 Task: Buy 4 Turbidity Meters from Measuring & Testing section under best seller category for shipping address: Erin Martin, 1136 Star Trek Drive, Pensacola, Florida 32501, Cell Number 8503109646. Pay from credit card ending with 6759, CVV 506
Action: Mouse moved to (318, 342)
Screenshot: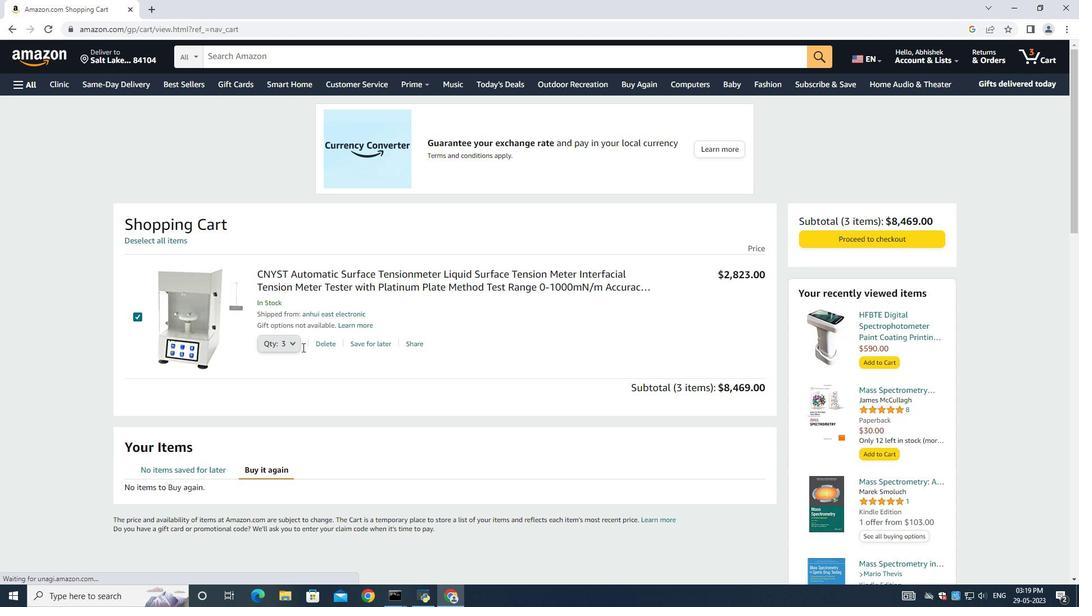 
Action: Mouse pressed left at (318, 342)
Screenshot: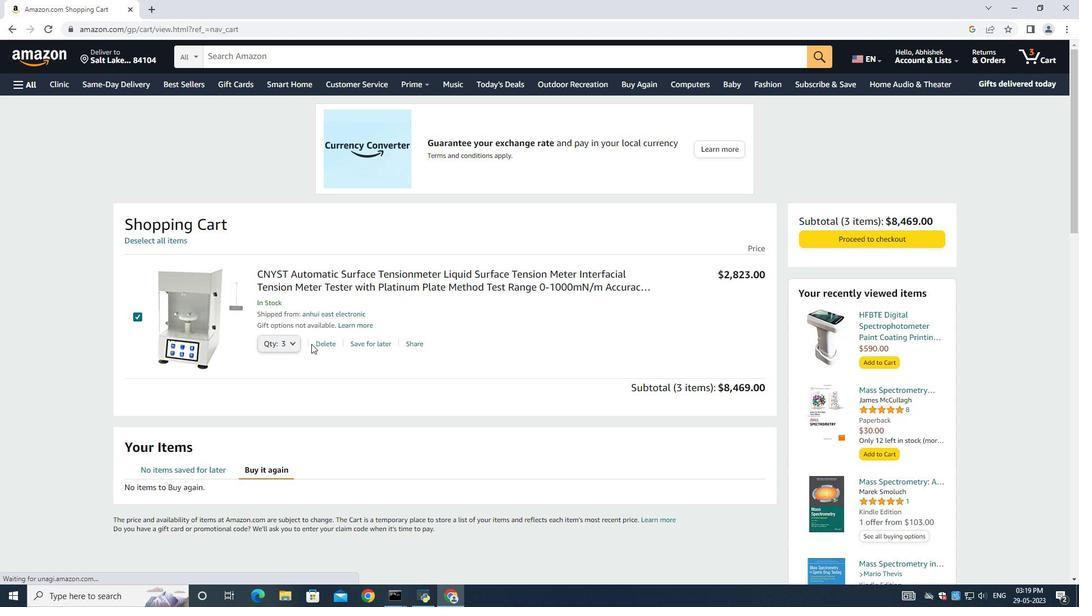 
Action: Mouse moved to (17, 81)
Screenshot: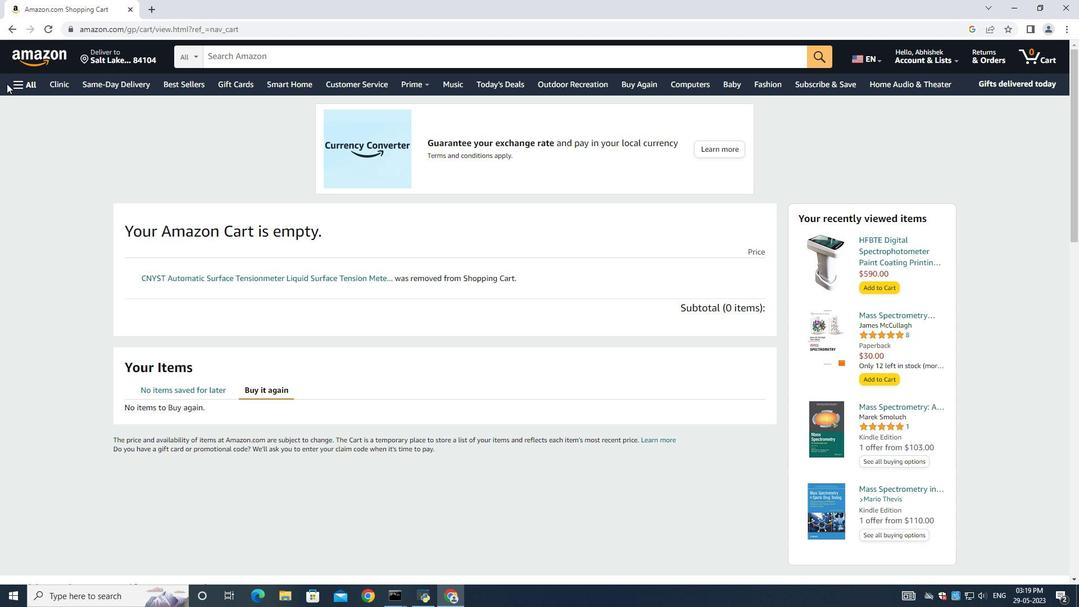 
Action: Mouse pressed left at (17, 81)
Screenshot: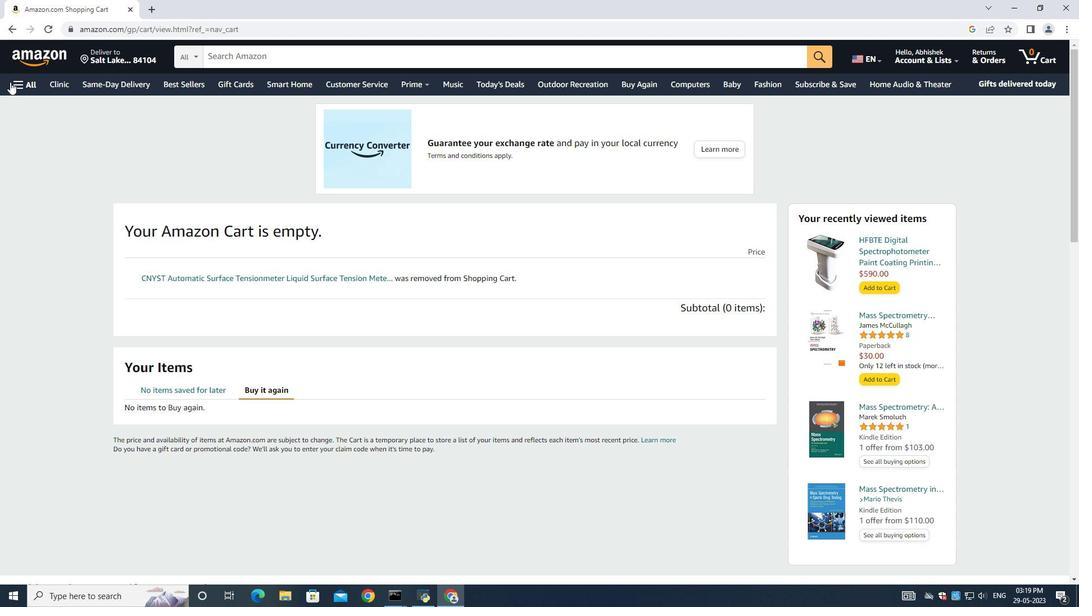 
Action: Mouse moved to (27, 104)
Screenshot: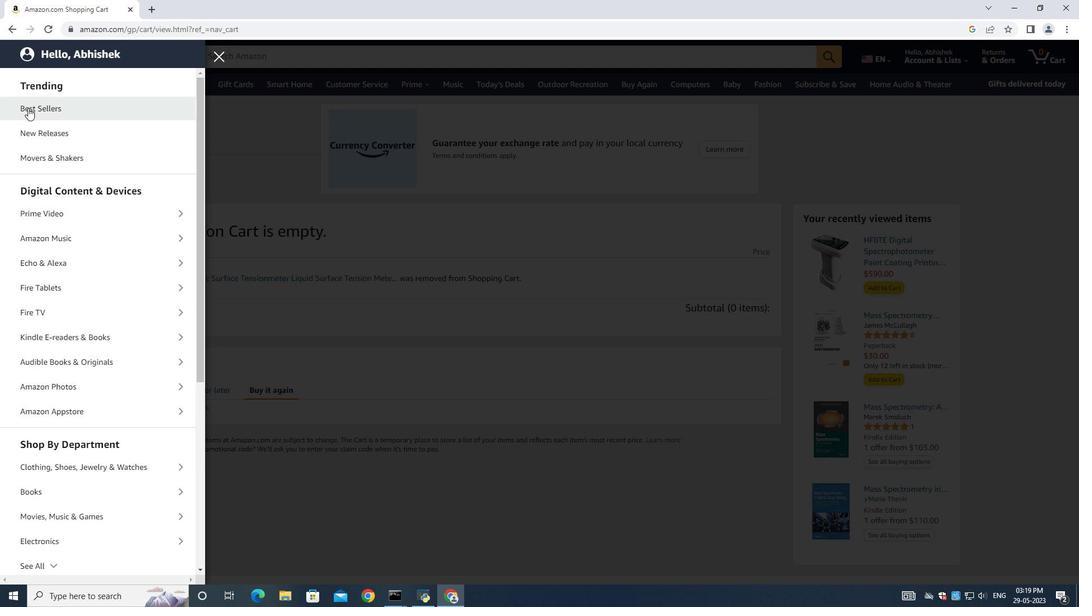
Action: Mouse pressed left at (27, 104)
Screenshot: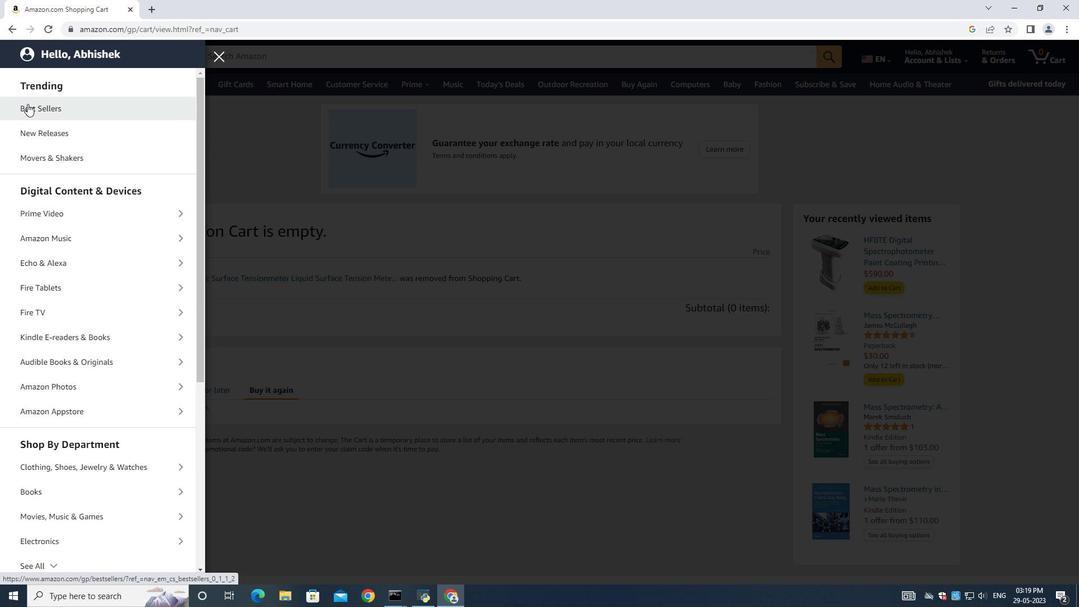 
Action: Mouse moved to (215, 59)
Screenshot: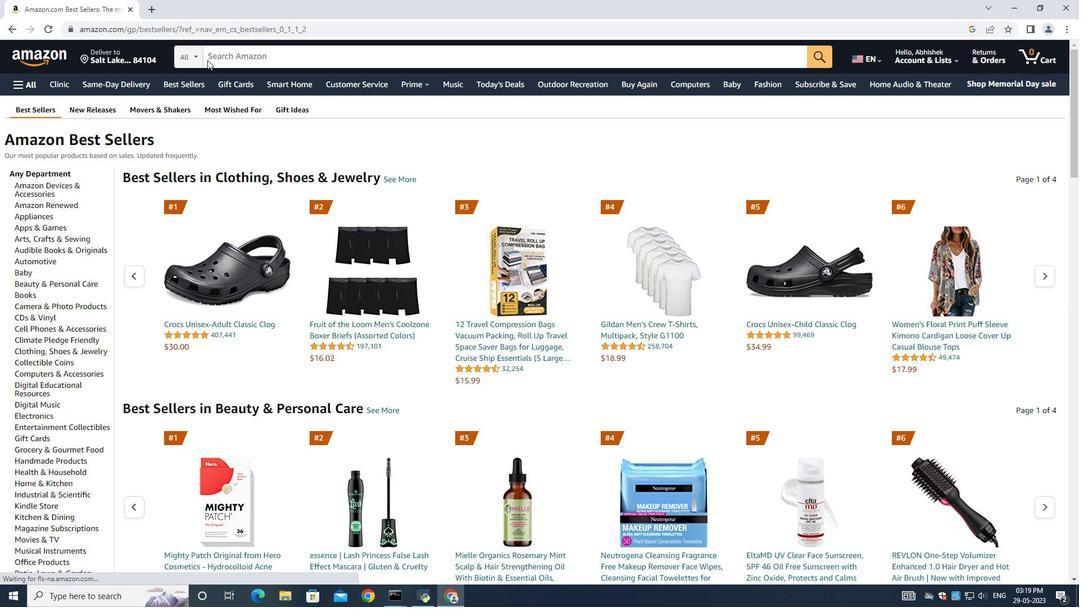 
Action: Mouse pressed left at (215, 59)
Screenshot: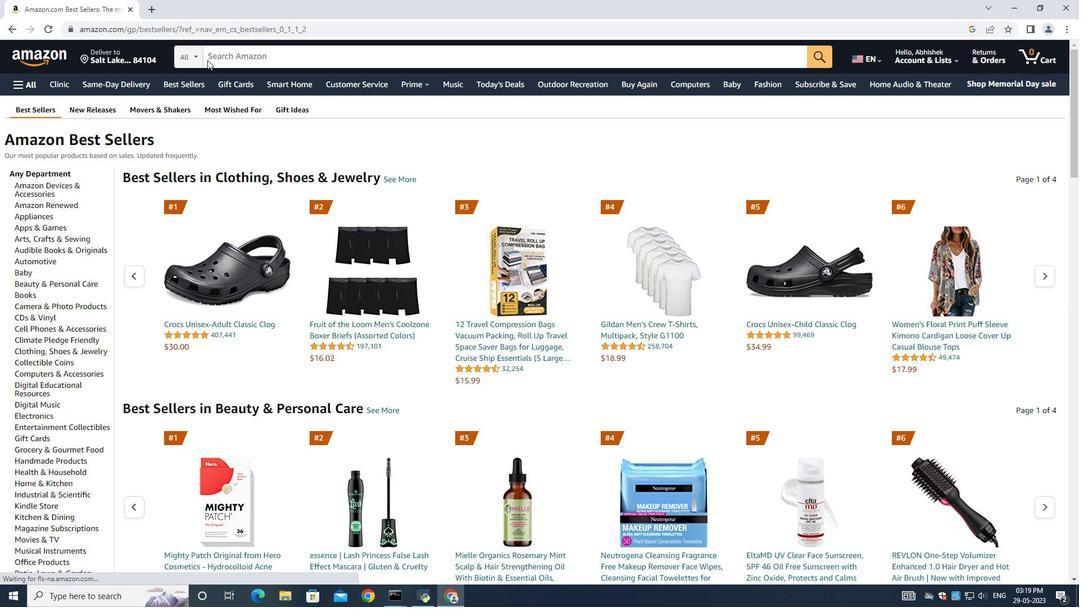 
Action: Key pressed <Key.shift>Turbidity<Key.space>metter<Key.backspace><Key.backspace><Key.backspace>ers<Key.enter>
Screenshot: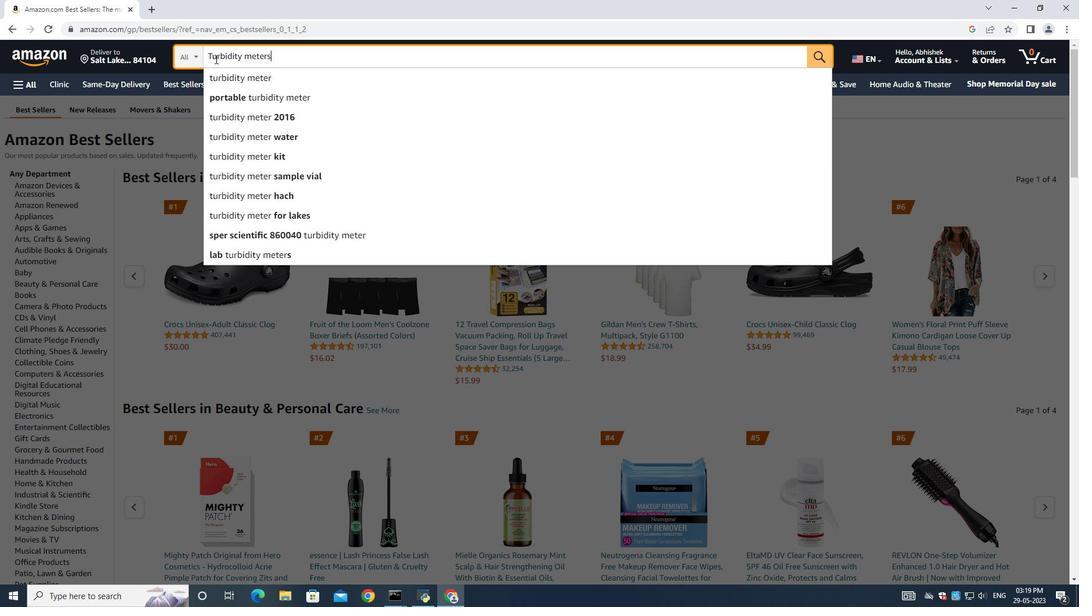 
Action: Mouse moved to (420, 277)
Screenshot: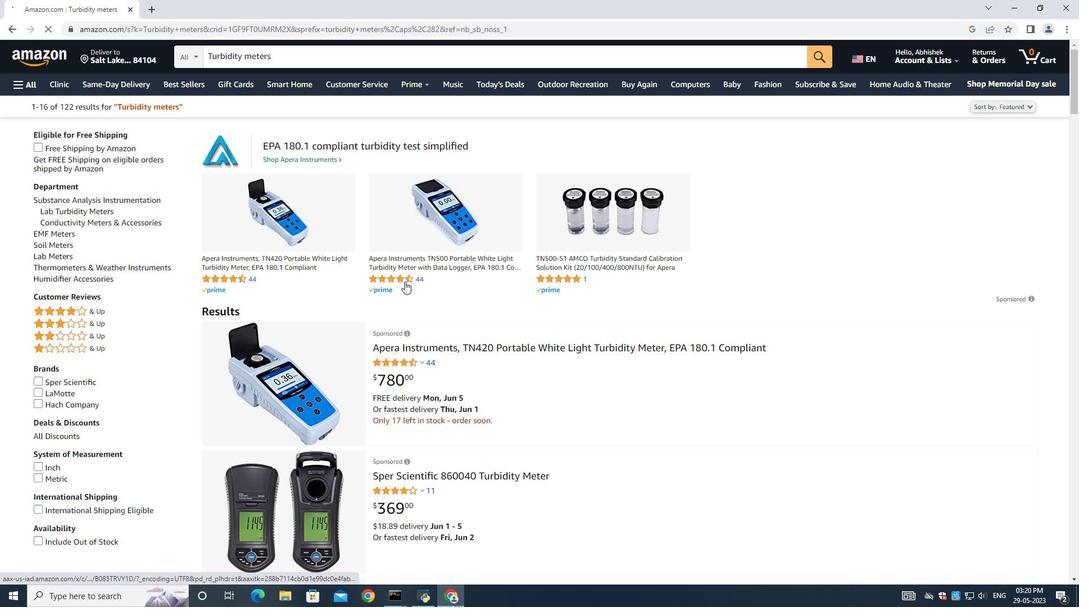 
Action: Mouse scrolled (420, 276) with delta (0, 0)
Screenshot: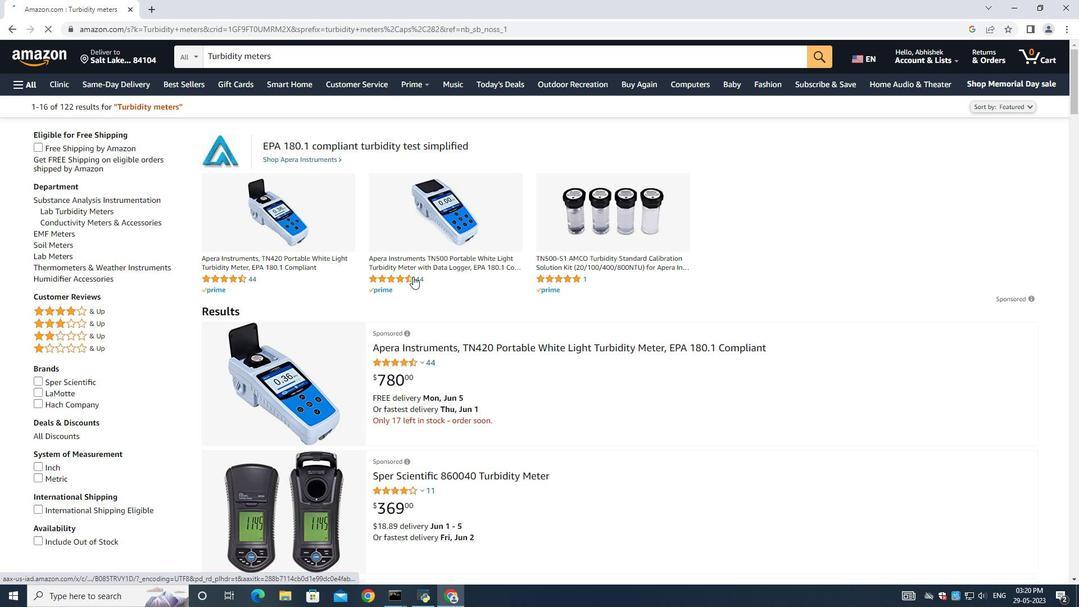 
Action: Mouse moved to (419, 277)
Screenshot: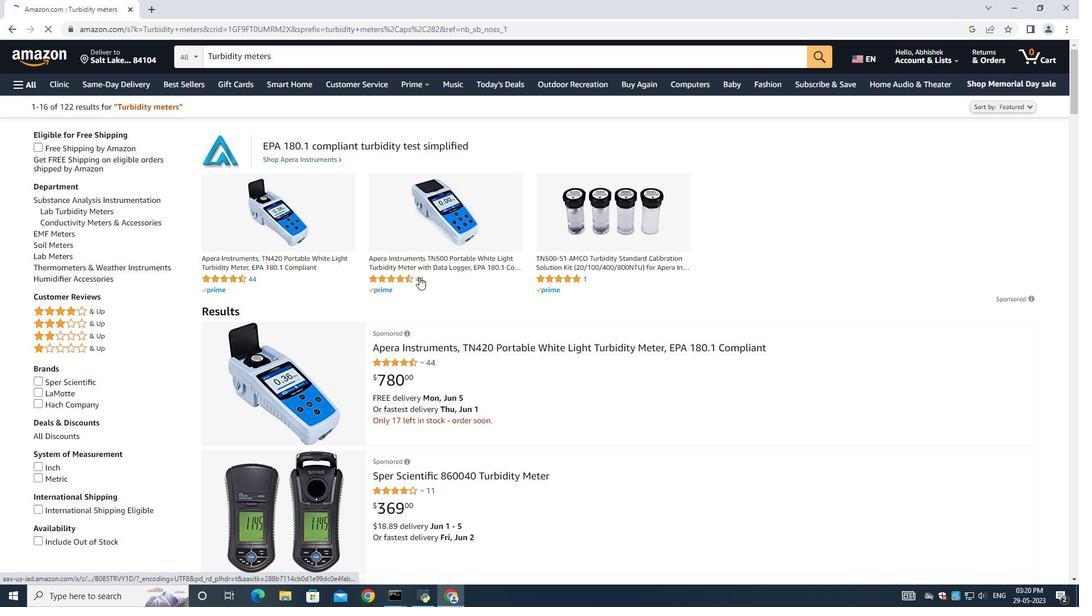 
Action: Mouse scrolled (419, 276) with delta (0, 0)
Screenshot: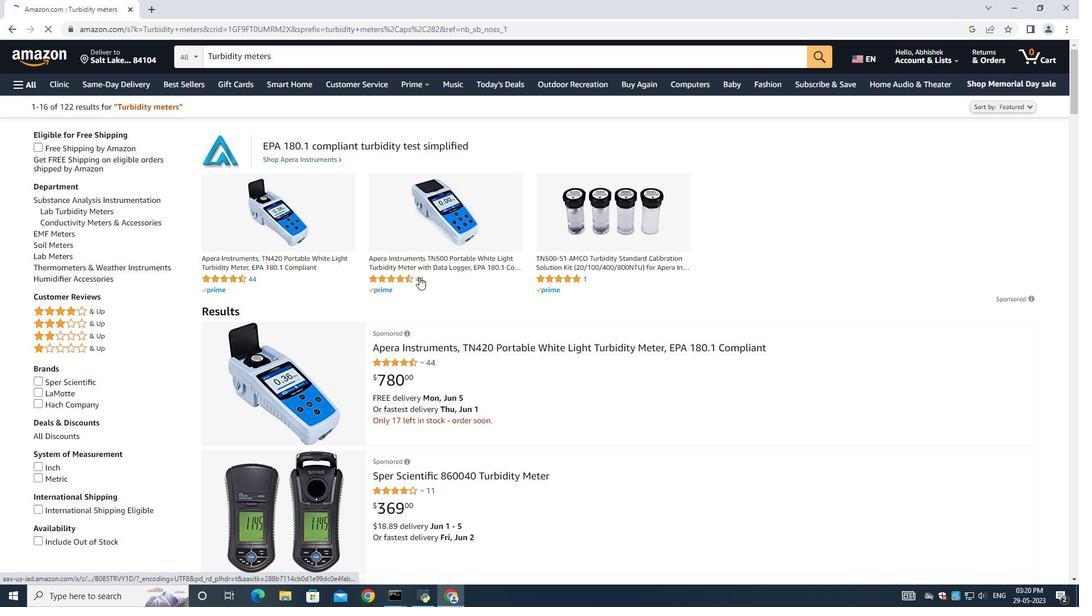 
Action: Mouse moved to (394, 318)
Screenshot: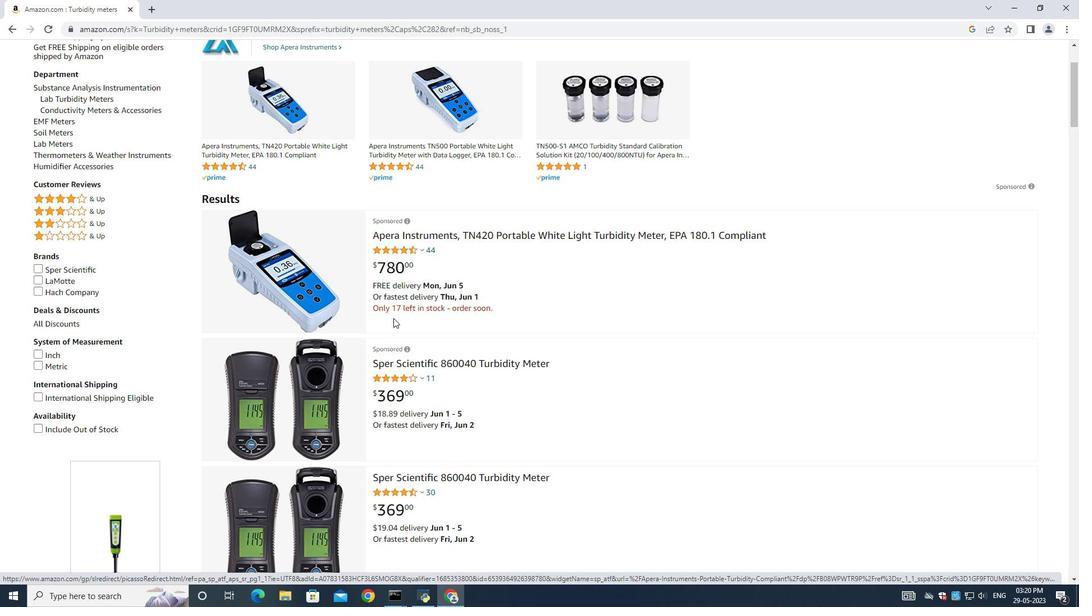 
Action: Mouse scrolled (394, 318) with delta (0, 0)
Screenshot: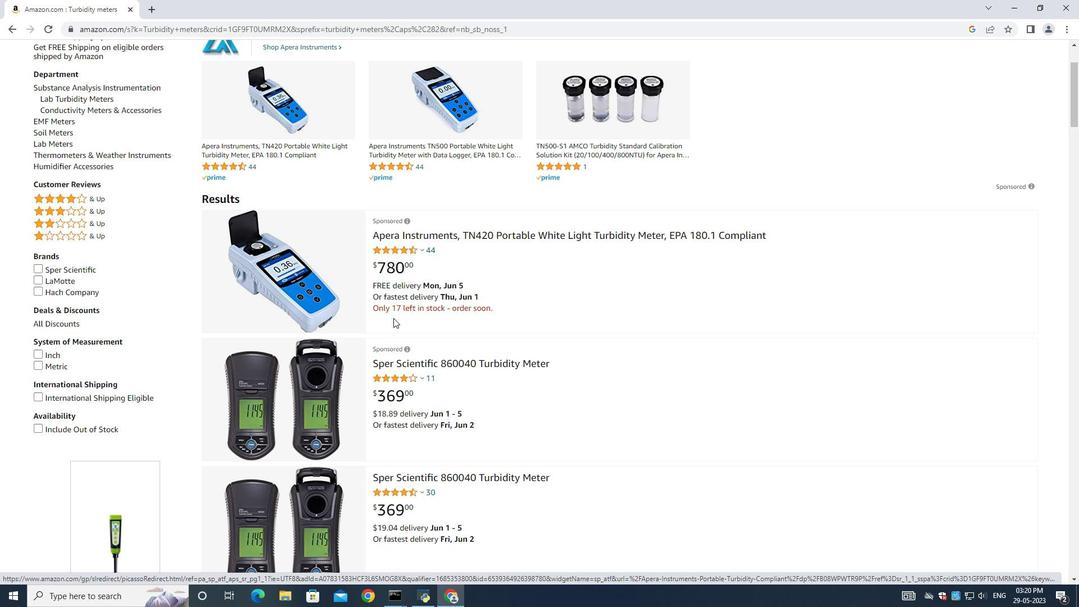 
Action: Mouse scrolled (394, 318) with delta (0, 0)
Screenshot: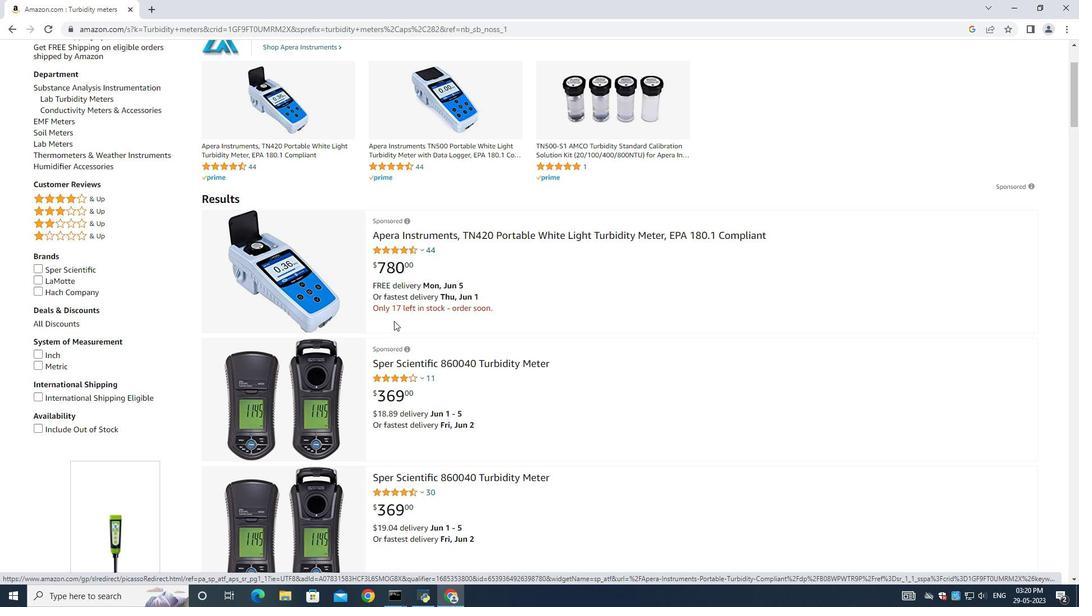 
Action: Mouse moved to (538, 430)
Screenshot: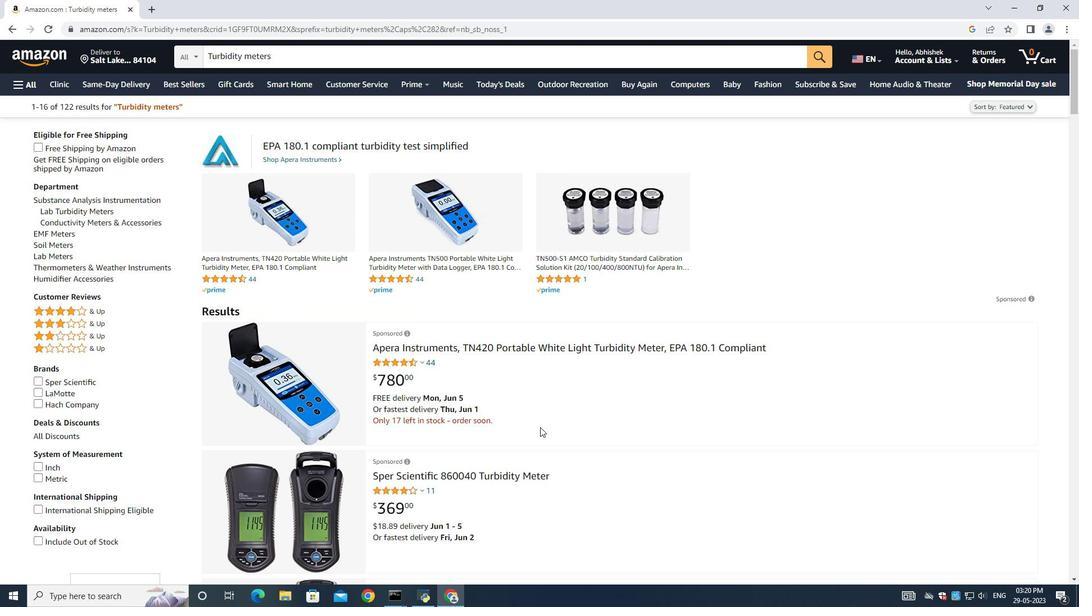
Action: Mouse scrolled (538, 430) with delta (0, 0)
Screenshot: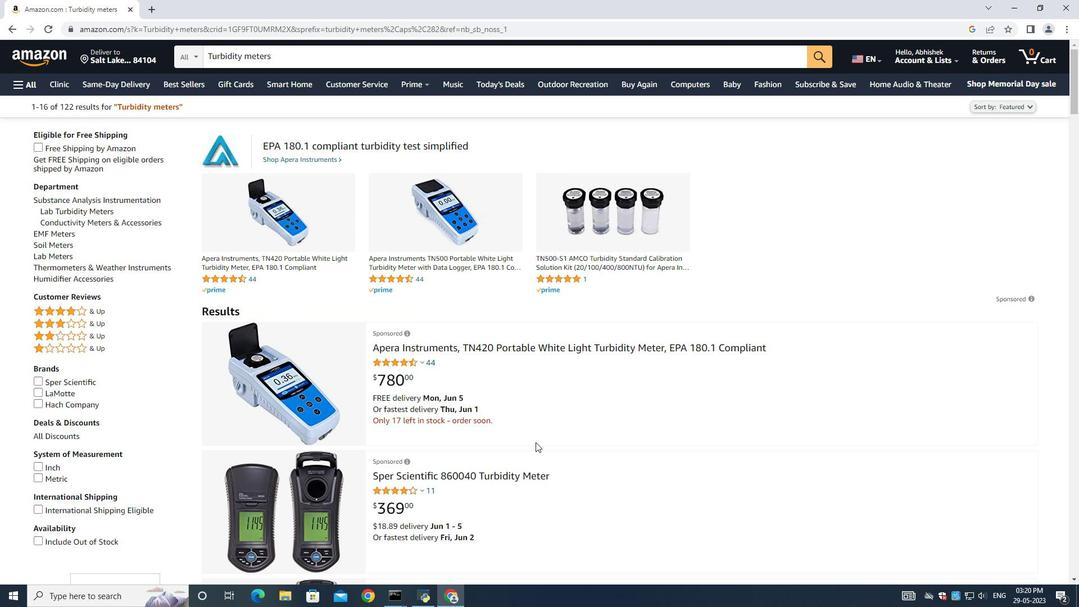 
Action: Mouse scrolled (538, 430) with delta (0, 0)
Screenshot: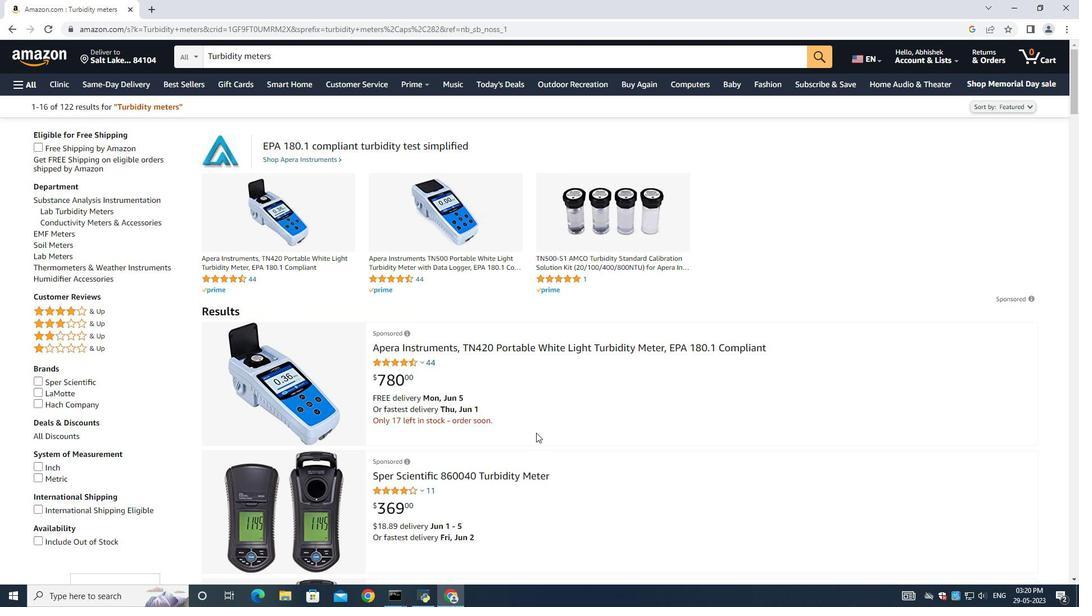 
Action: Mouse moved to (515, 364)
Screenshot: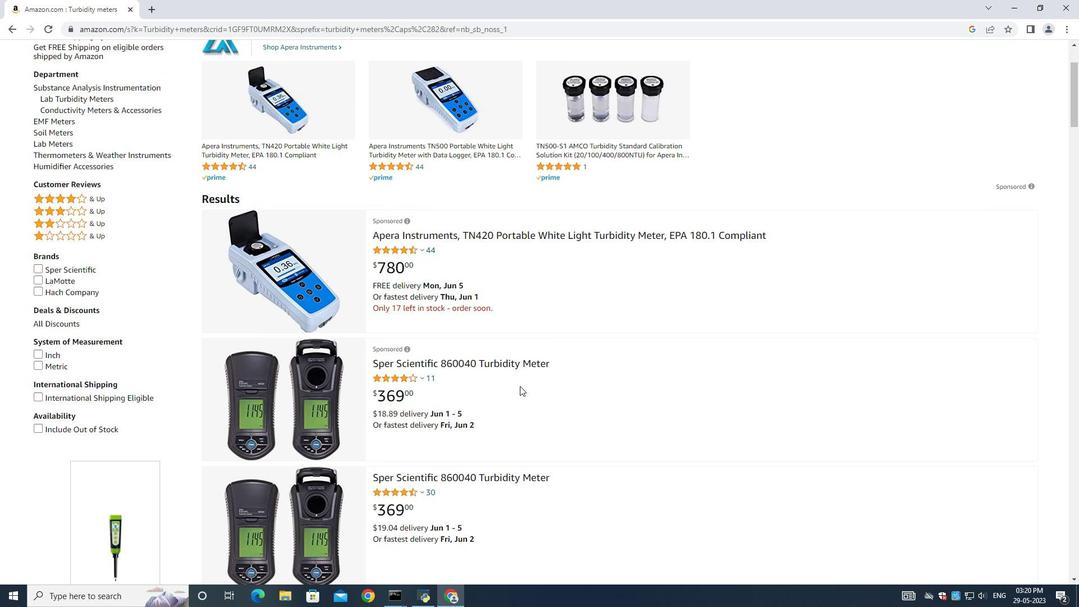
Action: Mouse pressed left at (515, 364)
Screenshot: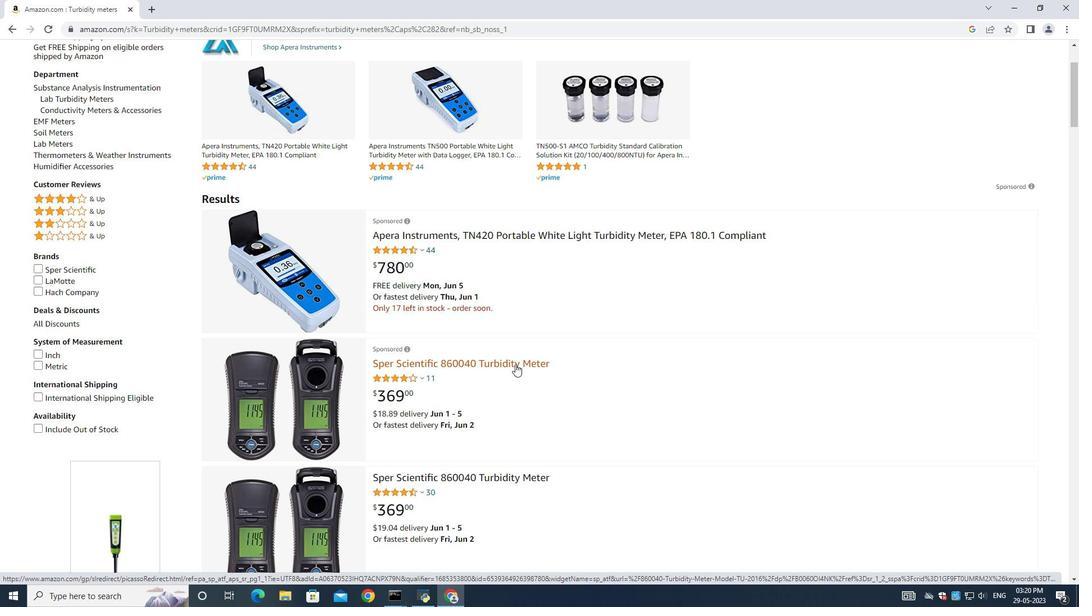 
Action: Mouse moved to (128, 280)
Screenshot: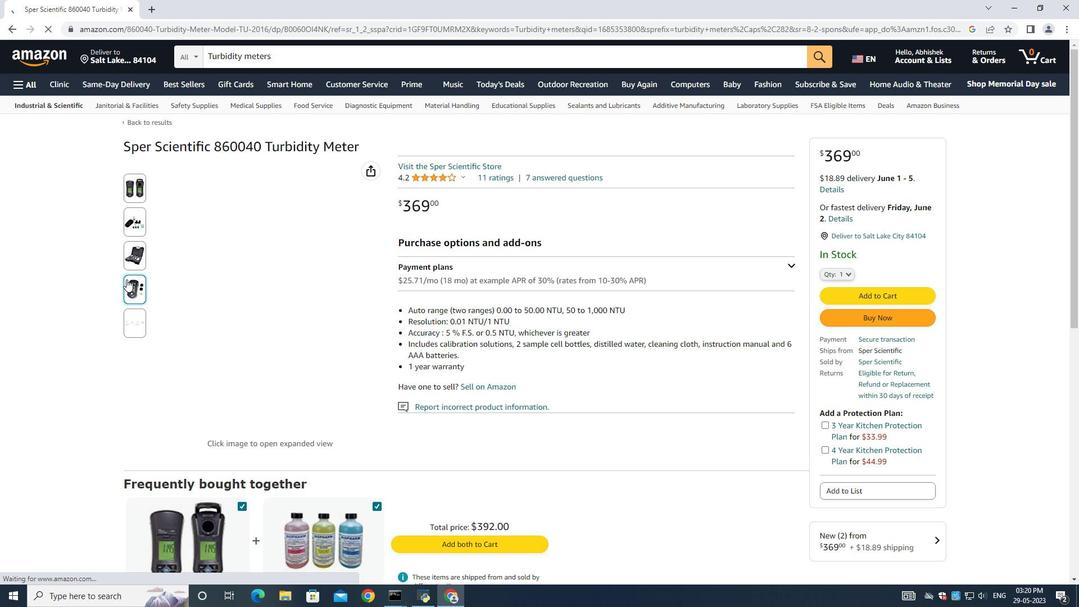 
Action: Mouse pressed left at (128, 280)
Screenshot: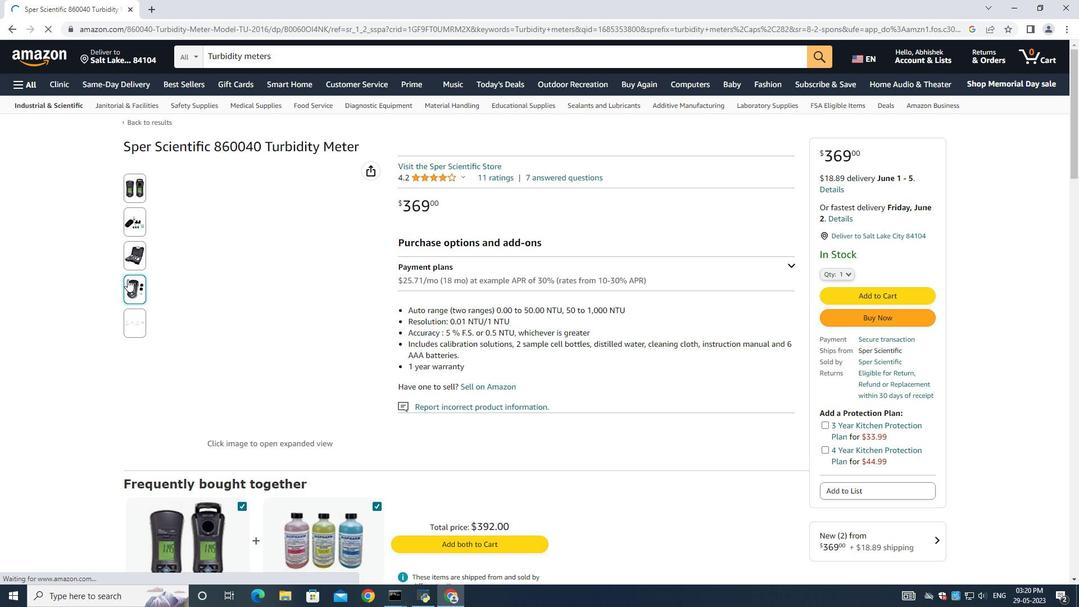 
Action: Mouse moved to (128, 260)
Screenshot: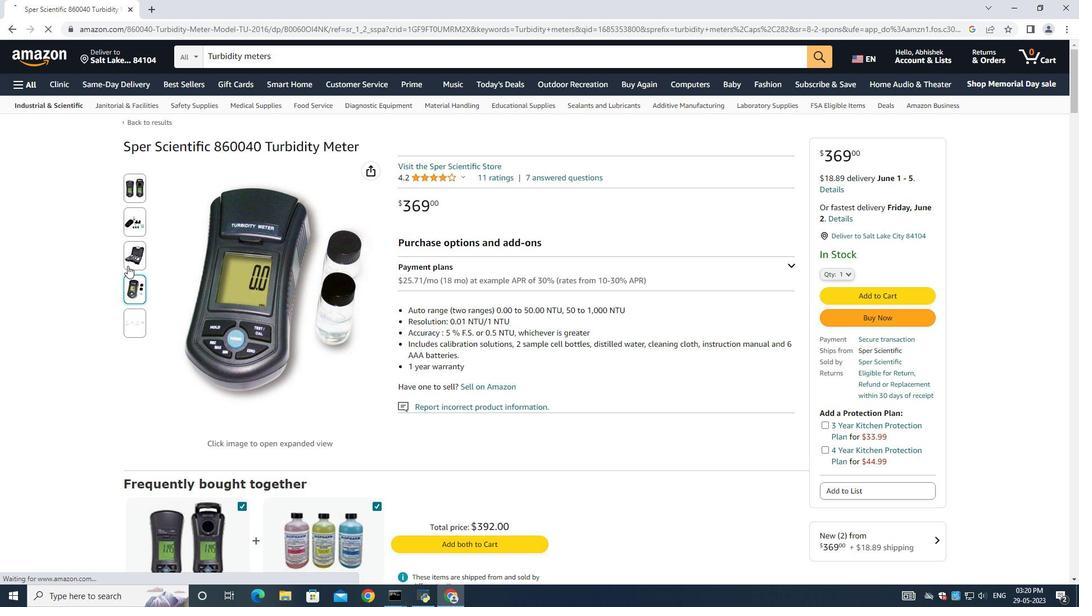 
Action: Mouse pressed left at (128, 260)
Screenshot: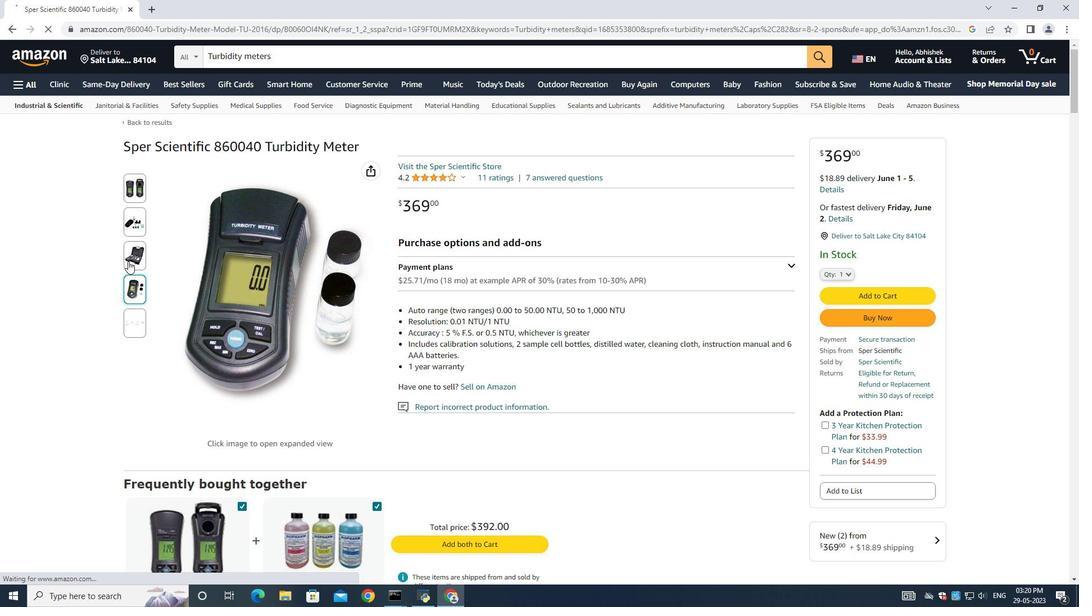 
Action: Mouse moved to (135, 220)
Screenshot: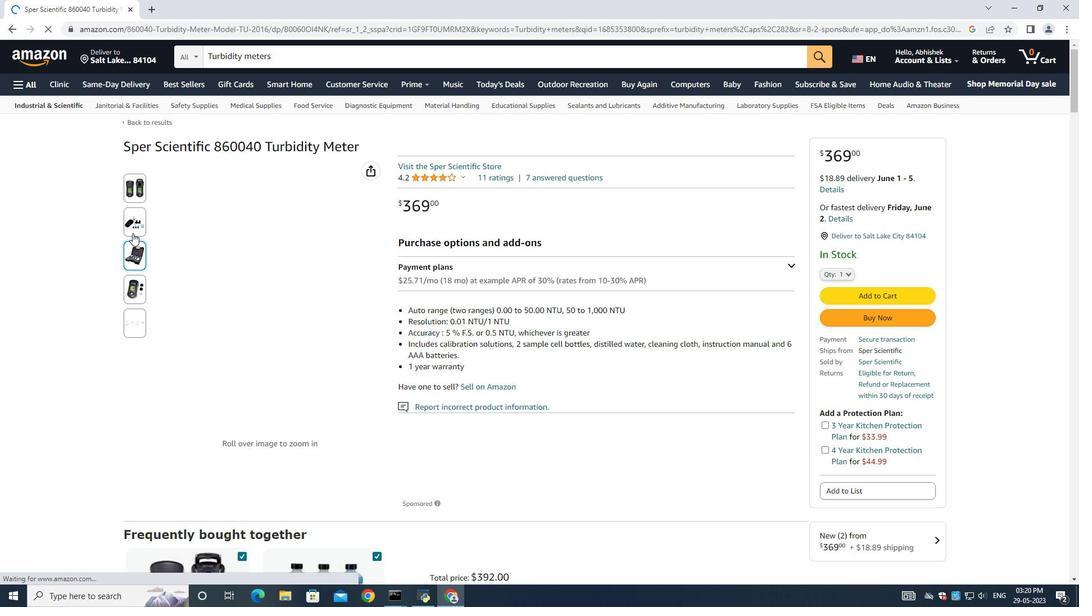 
Action: Mouse pressed left at (135, 220)
Screenshot: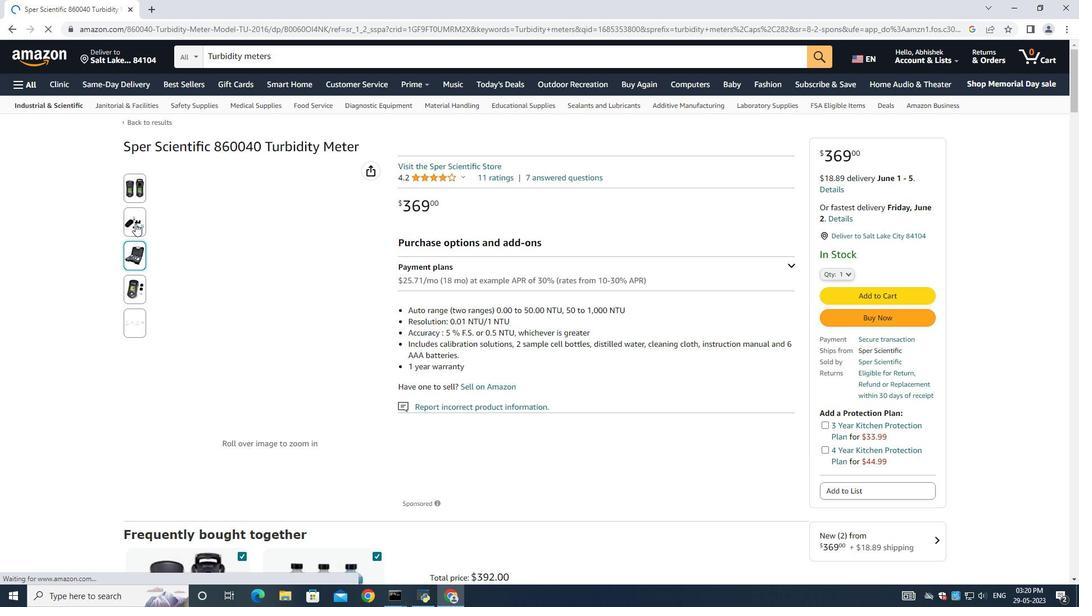 
Action: Mouse moved to (135, 187)
Screenshot: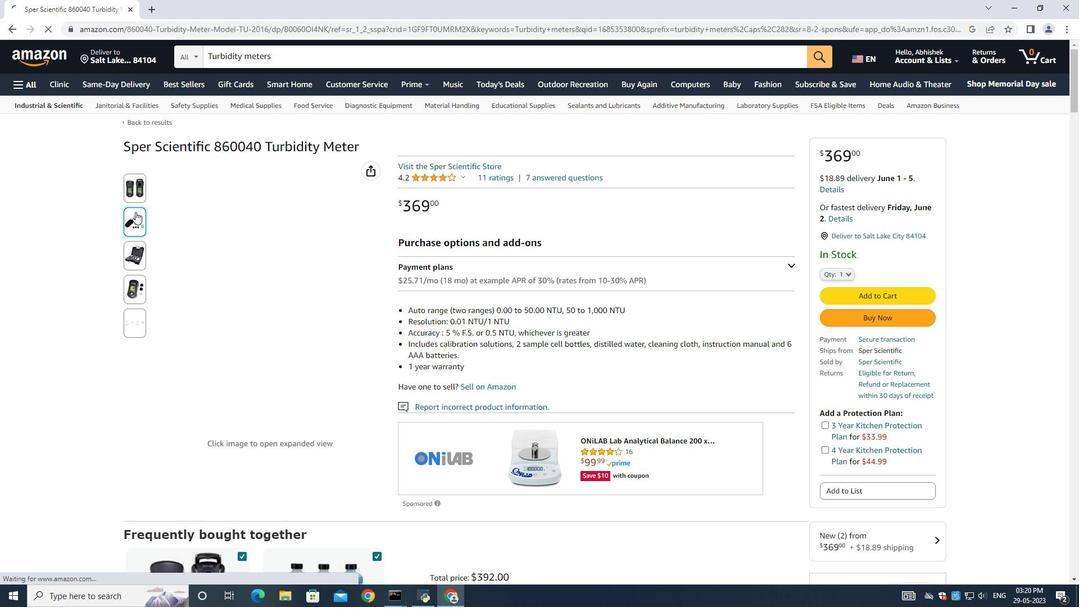 
Action: Mouse pressed left at (135, 187)
Screenshot: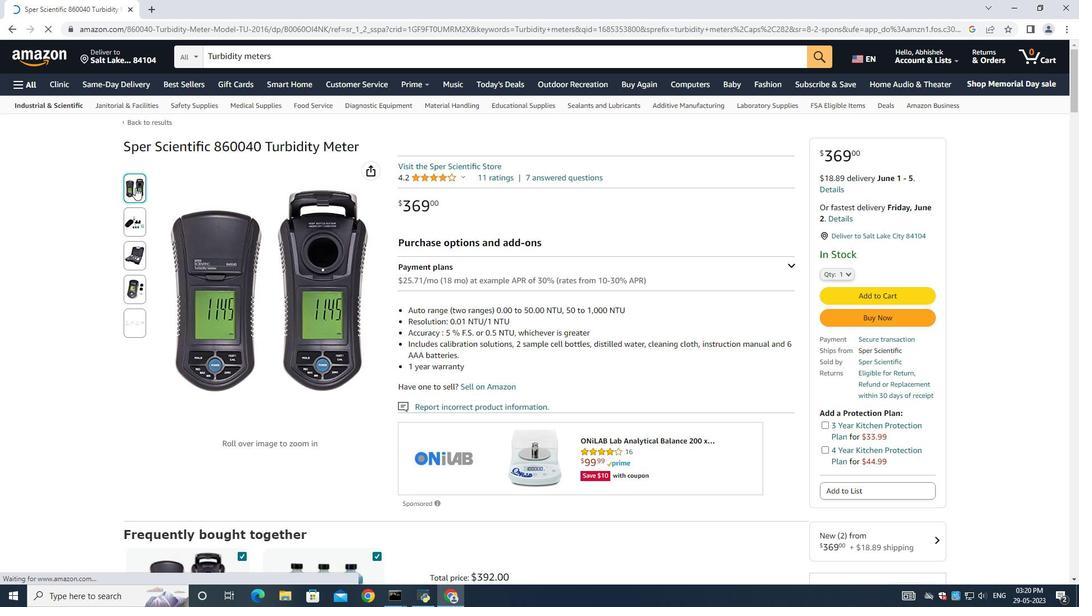 
Action: Mouse moved to (9, 28)
Screenshot: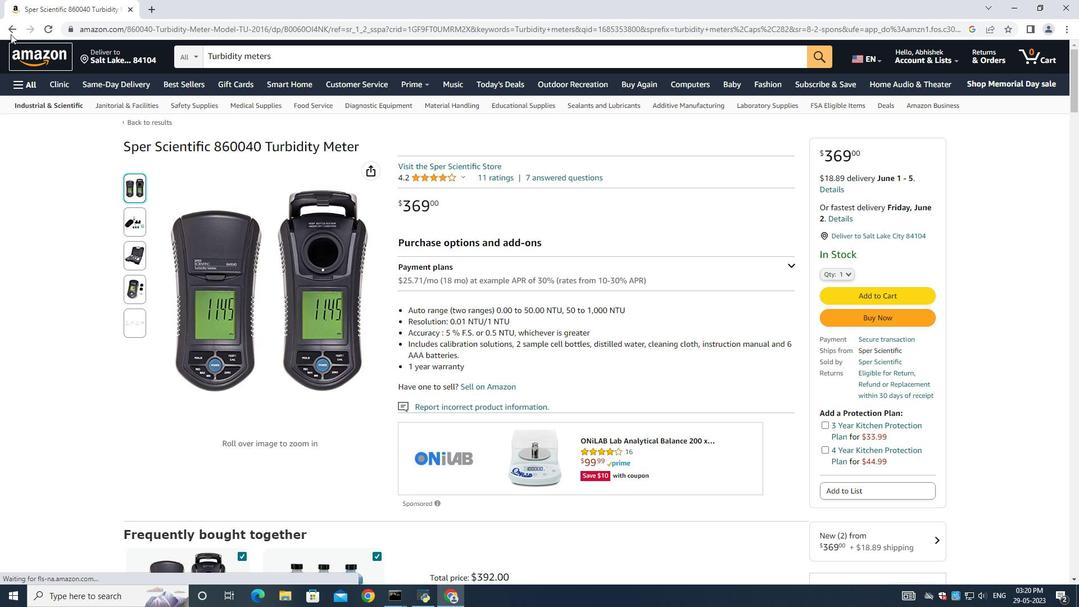 
Action: Mouse pressed left at (9, 28)
Screenshot: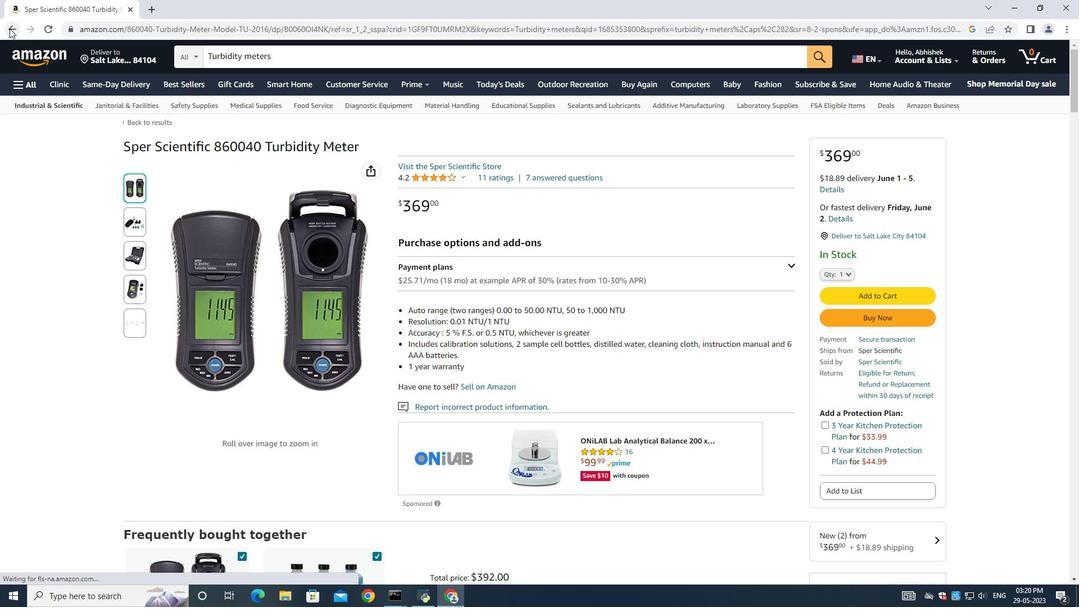 
Action: Mouse moved to (536, 301)
Screenshot: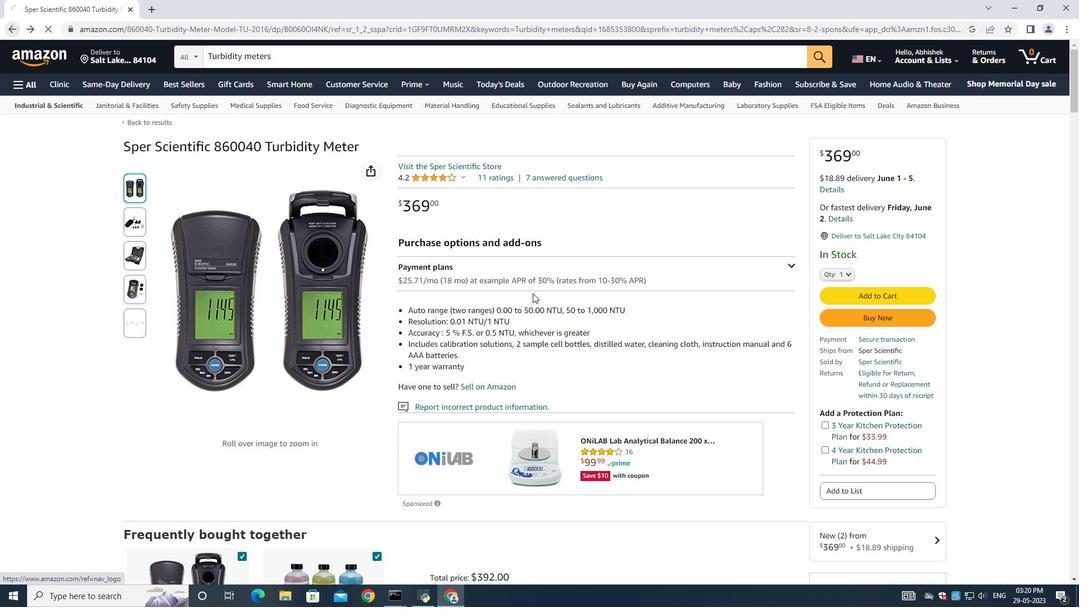 
Action: Mouse scrolled (536, 300) with delta (0, 0)
Screenshot: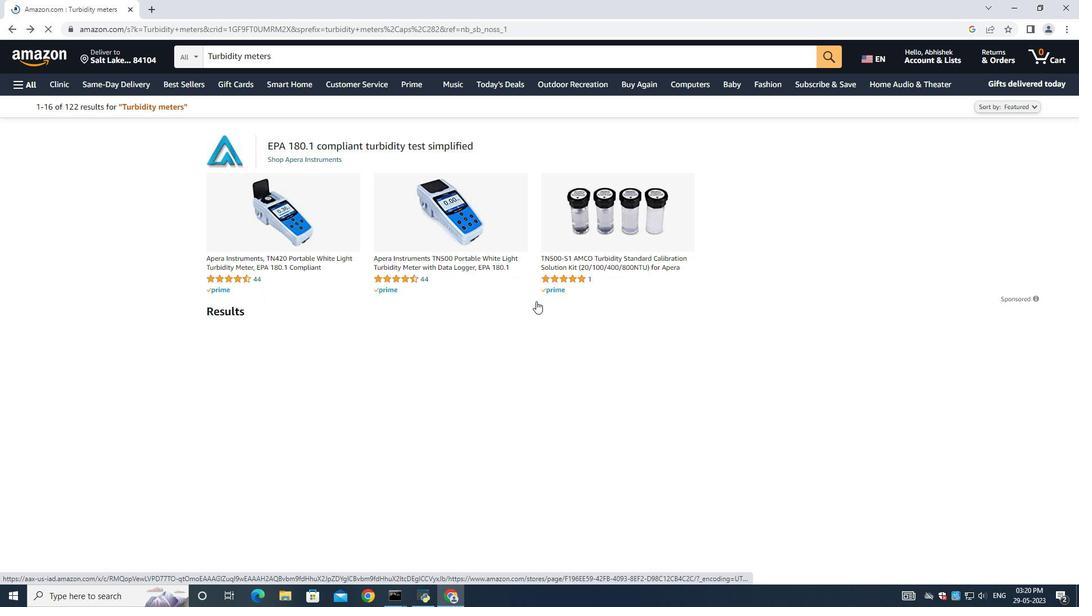 
Action: Mouse scrolled (536, 300) with delta (0, 0)
Screenshot: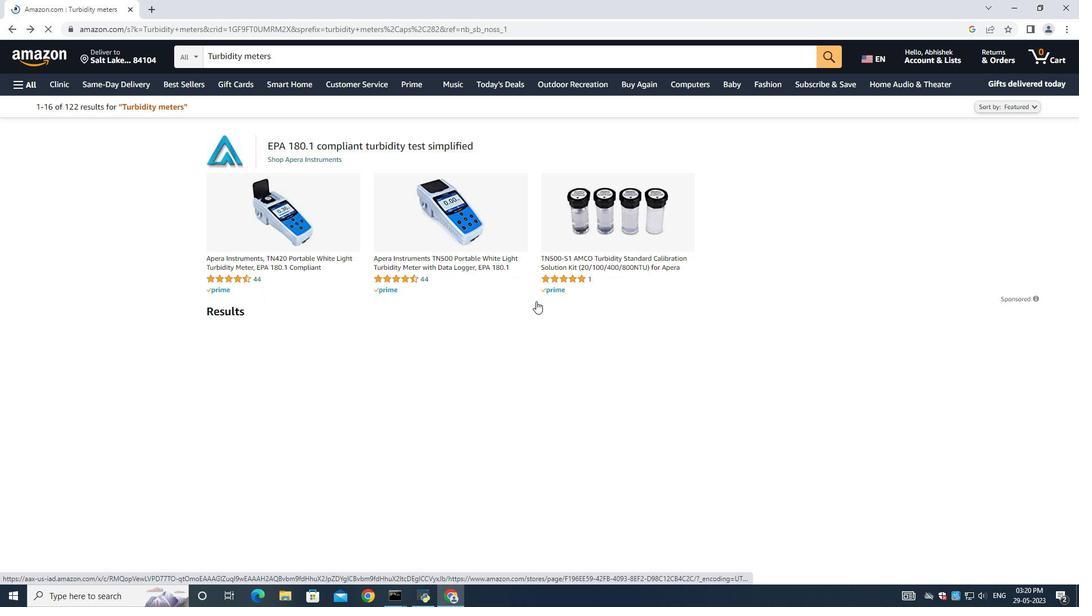 
Action: Mouse scrolled (536, 300) with delta (0, 0)
Screenshot: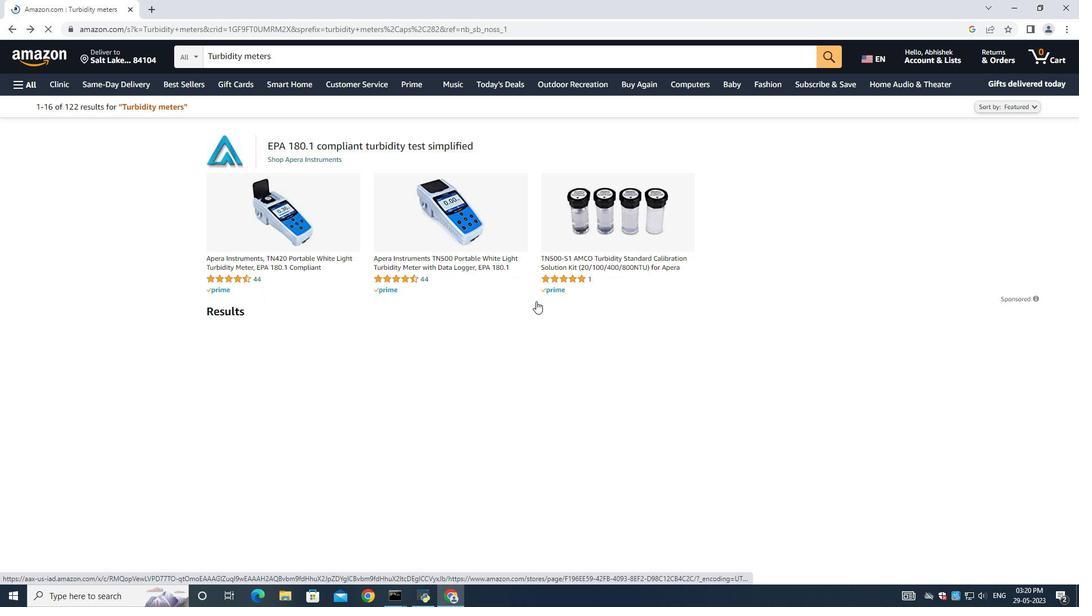 
Action: Mouse scrolled (536, 300) with delta (0, 0)
Screenshot: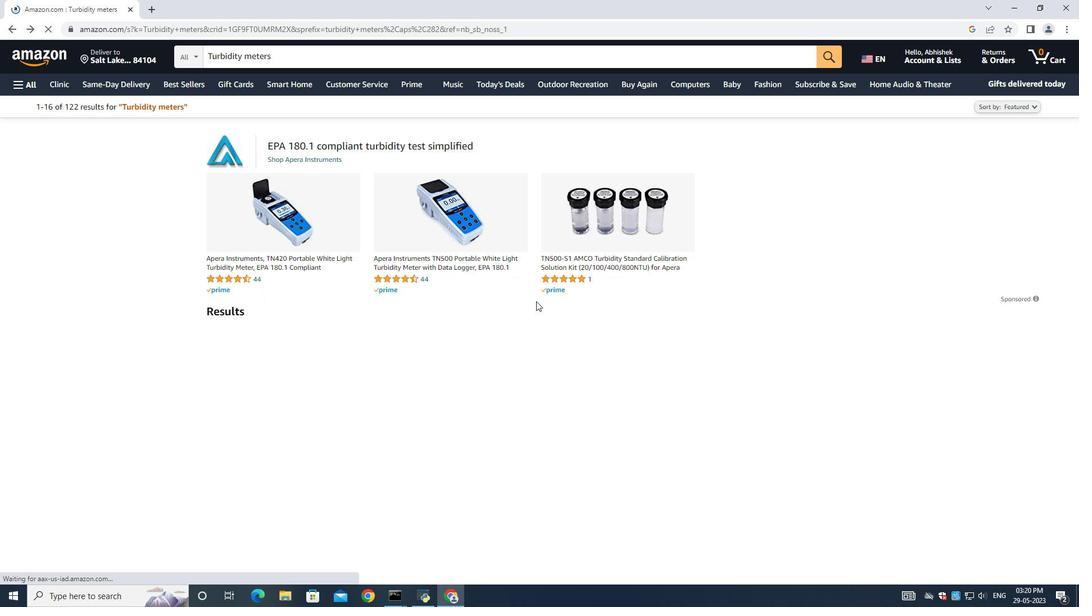 
Action: Mouse moved to (438, 382)
Screenshot: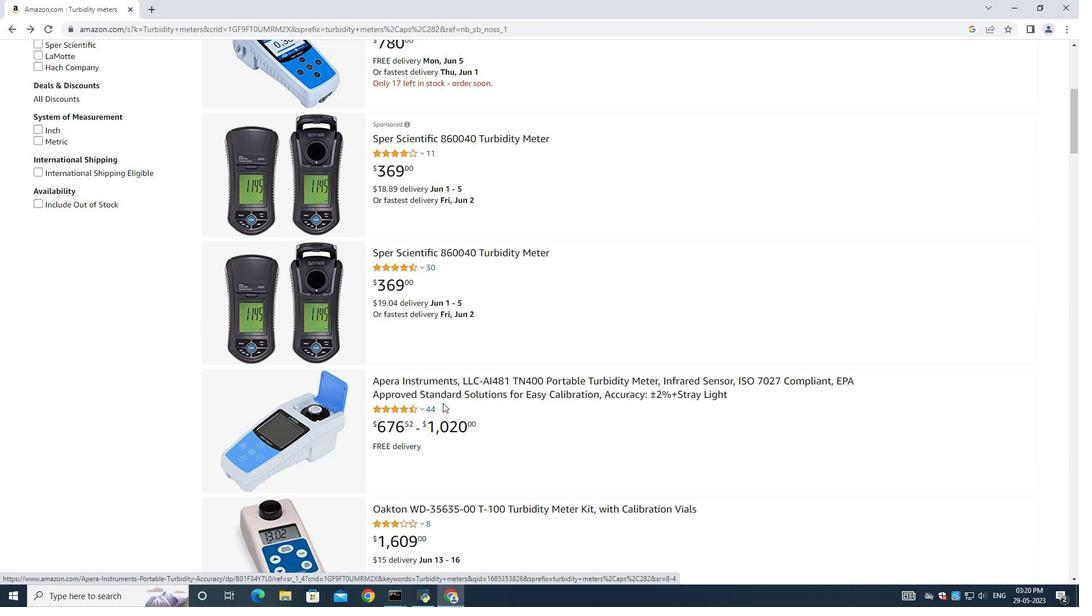 
Action: Mouse pressed left at (438, 382)
Screenshot: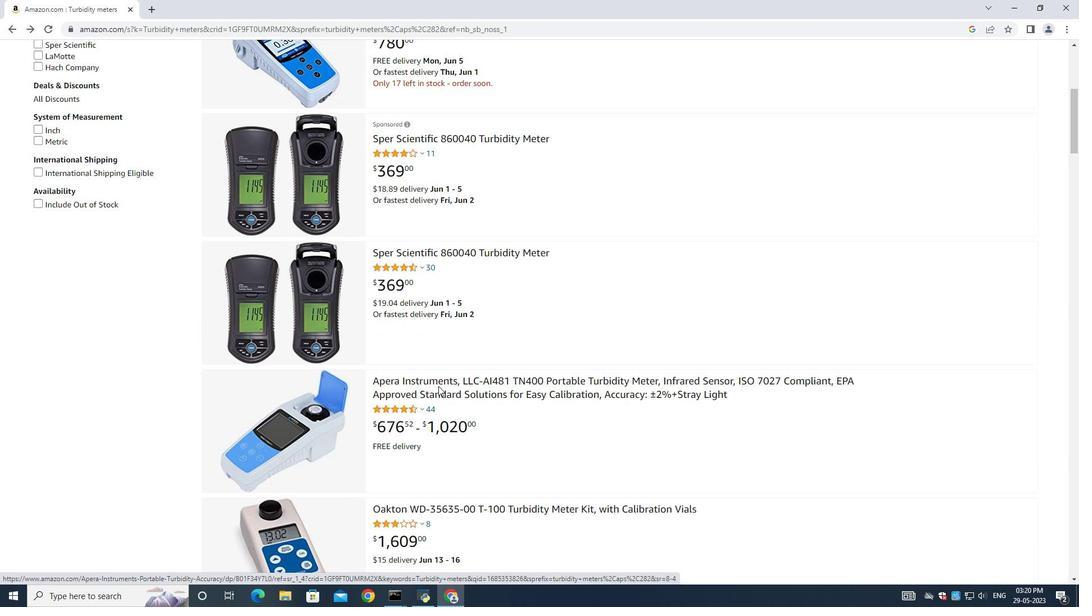 
Action: Mouse moved to (438, 358)
Screenshot: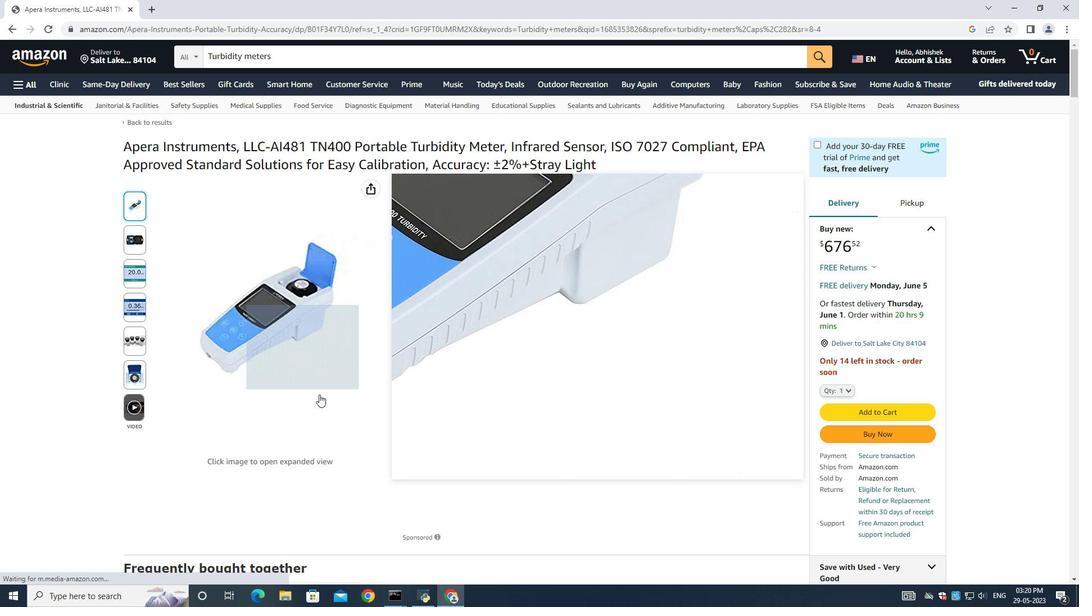 
Action: Mouse scrolled (438, 357) with delta (0, 0)
Screenshot: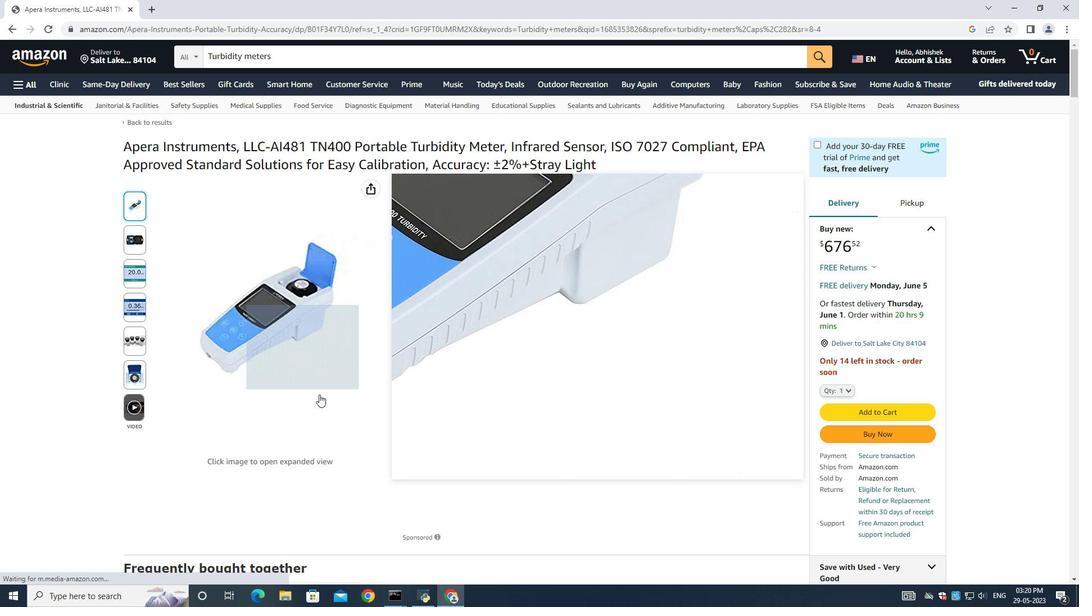 
Action: Mouse moved to (439, 358)
Screenshot: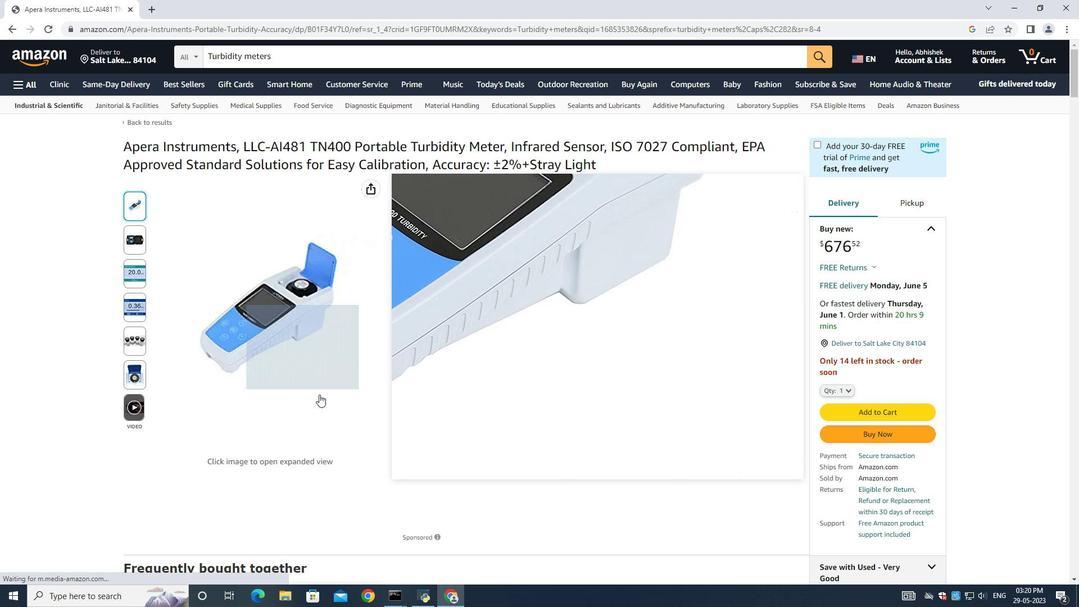 
Action: Mouse scrolled (439, 357) with delta (0, 0)
Screenshot: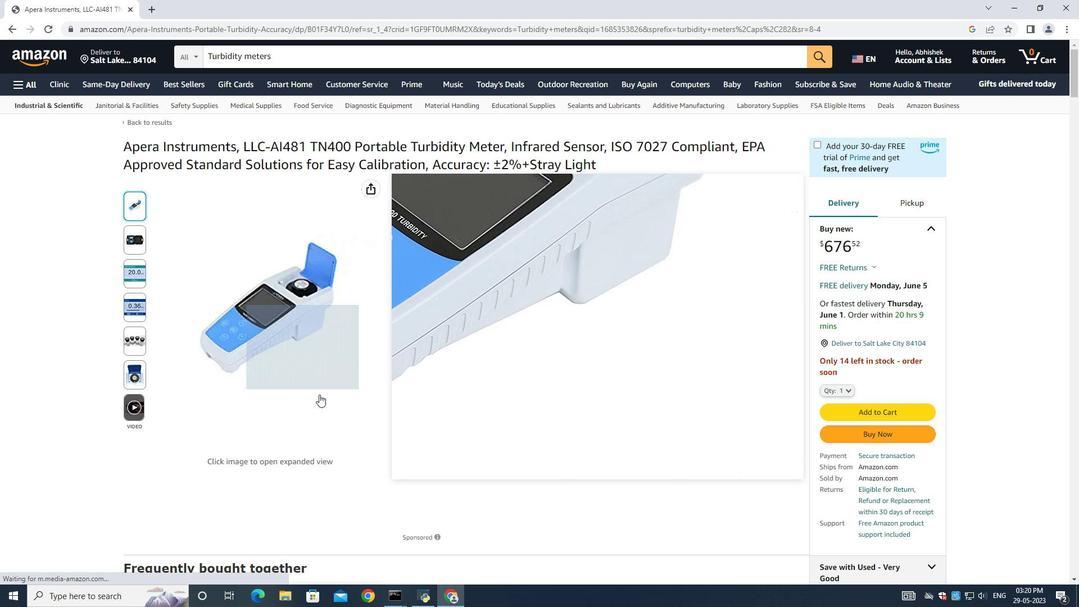 
Action: Mouse moved to (443, 356)
Screenshot: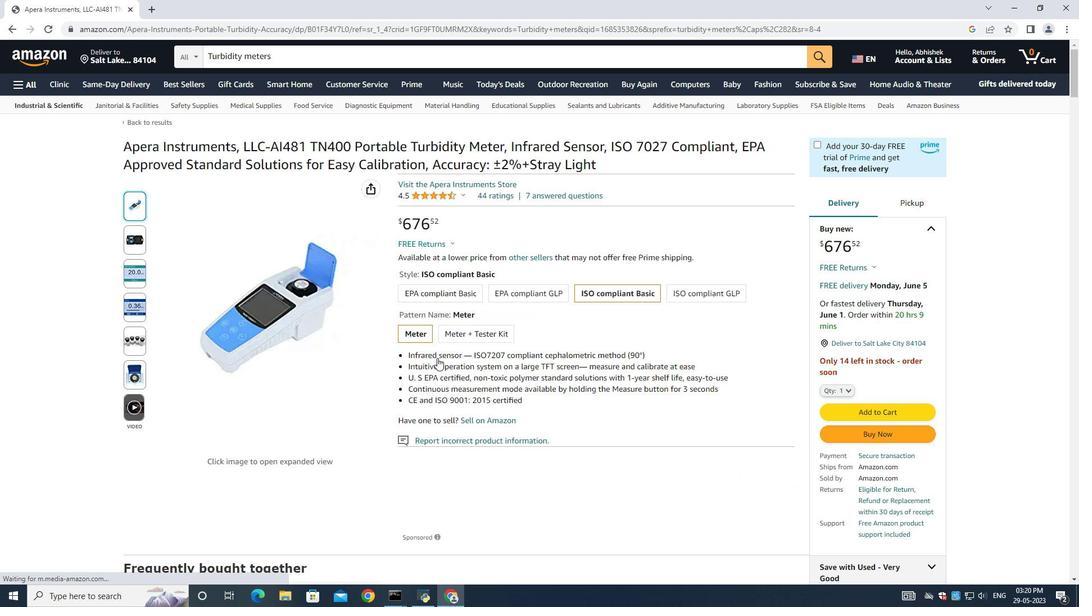 
Action: Mouse scrolled (442, 356) with delta (0, 0)
Screenshot: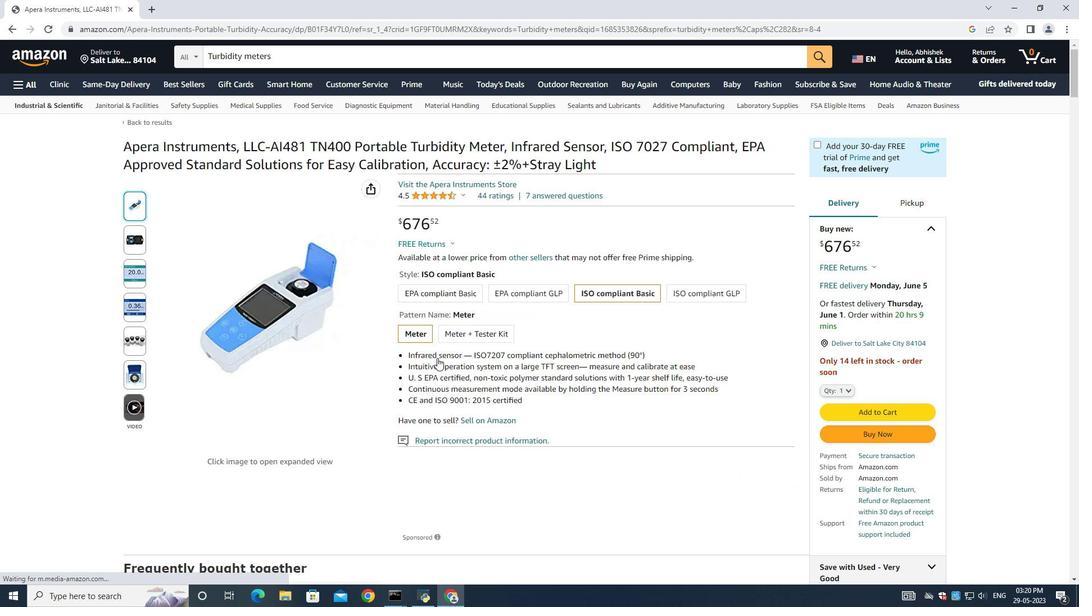 
Action: Mouse moved to (443, 355)
Screenshot: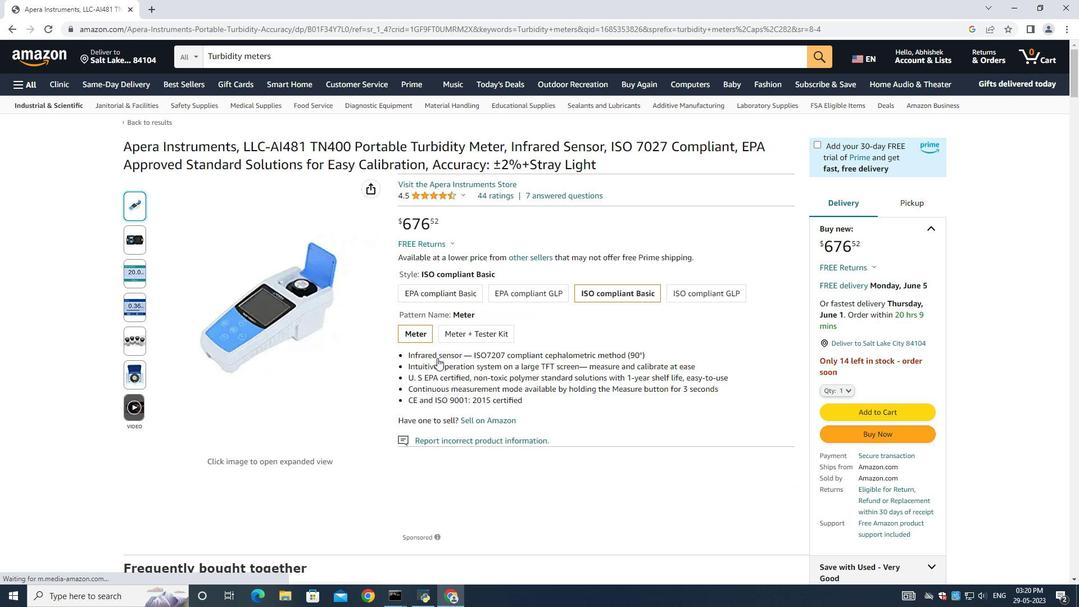 
Action: Mouse scrolled (443, 354) with delta (0, 0)
Screenshot: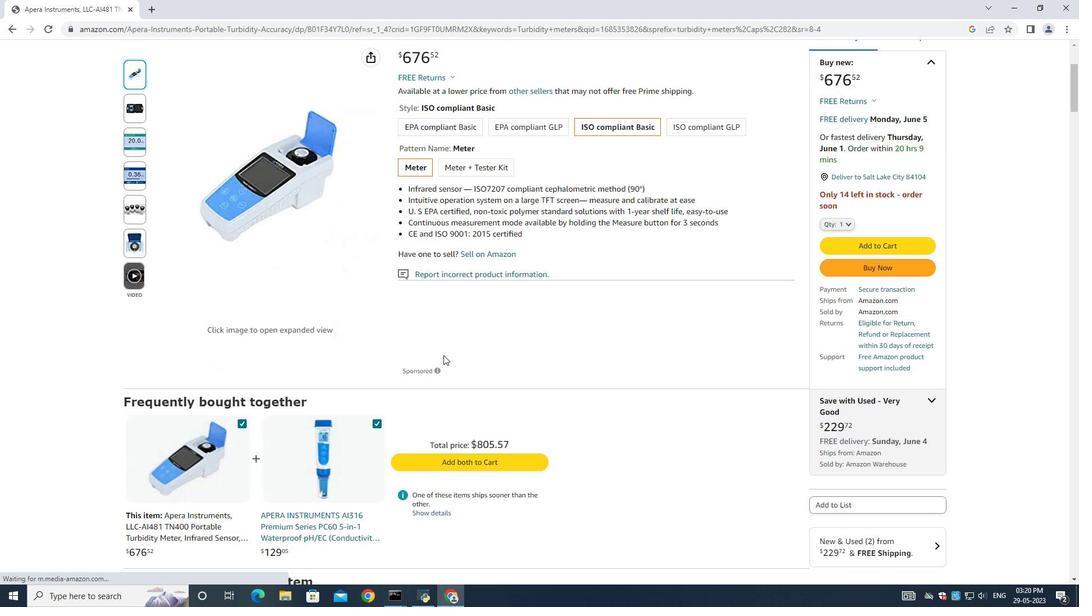 
Action: Mouse scrolled (443, 354) with delta (0, 0)
Screenshot: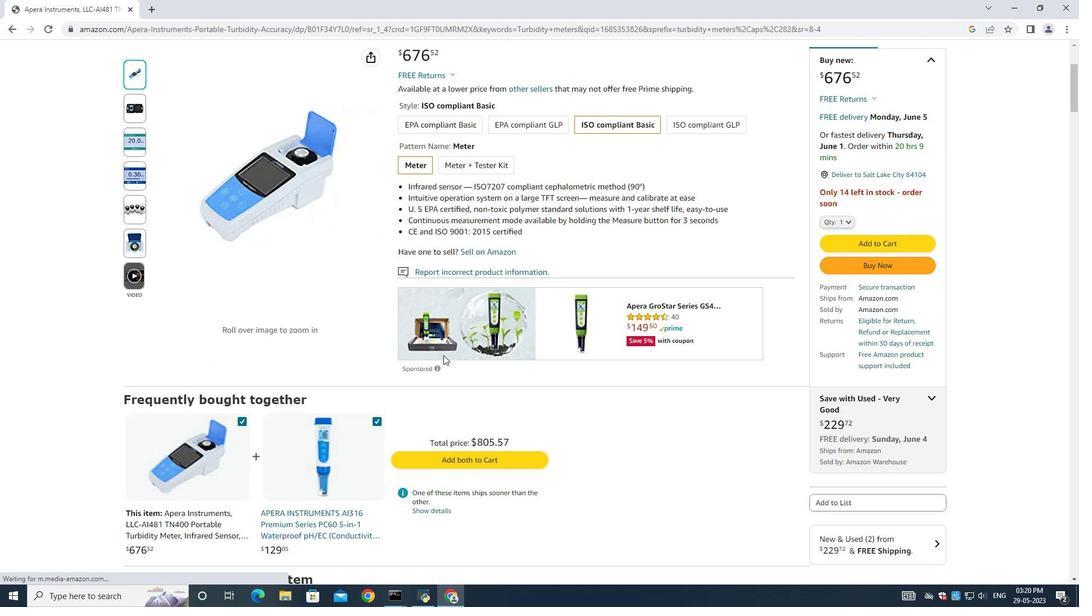 
Action: Mouse scrolled (443, 356) with delta (0, 0)
Screenshot: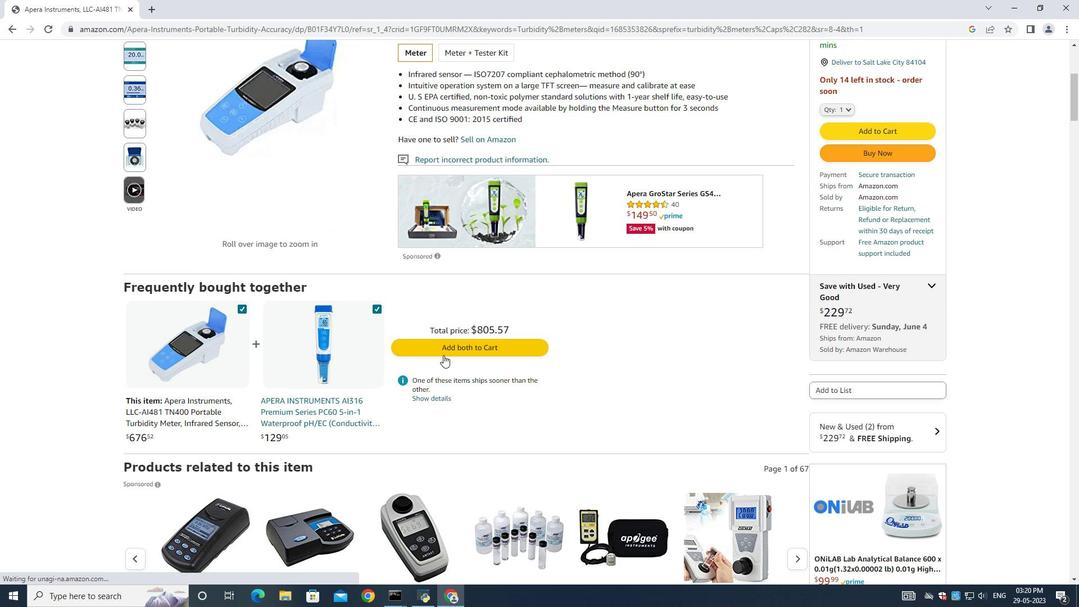 
Action: Mouse scrolled (443, 356) with delta (0, 0)
Screenshot: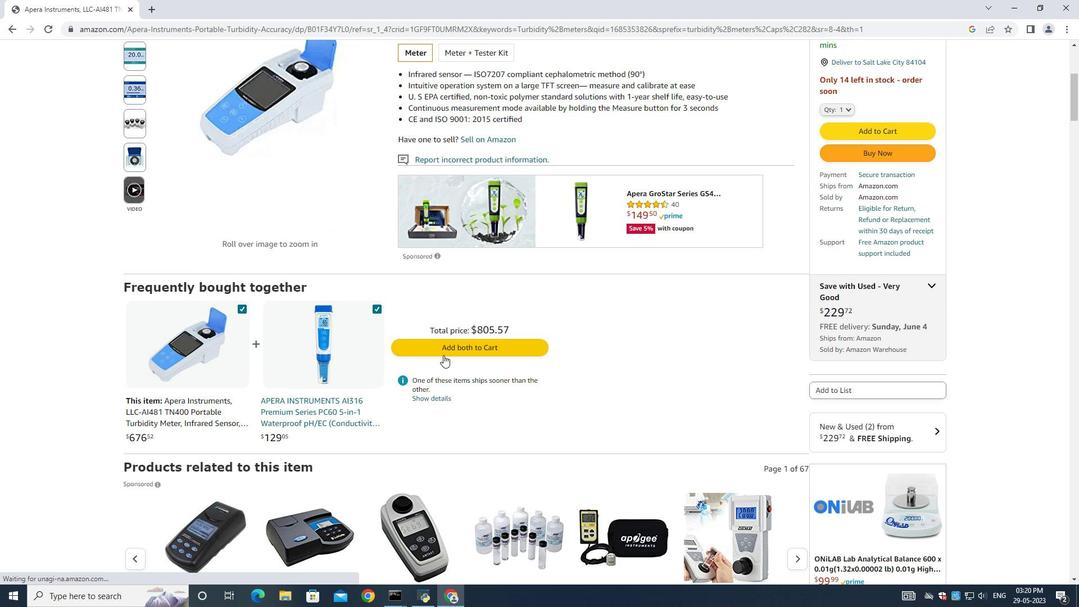 
Action: Mouse scrolled (443, 356) with delta (0, 0)
Screenshot: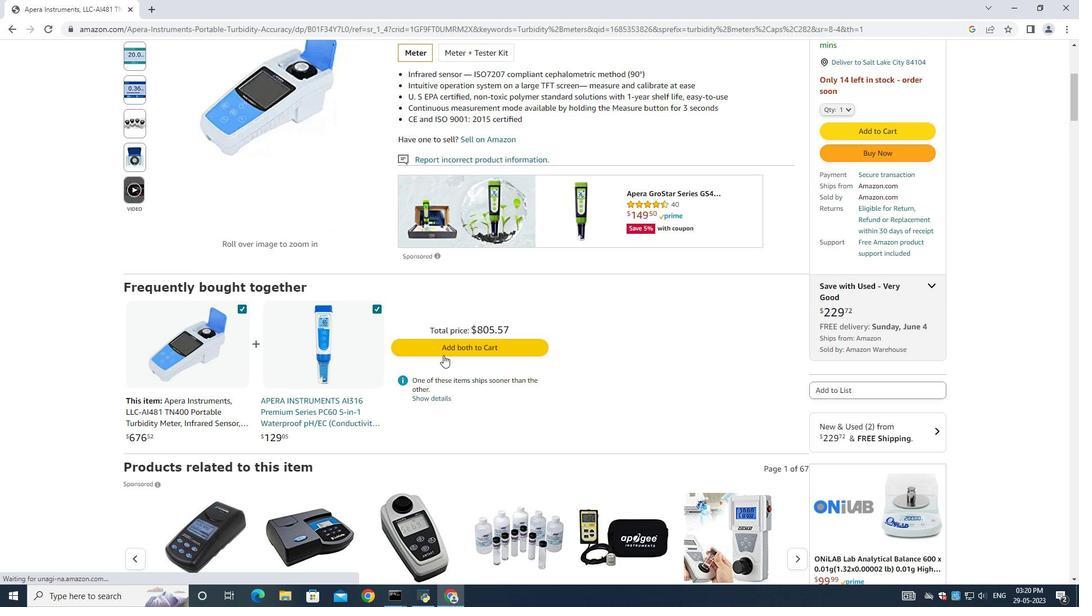 
Action: Mouse scrolled (443, 356) with delta (0, 0)
Screenshot: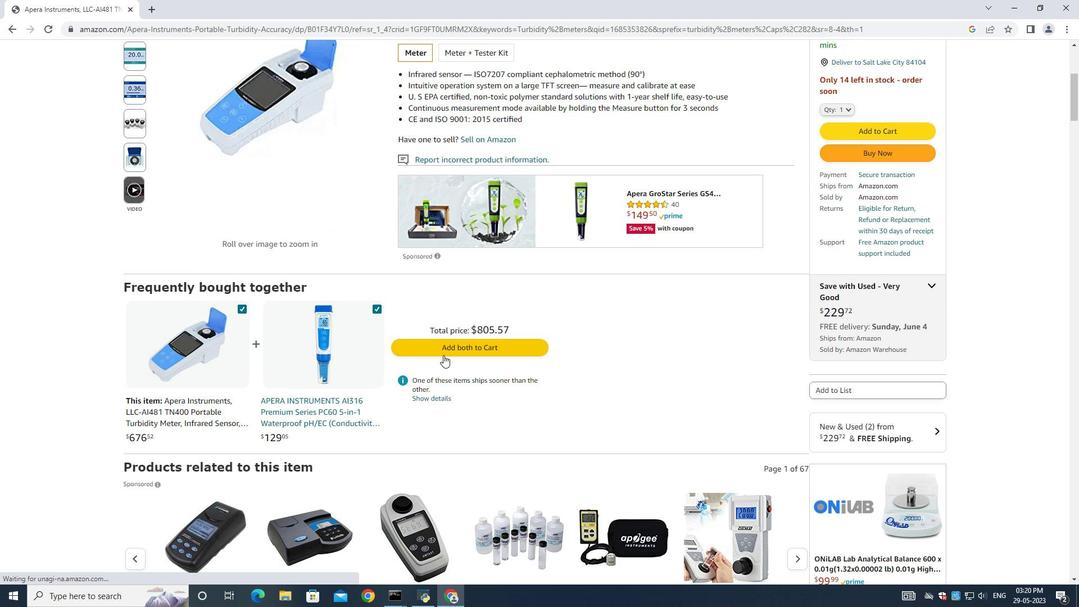 
Action: Mouse moved to (127, 352)
Screenshot: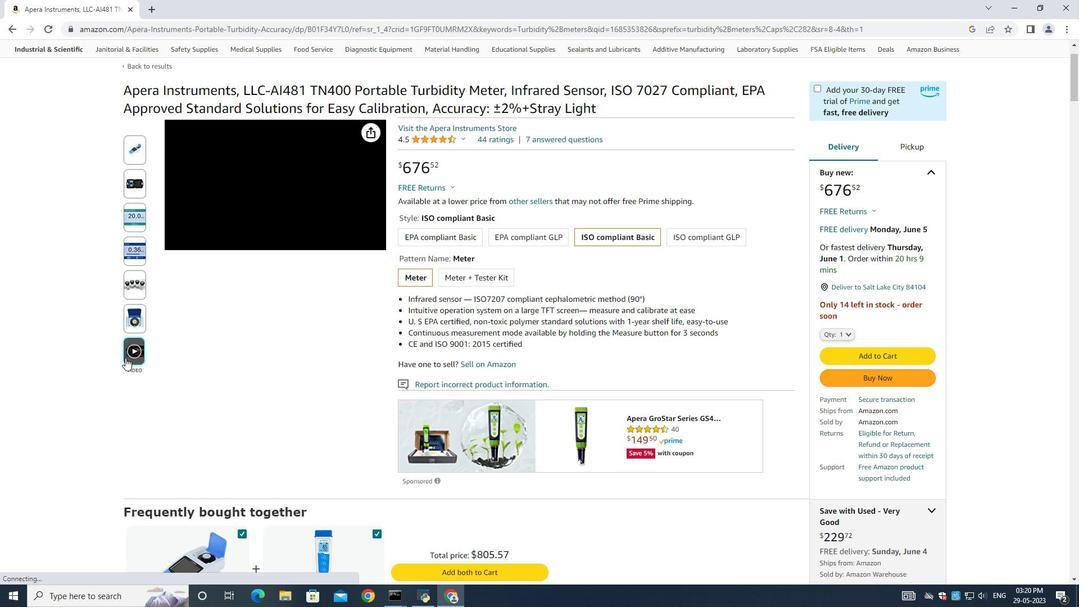 
Action: Mouse pressed left at (127, 352)
Screenshot: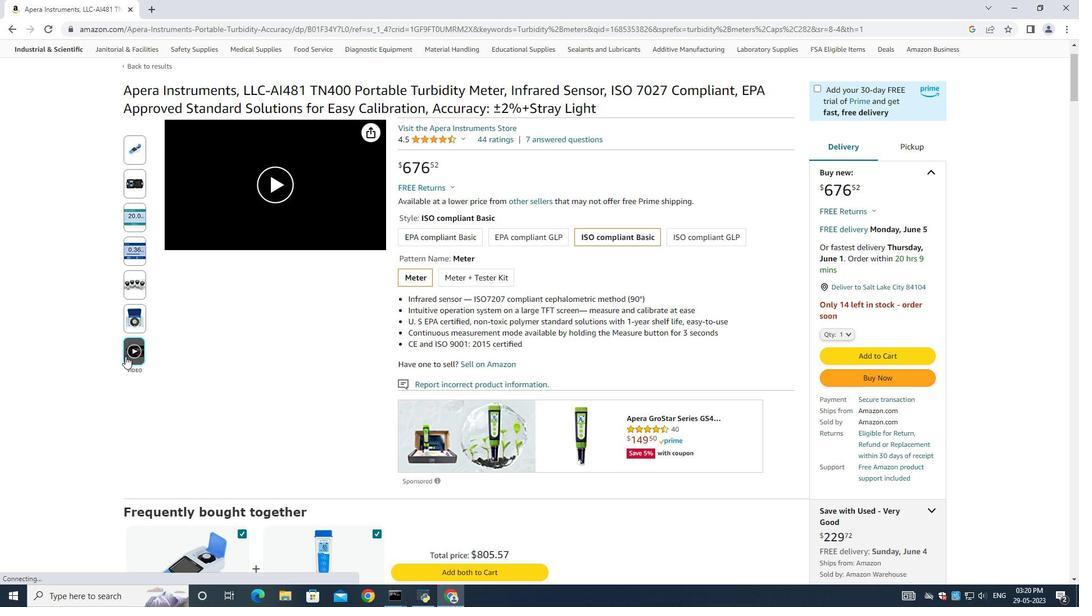 
Action: Mouse moved to (143, 478)
Screenshot: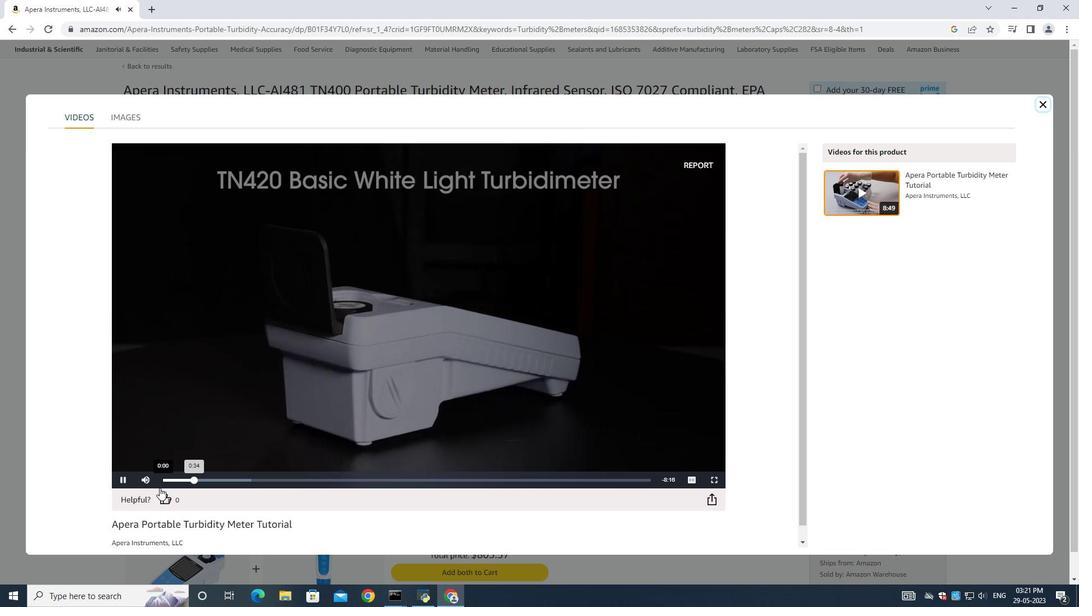 
Action: Mouse pressed left at (143, 478)
Screenshot: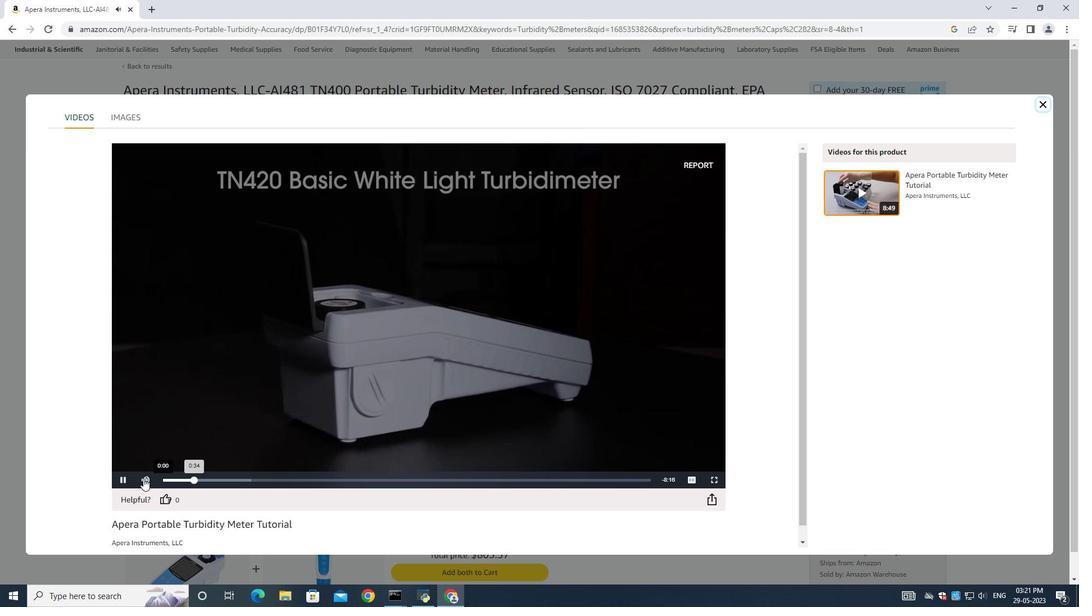 
Action: Mouse moved to (145, 479)
Screenshot: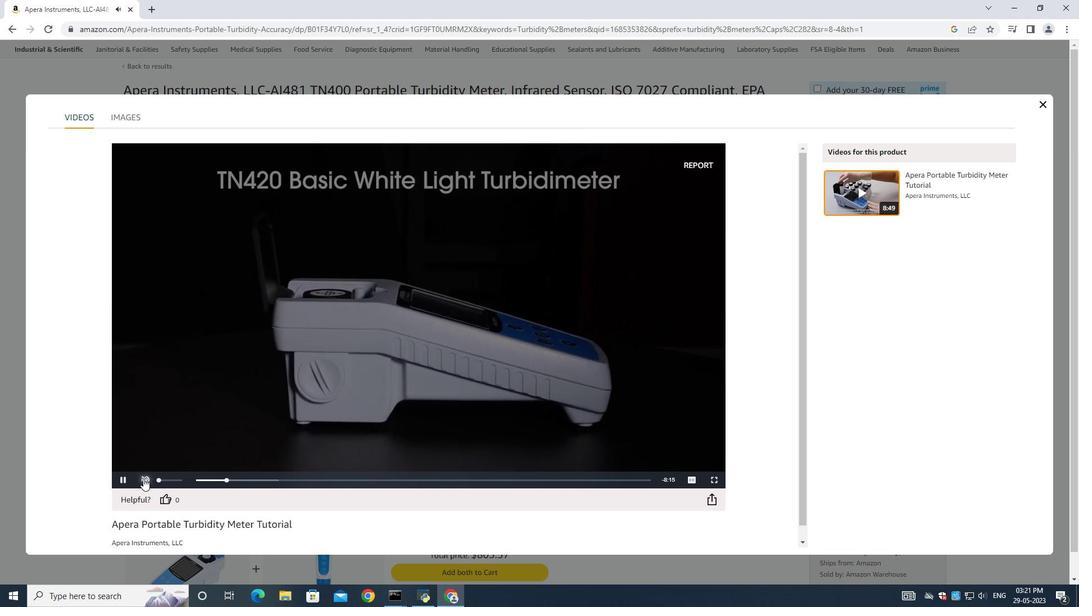 
Action: Mouse pressed left at (145, 479)
Screenshot: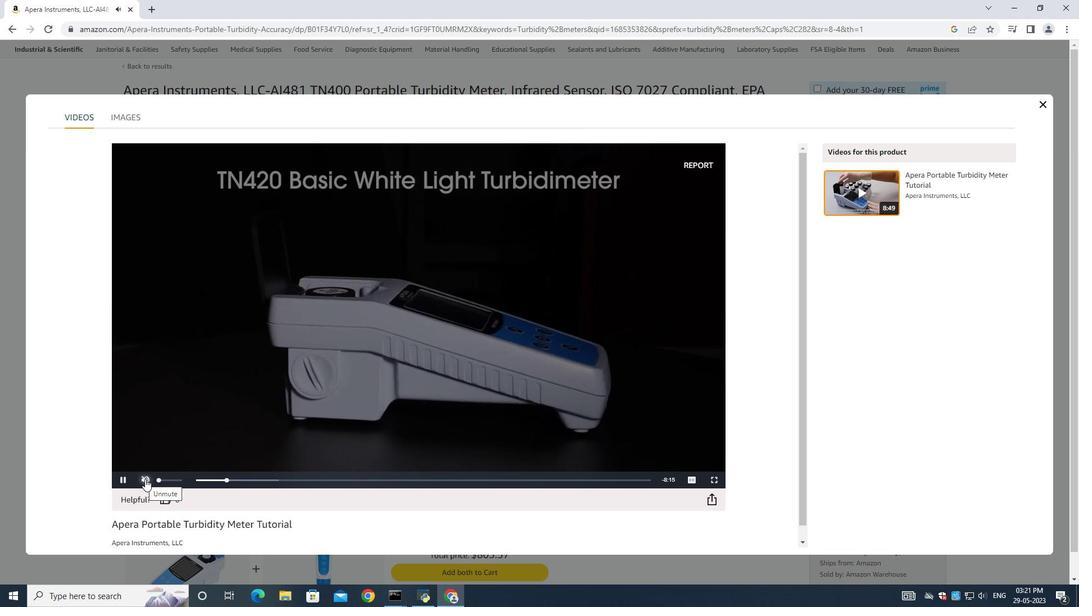 
Action: Mouse moved to (243, 407)
Screenshot: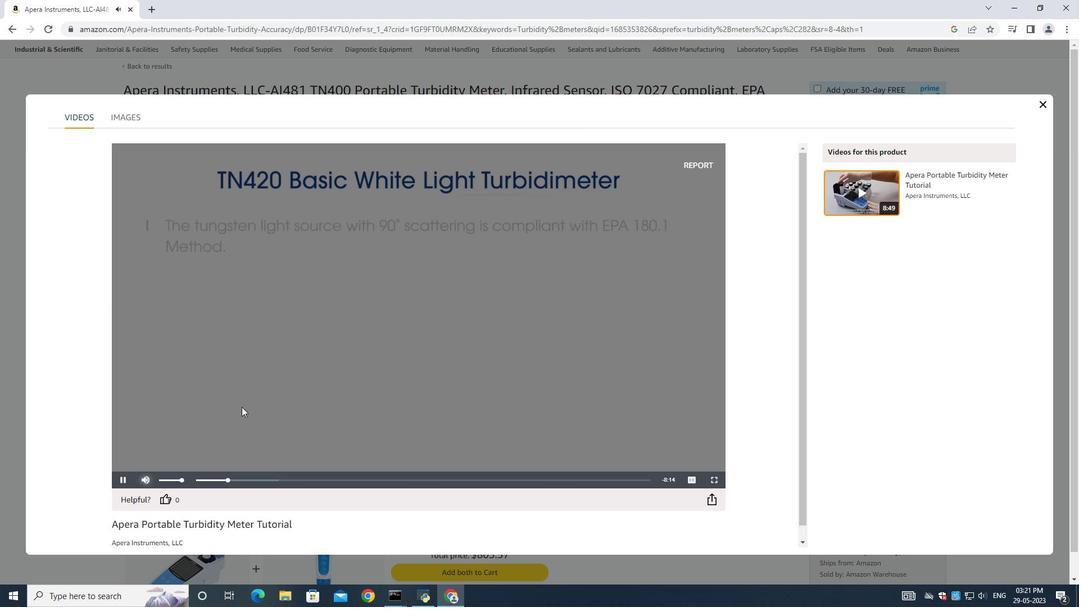 
Action: Mouse pressed left at (243, 407)
Screenshot: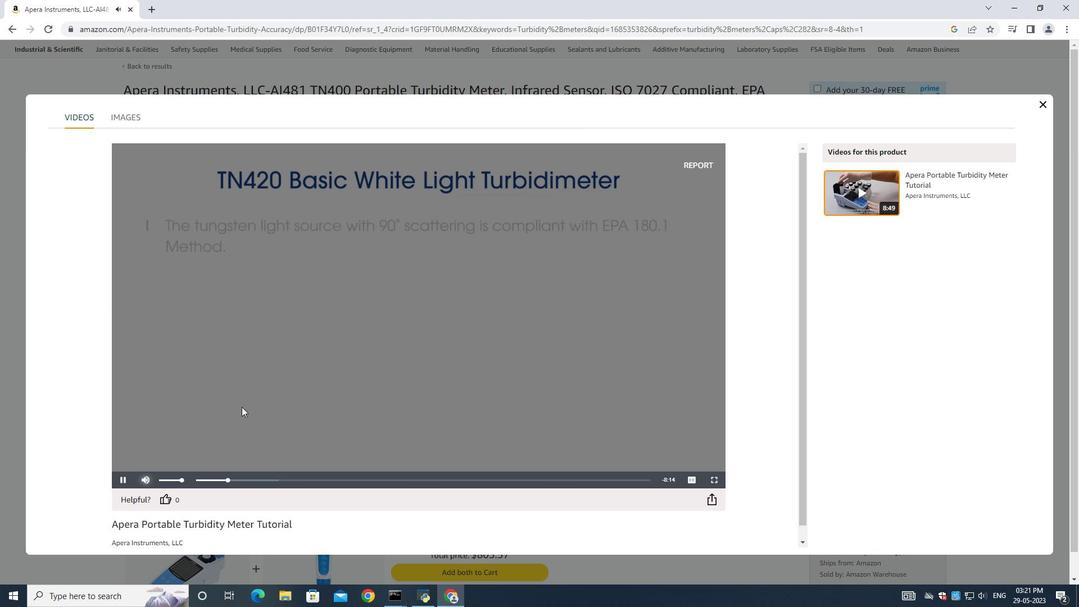 
Action: Mouse moved to (435, 316)
Screenshot: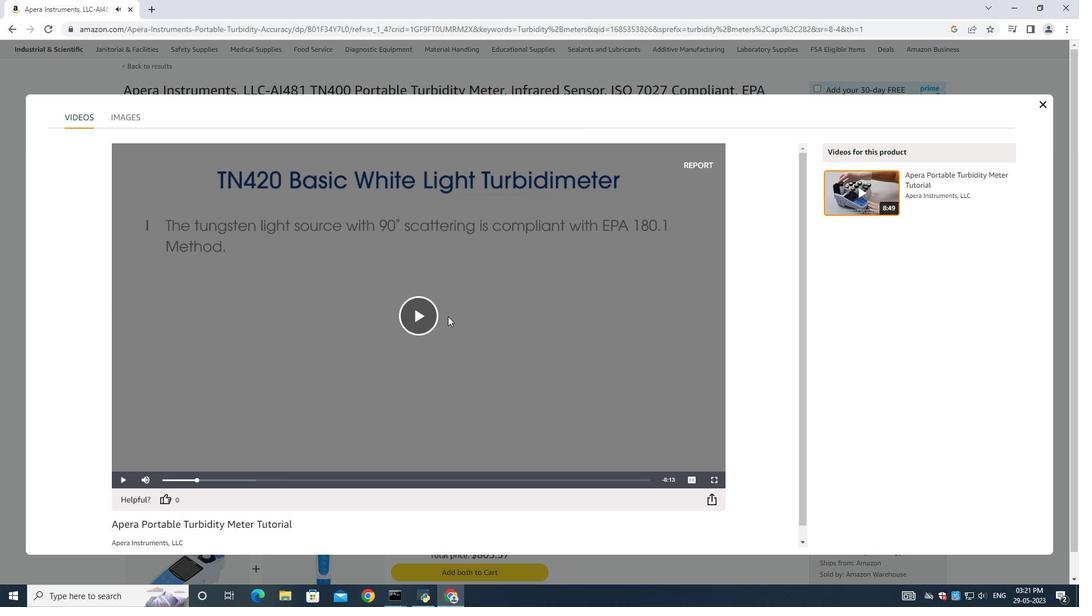 
Action: Mouse pressed left at (435, 316)
Screenshot: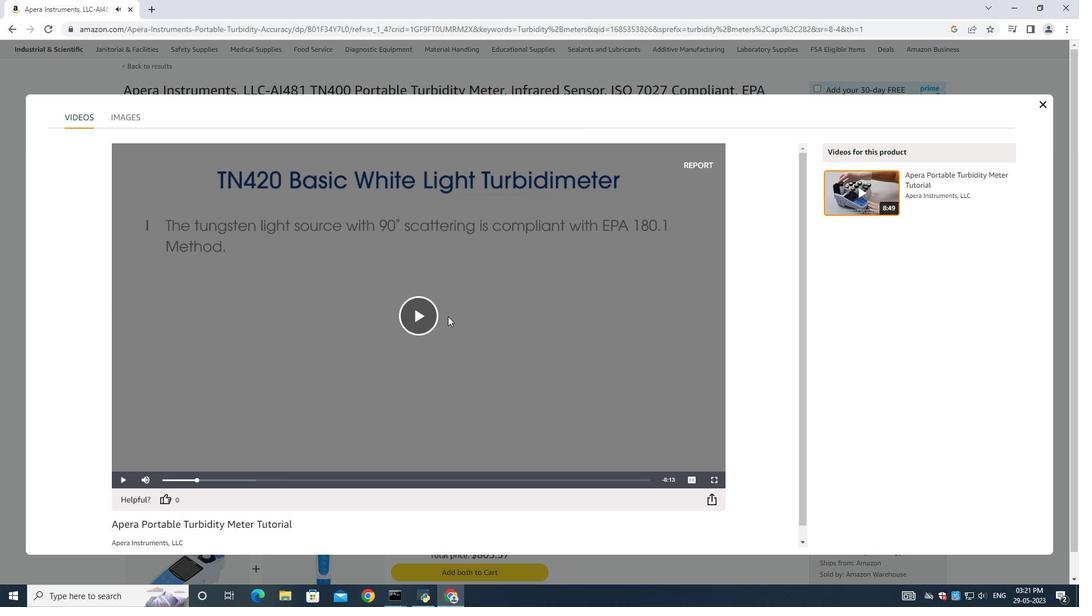 
Action: Mouse moved to (472, 476)
Screenshot: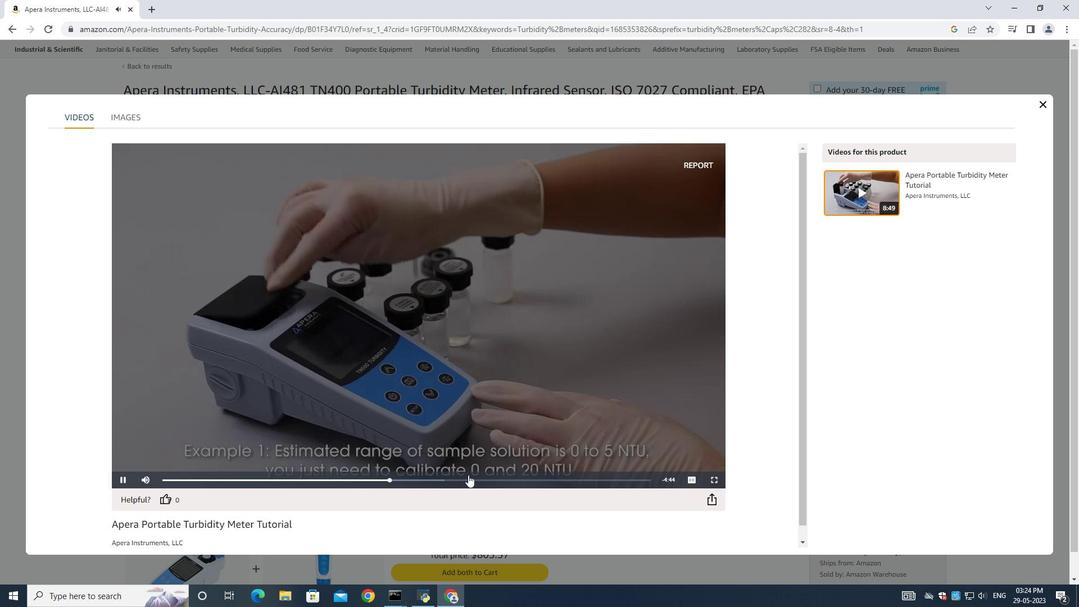 
Action: Mouse pressed left at (472, 476)
Screenshot: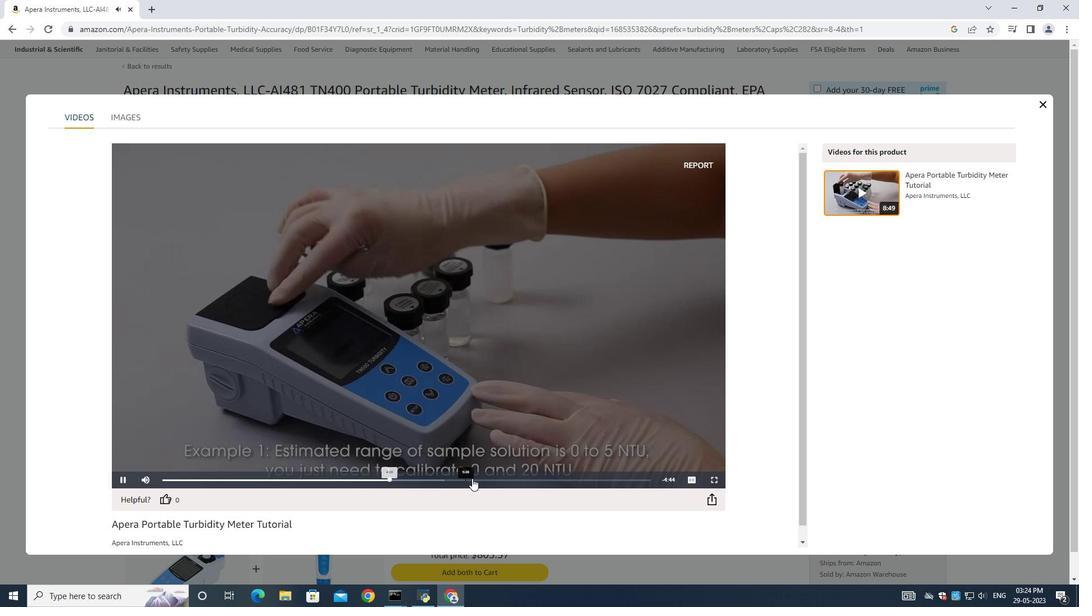 
Action: Mouse moved to (601, 481)
Screenshot: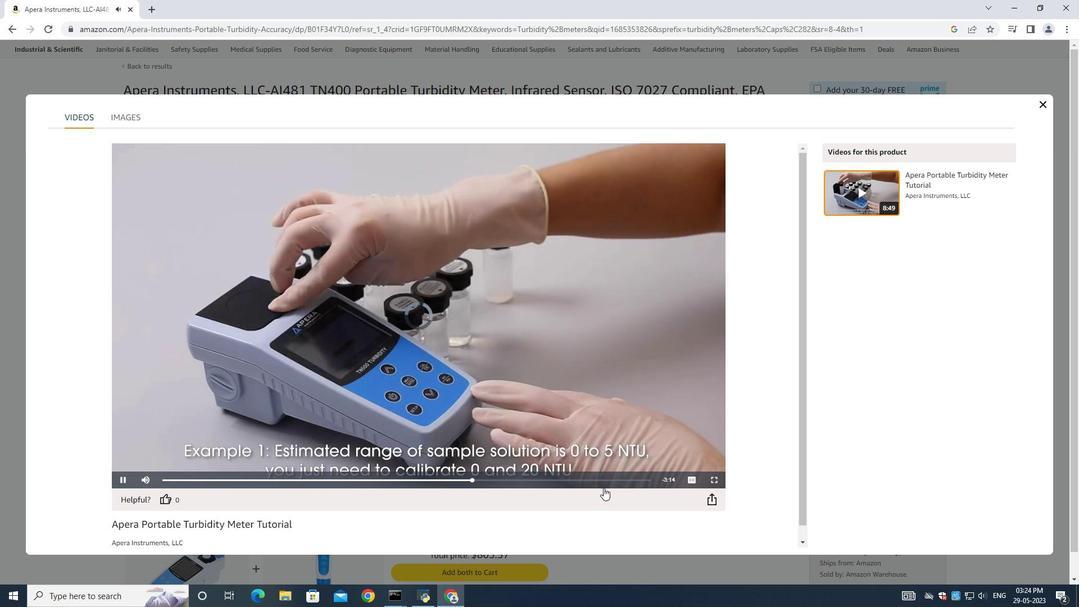 
Action: Mouse pressed left at (601, 481)
Screenshot: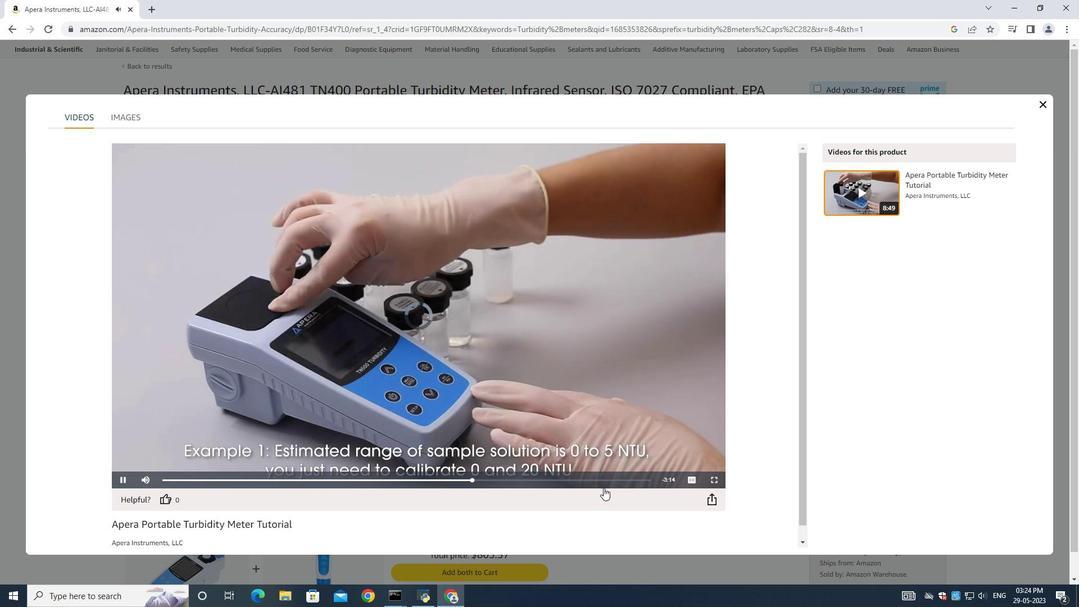 
Action: Mouse moved to (1040, 98)
Screenshot: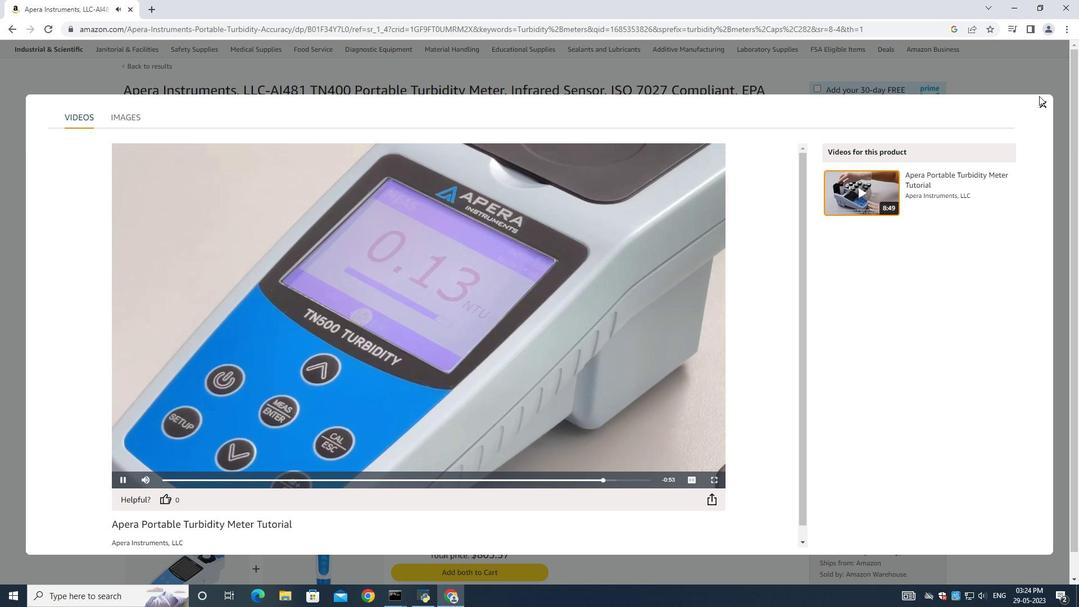 
Action: Mouse pressed left at (1040, 98)
Screenshot: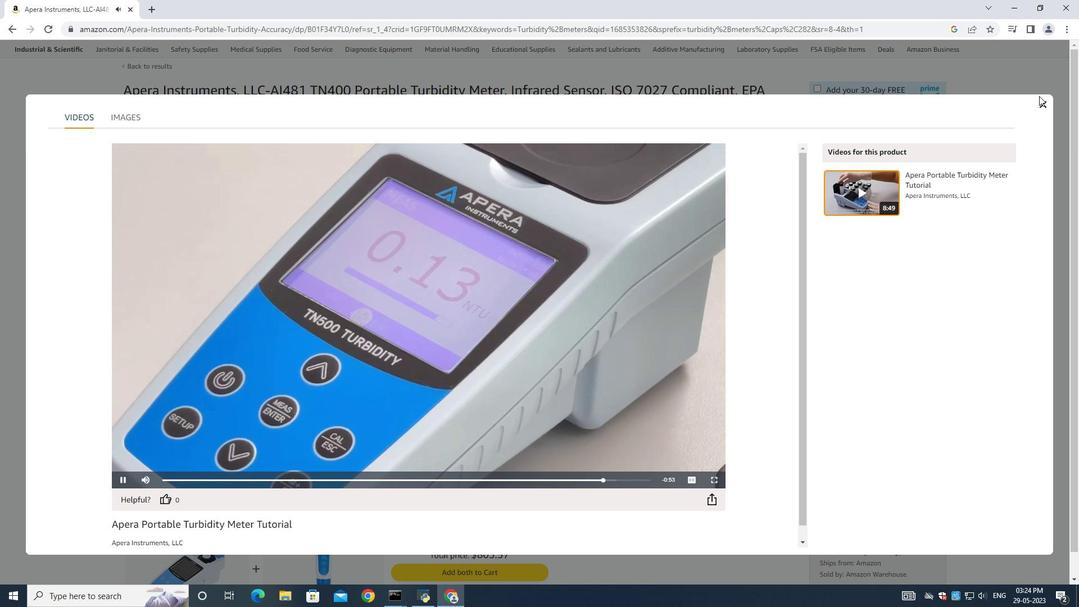 
Action: Mouse moved to (840, 338)
Screenshot: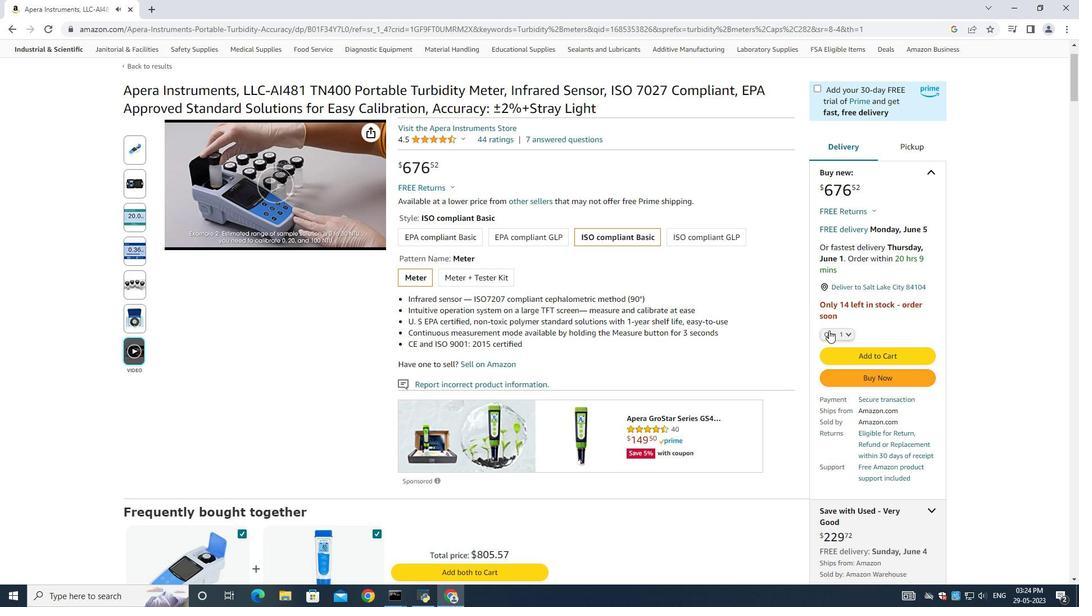 
Action: Mouse pressed left at (840, 338)
Screenshot: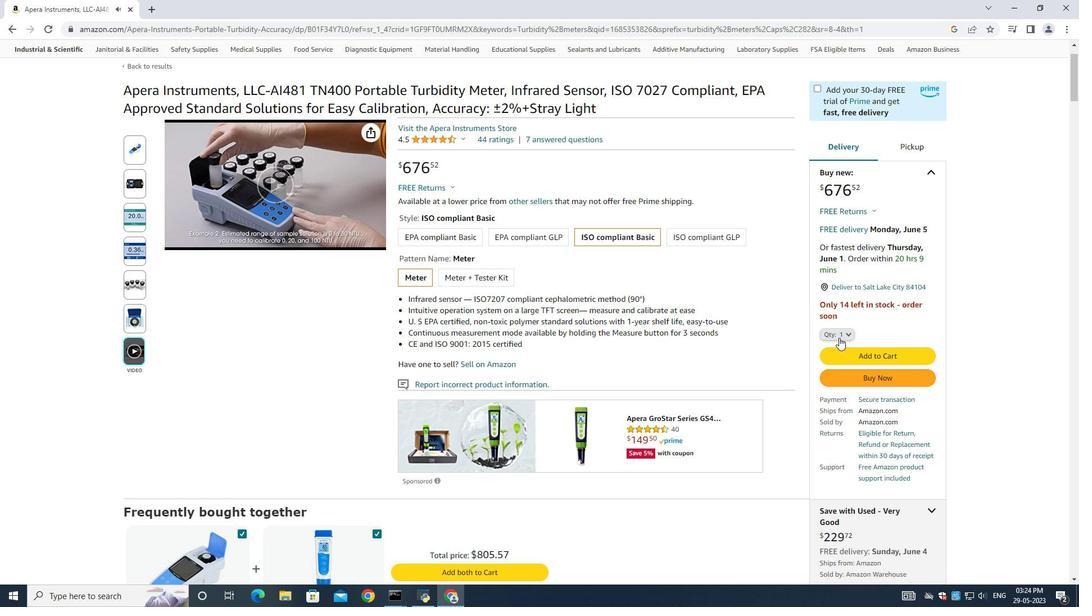 
Action: Mouse moved to (830, 382)
Screenshot: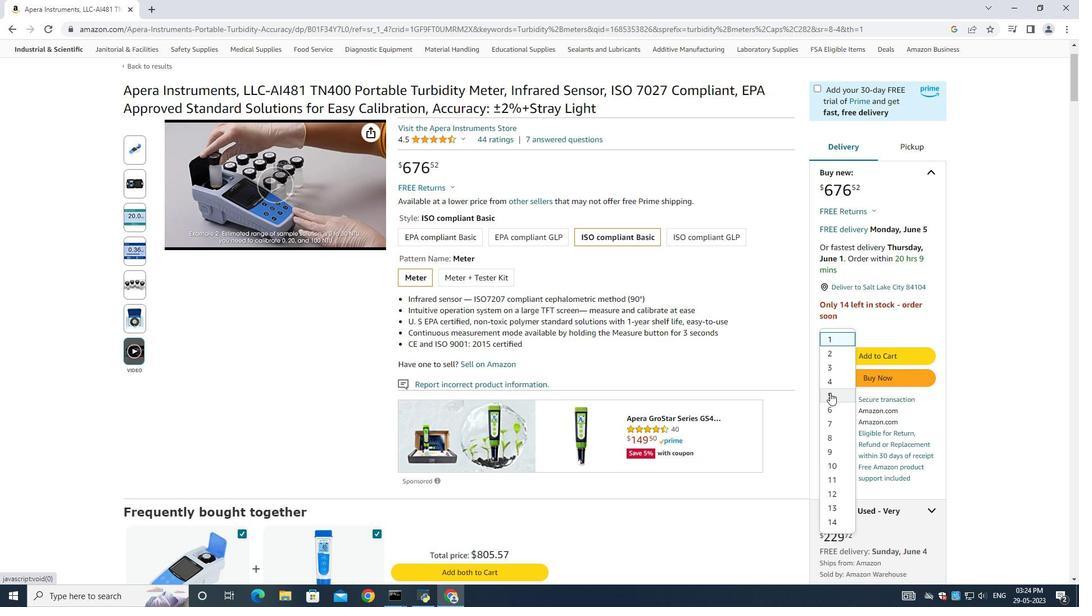 
Action: Mouse pressed left at (830, 382)
Screenshot: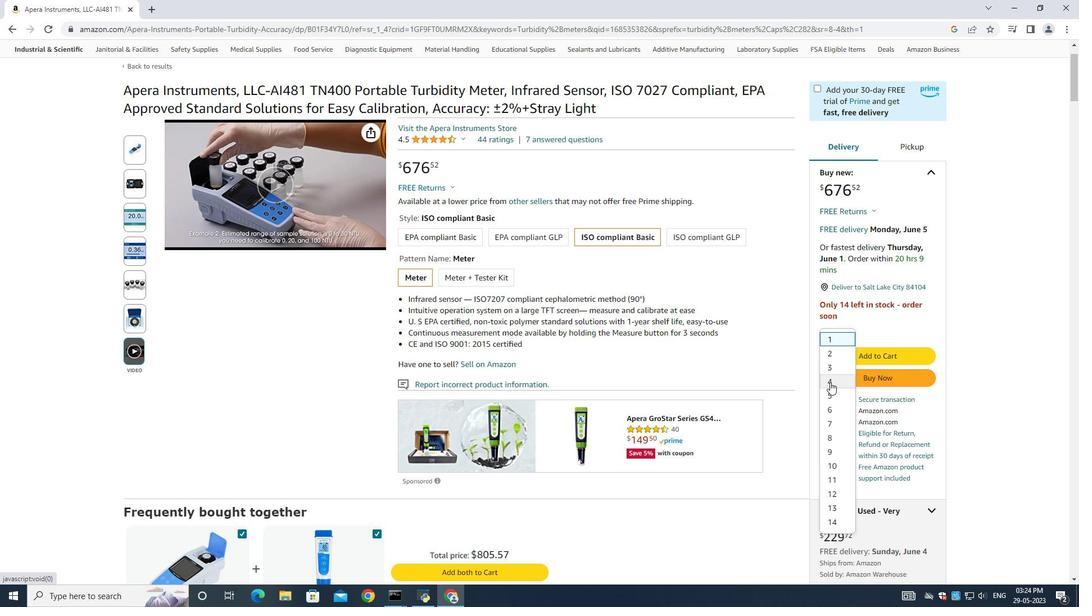 
Action: Mouse moved to (860, 382)
Screenshot: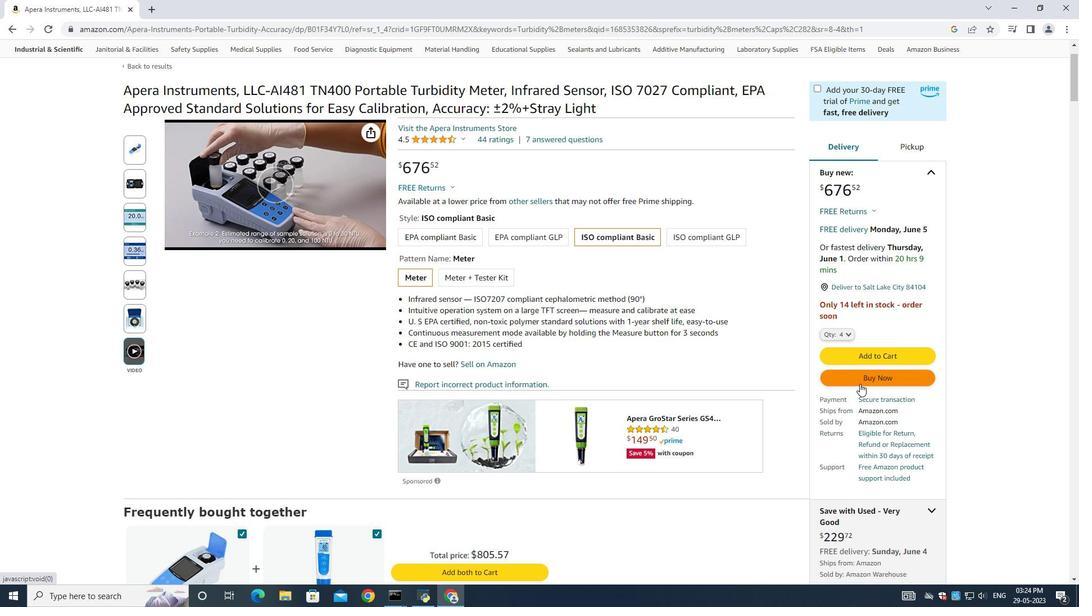 
Action: Mouse pressed left at (860, 382)
Screenshot: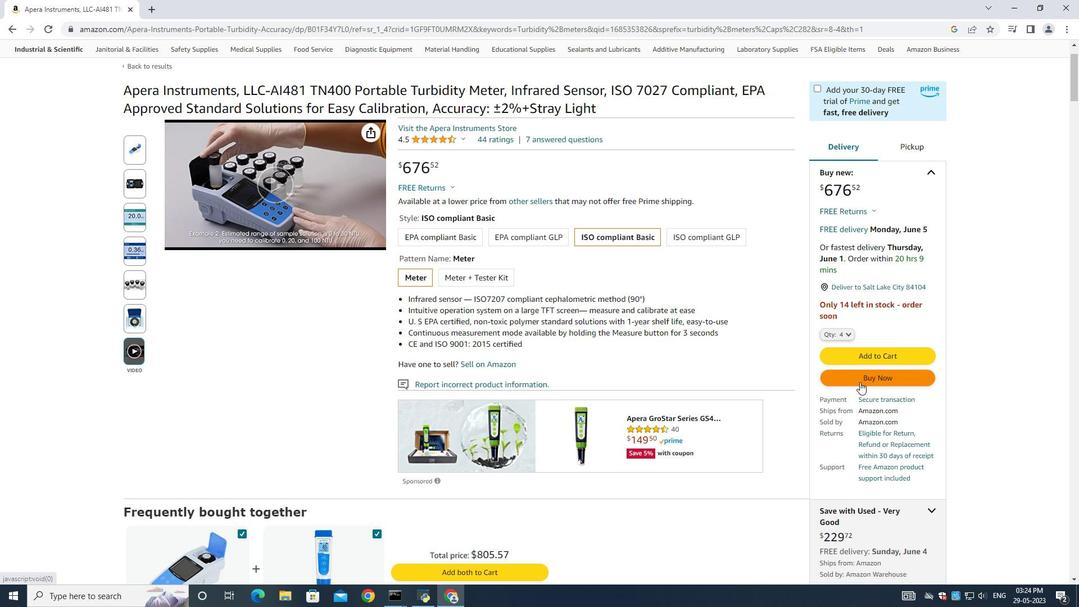 
Action: Mouse moved to (402, 357)
Screenshot: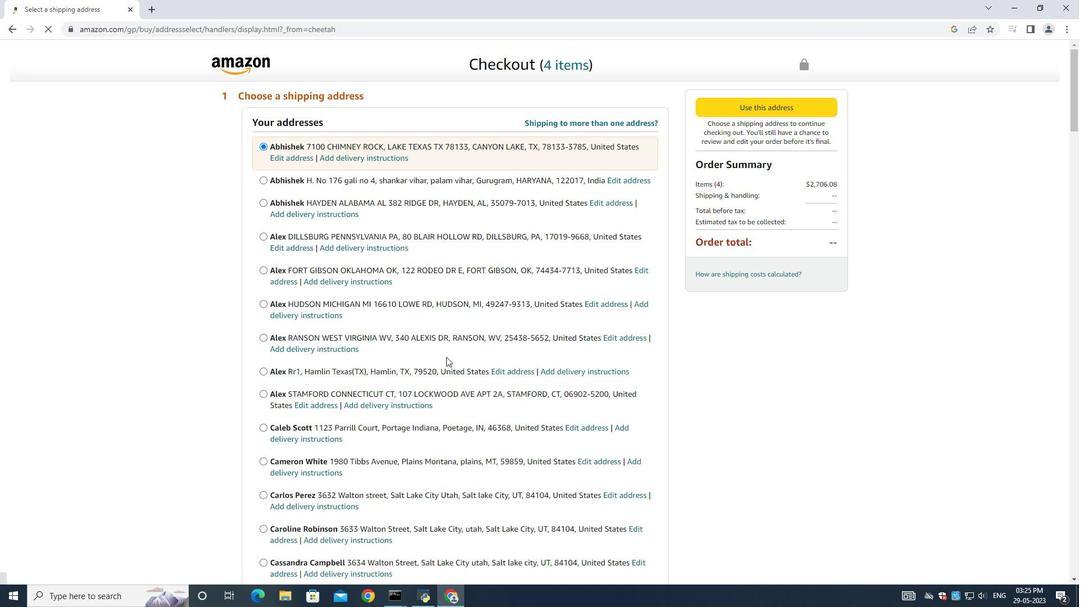
Action: Mouse scrolled (402, 356) with delta (0, 0)
Screenshot: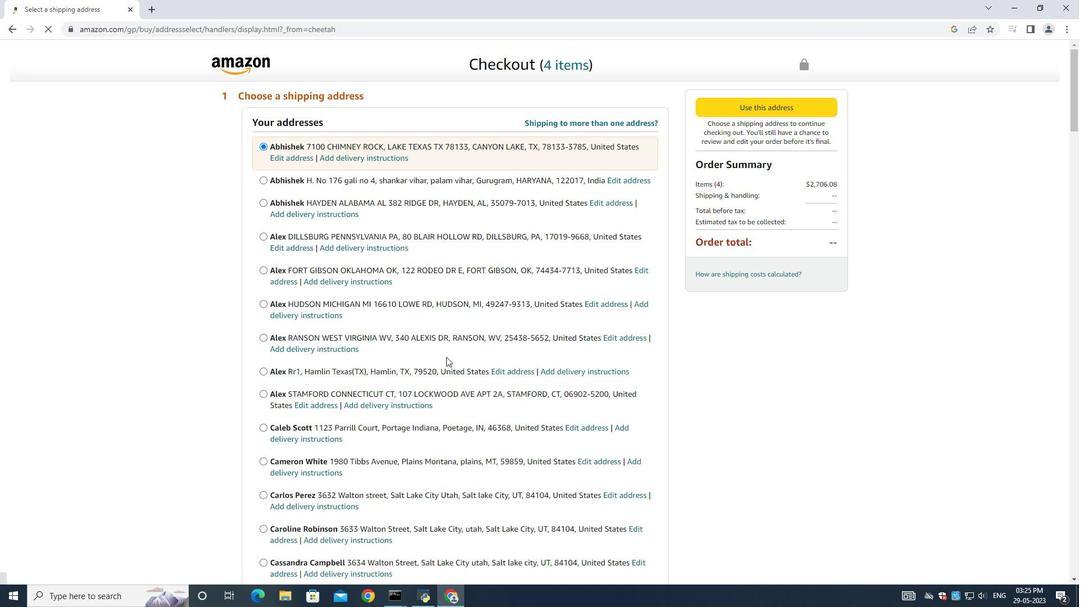 
Action: Mouse scrolled (402, 356) with delta (0, 0)
Screenshot: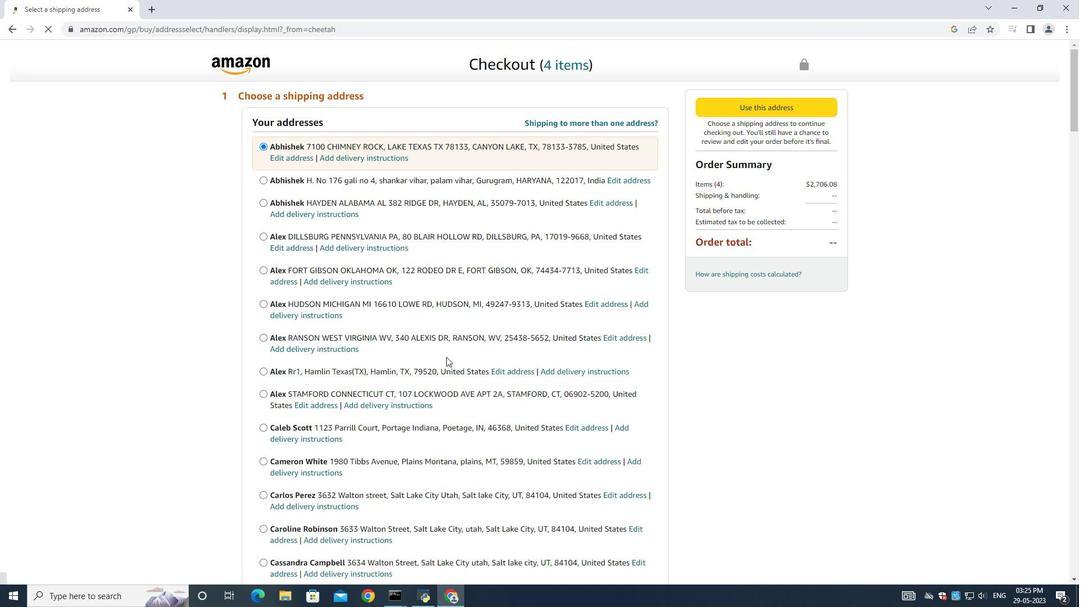 
Action: Mouse scrolled (402, 356) with delta (0, 0)
Screenshot: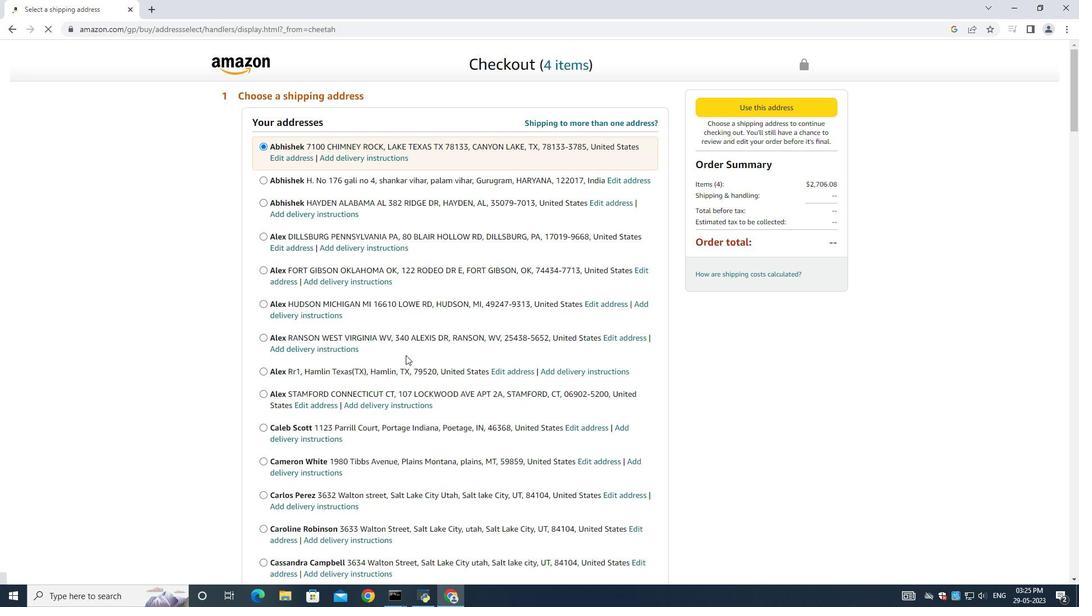 
Action: Mouse scrolled (402, 356) with delta (0, 0)
Screenshot: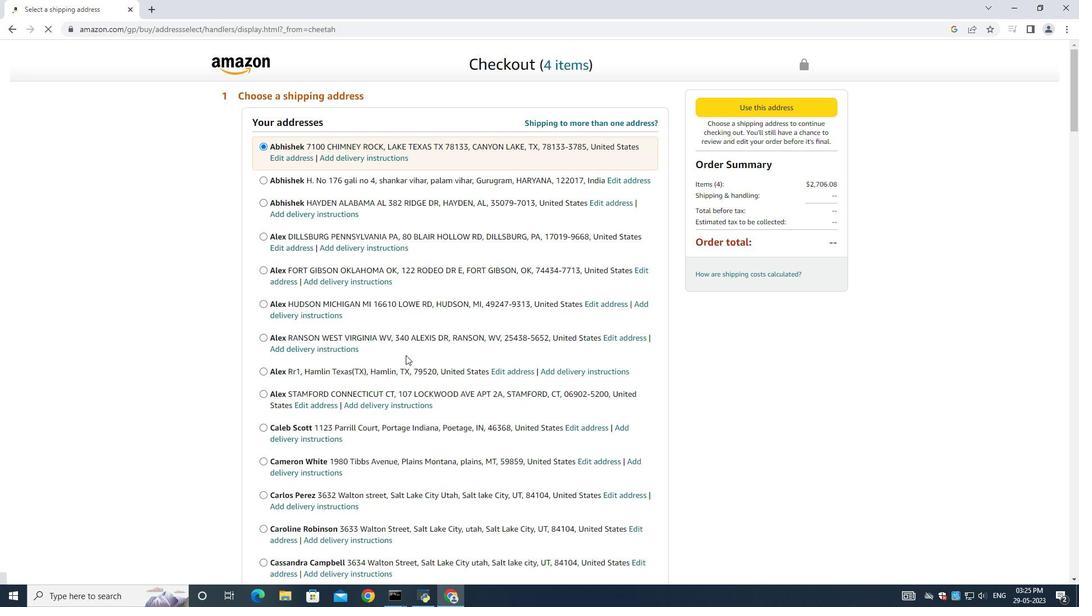 
Action: Mouse moved to (408, 357)
Screenshot: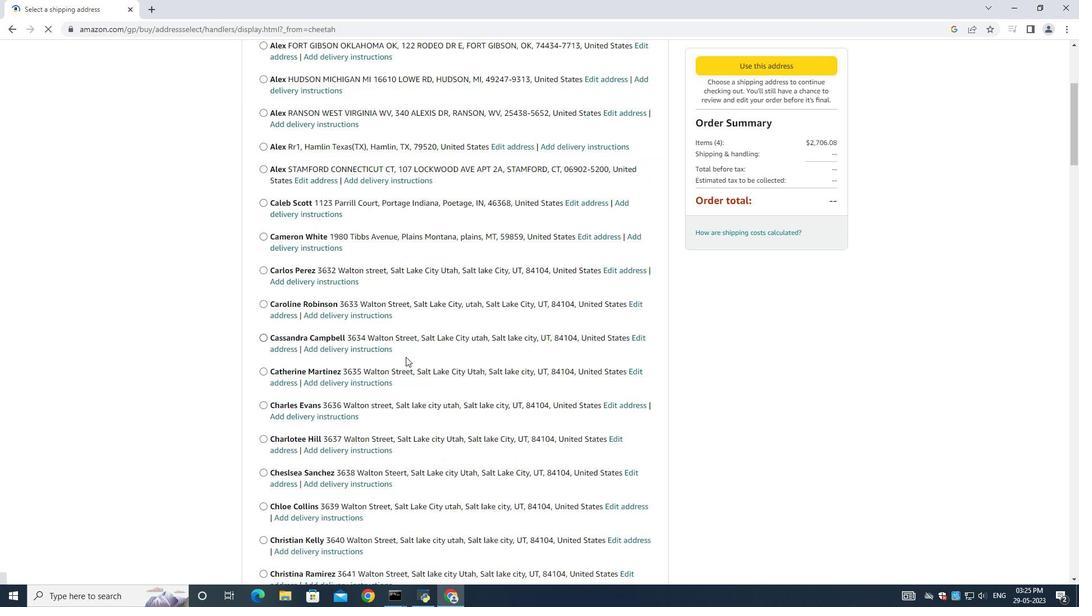 
Action: Mouse scrolled (408, 357) with delta (0, 0)
Screenshot: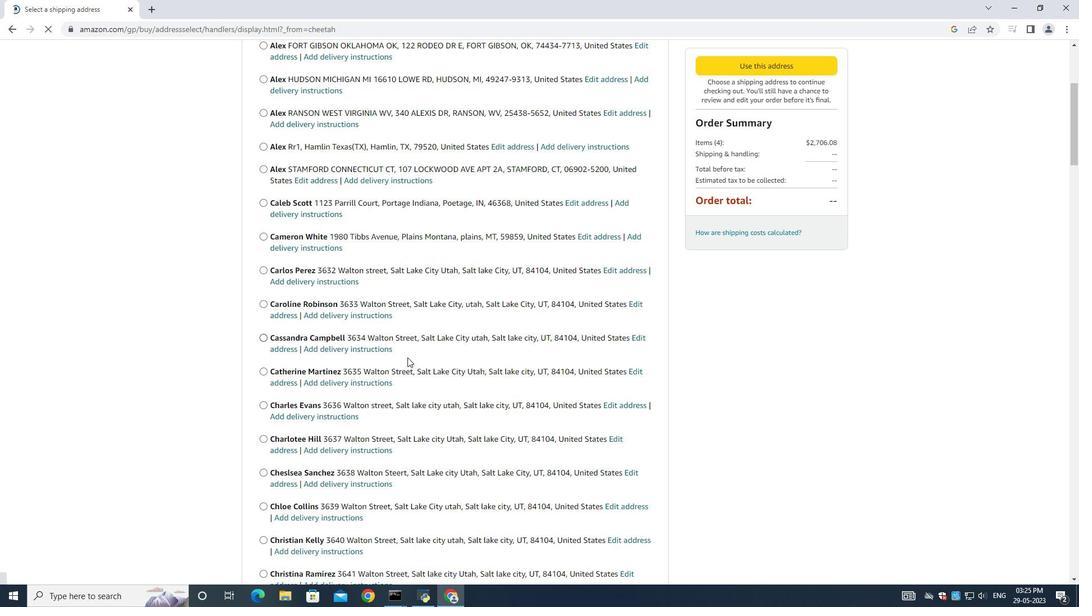
Action: Mouse scrolled (408, 357) with delta (0, 0)
Screenshot: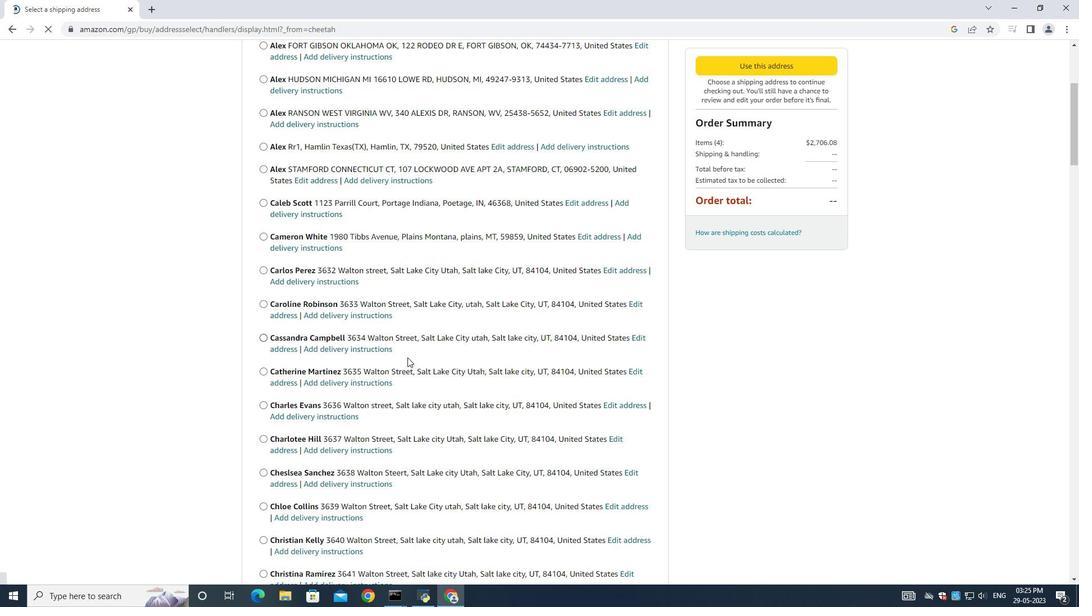 
Action: Mouse scrolled (408, 357) with delta (0, 0)
Screenshot: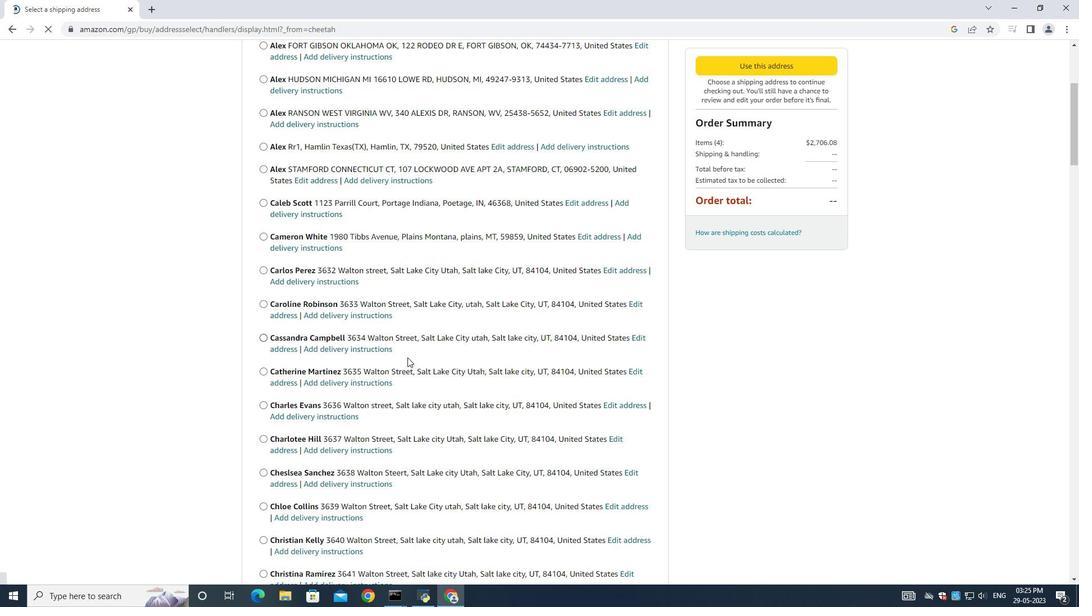 
Action: Mouse scrolled (408, 357) with delta (0, 0)
Screenshot: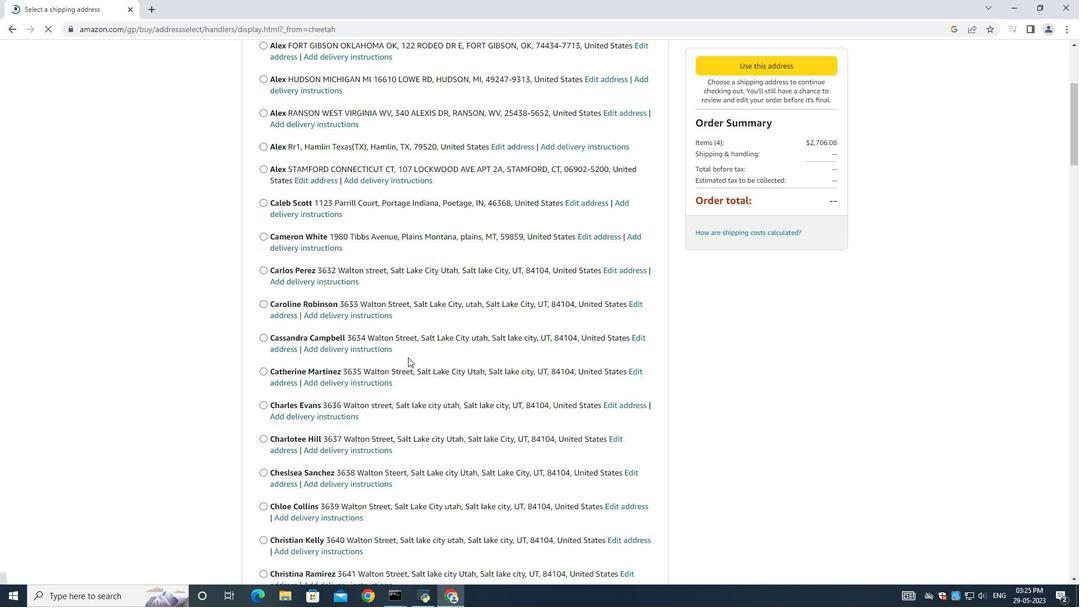 
Action: Mouse moved to (412, 361)
Screenshot: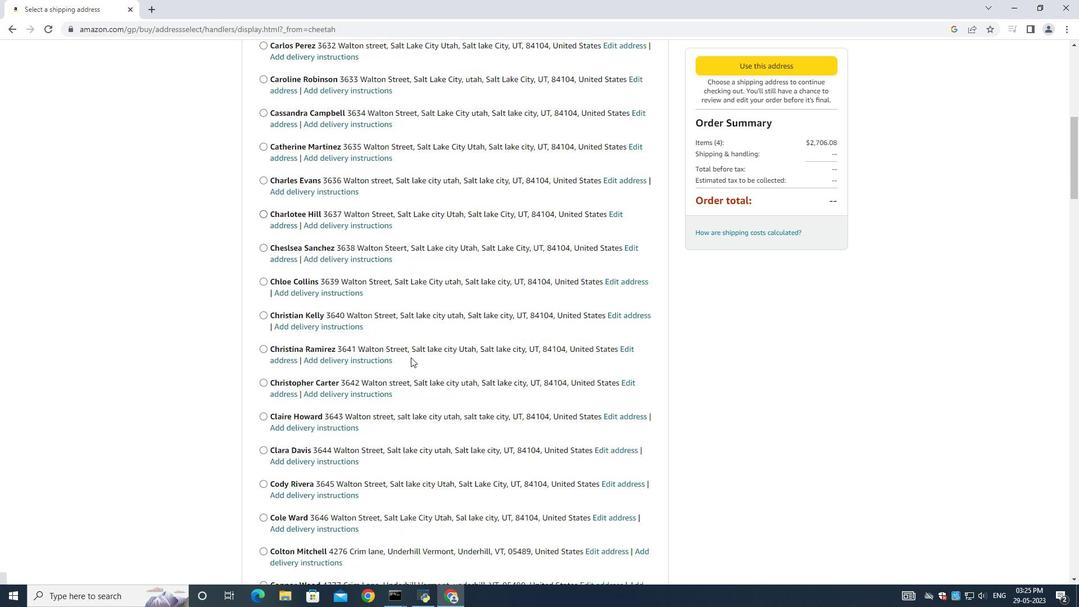 
Action: Mouse scrolled (411, 360) with delta (0, 0)
Screenshot: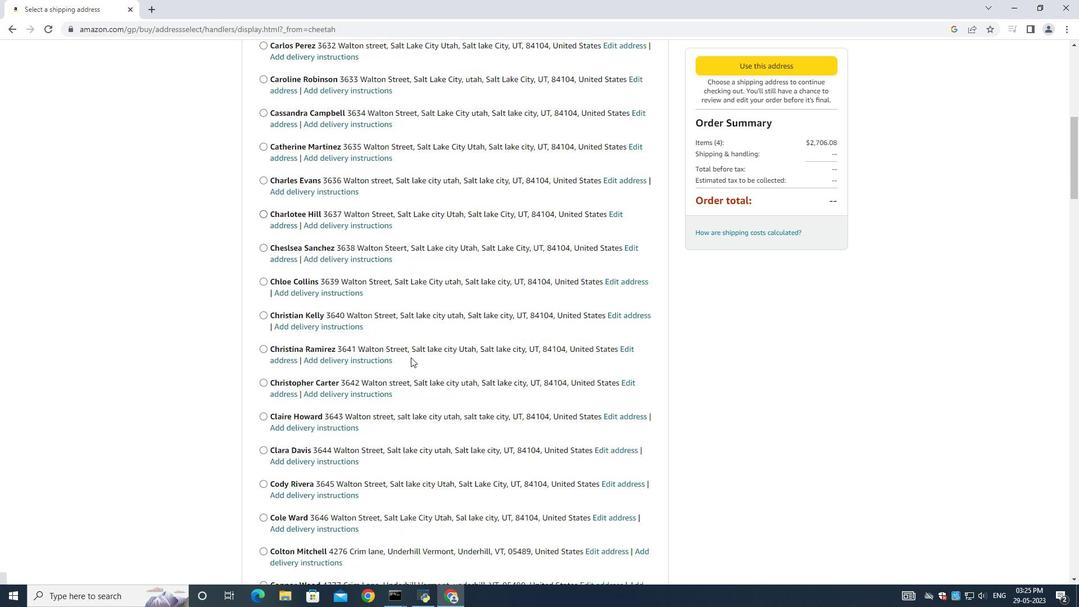 
Action: Mouse scrolled (412, 360) with delta (0, 0)
Screenshot: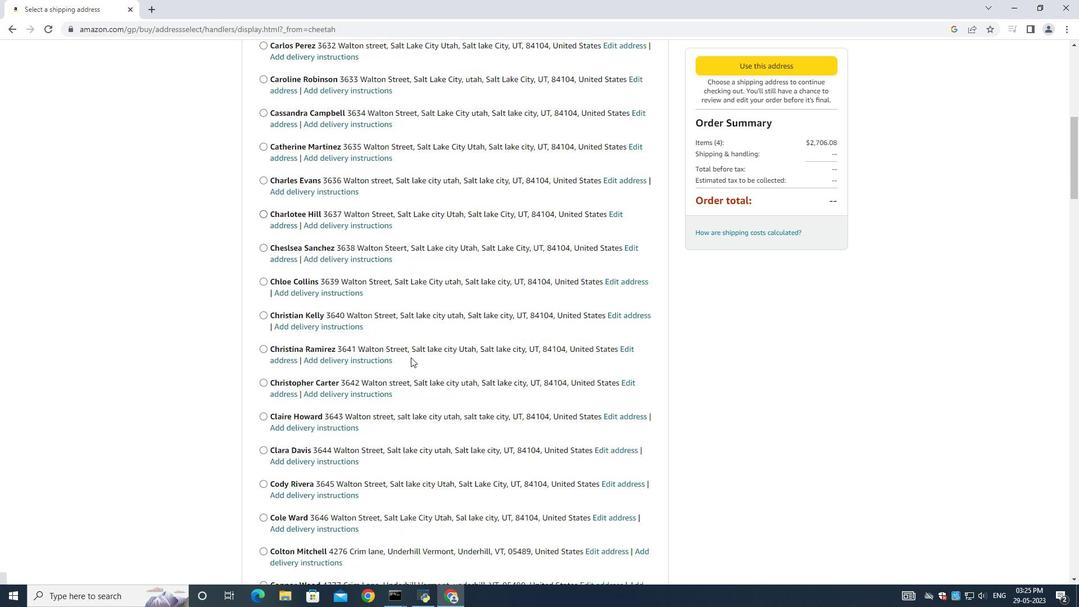 
Action: Mouse scrolled (412, 360) with delta (0, 0)
Screenshot: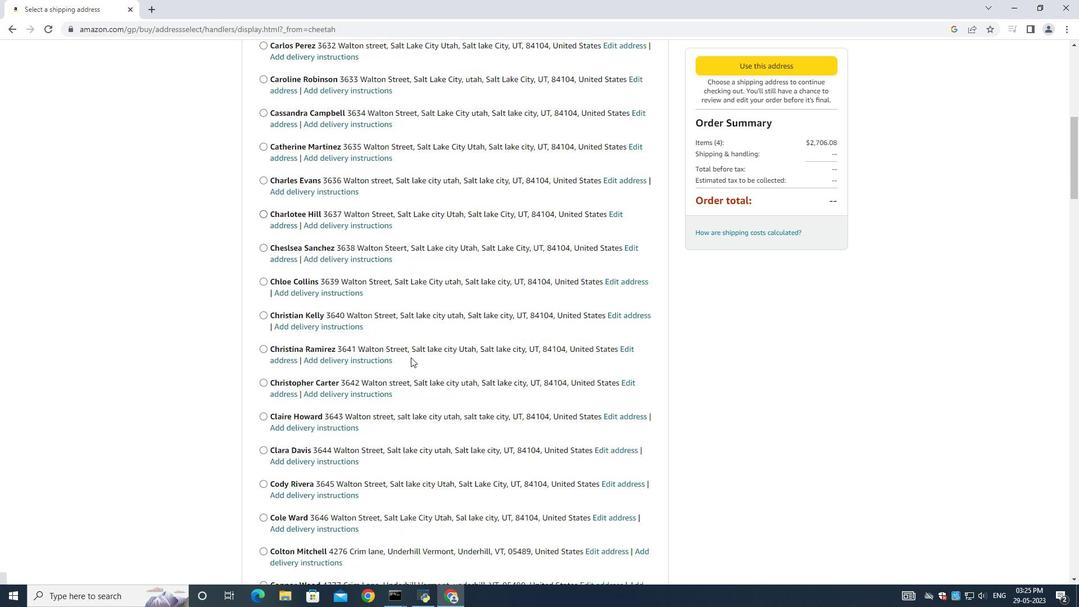 
Action: Mouse scrolled (412, 360) with delta (0, 0)
Screenshot: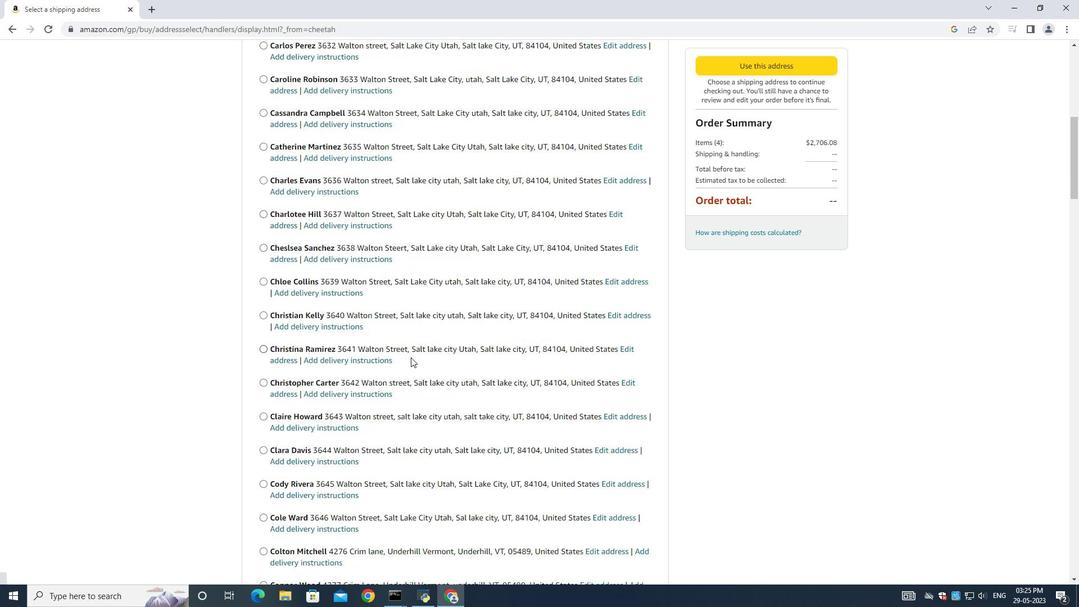 
Action: Mouse moved to (412, 365)
Screenshot: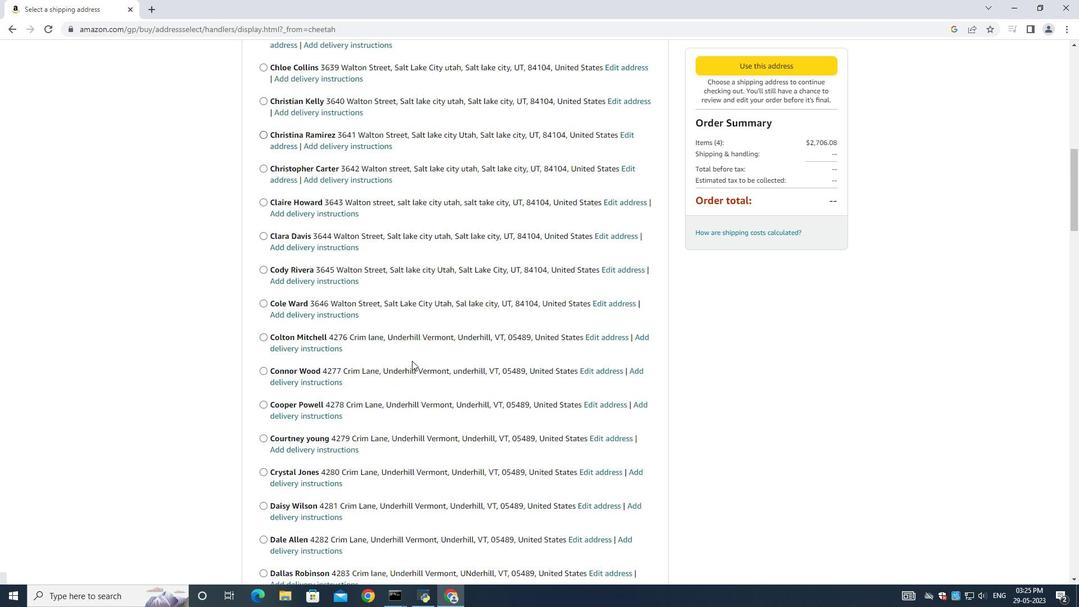 
Action: Mouse scrolled (412, 364) with delta (0, 0)
Screenshot: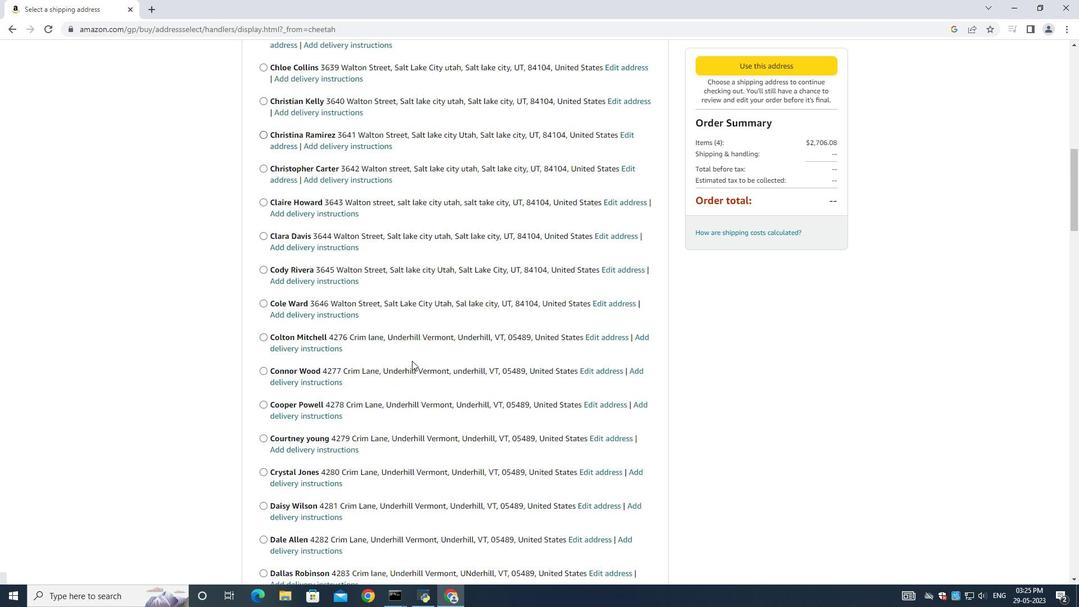 
Action: Mouse moved to (412, 365)
Screenshot: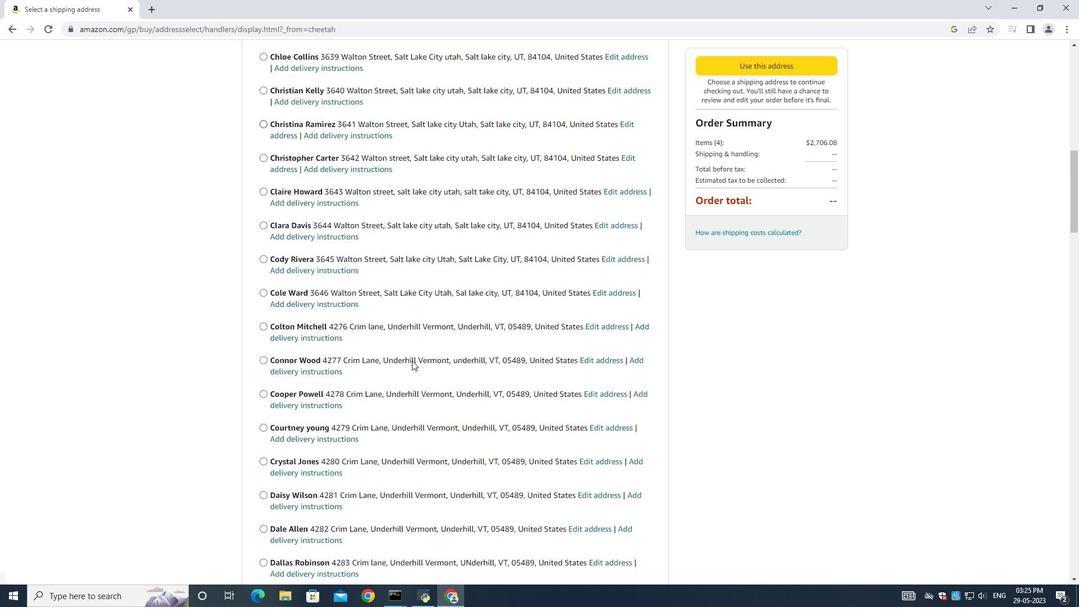 
Action: Mouse scrolled (412, 365) with delta (0, 0)
Screenshot: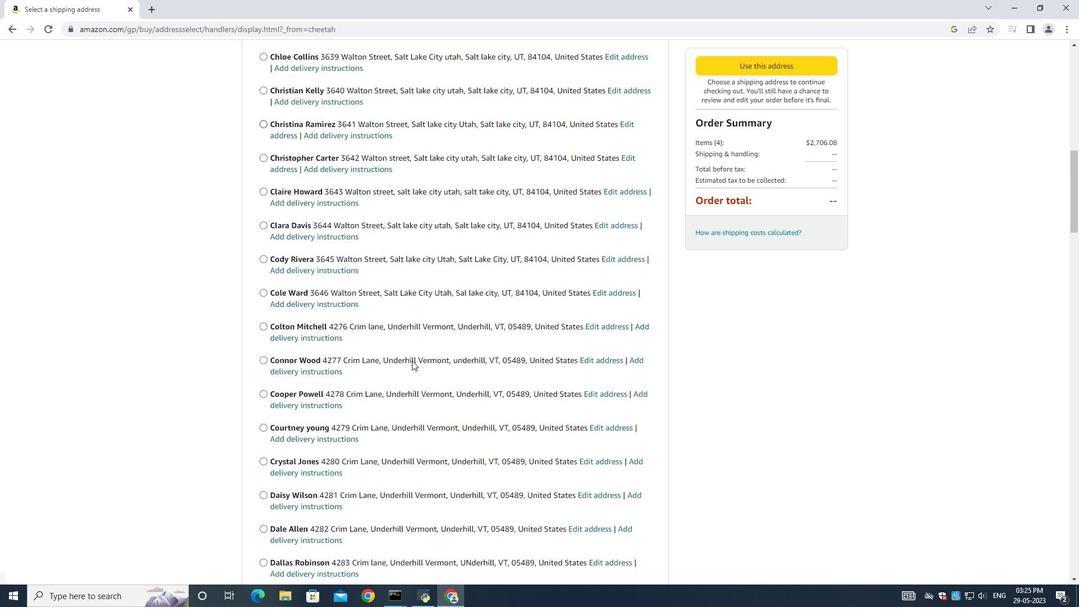 
Action: Mouse moved to (412, 365)
Screenshot: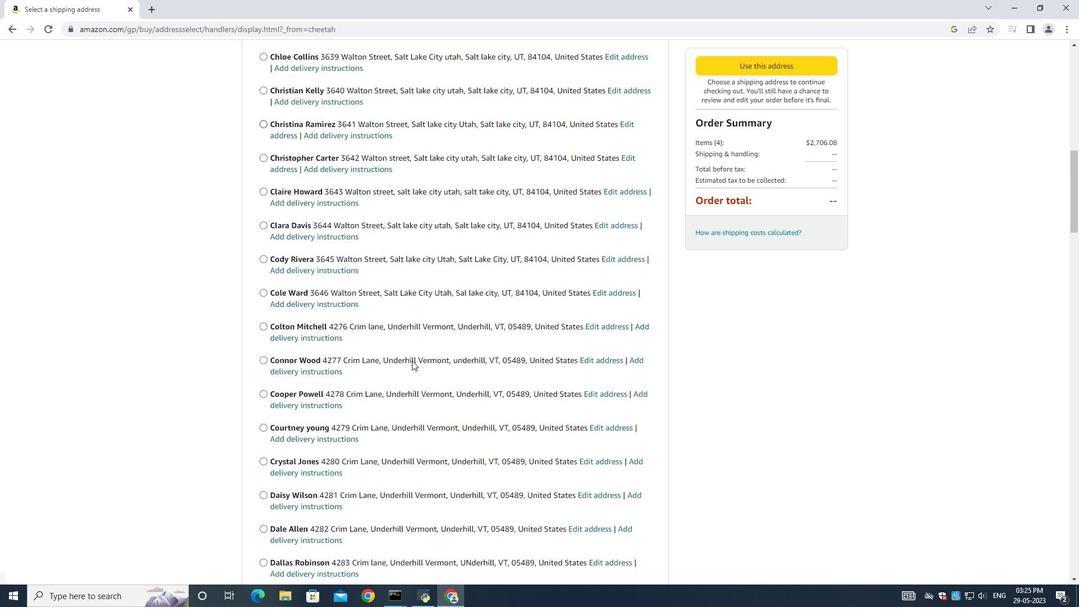 
Action: Mouse scrolled (412, 365) with delta (0, 0)
Screenshot: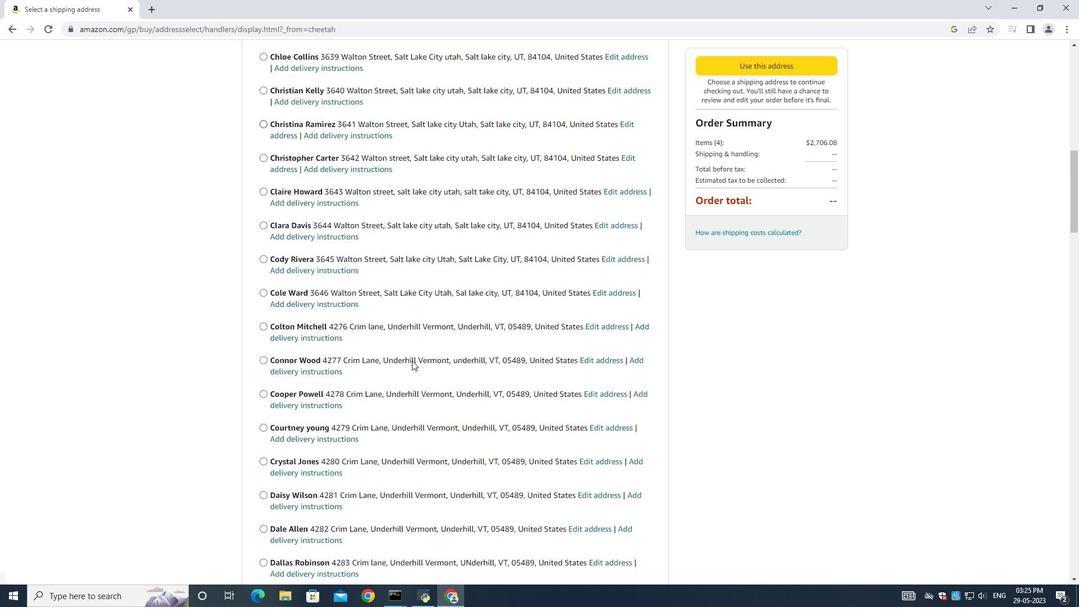 
Action: Mouse scrolled (412, 365) with delta (0, 0)
Screenshot: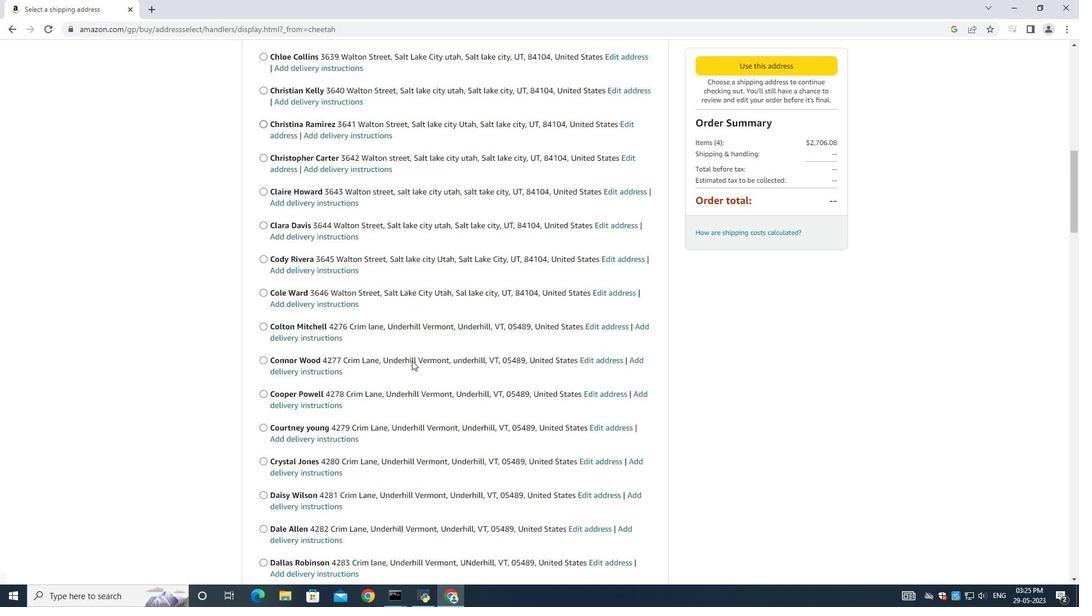 
Action: Mouse moved to (412, 366)
Screenshot: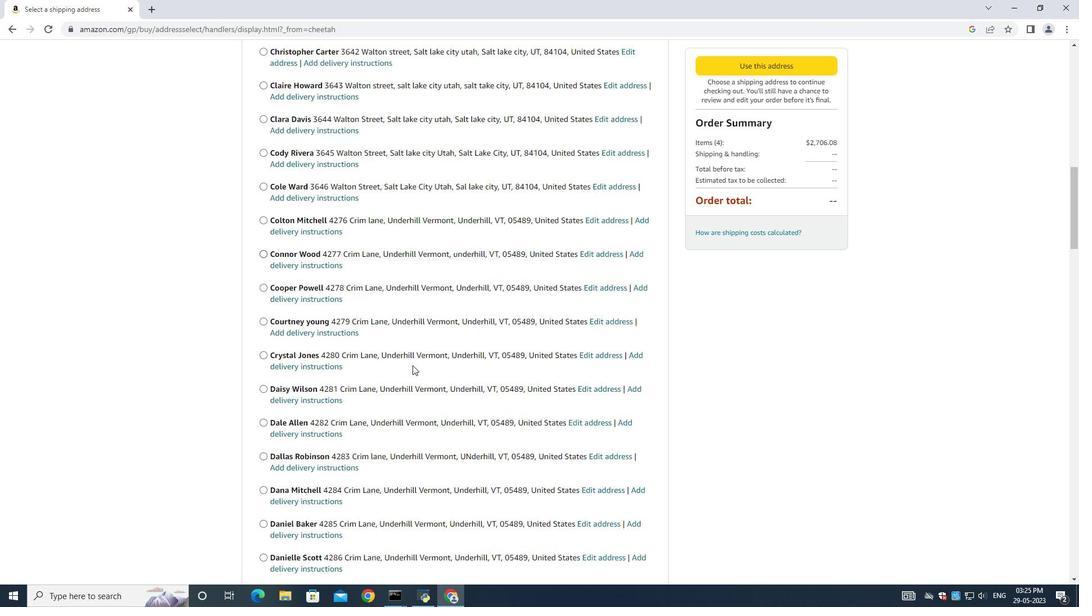 
Action: Mouse scrolled (412, 365) with delta (0, 0)
Screenshot: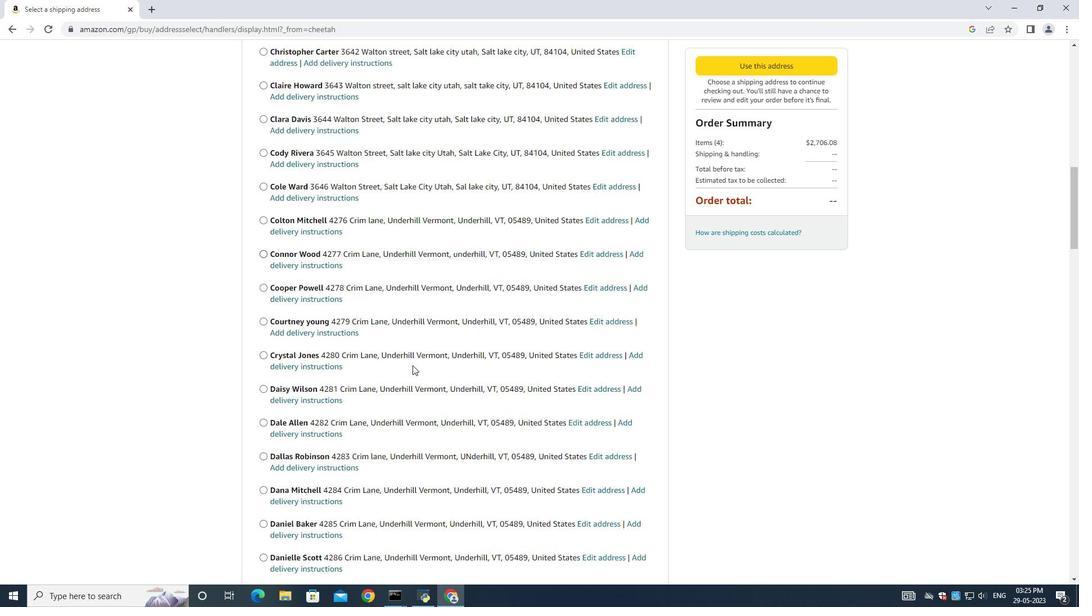 
Action: Mouse moved to (413, 367)
Screenshot: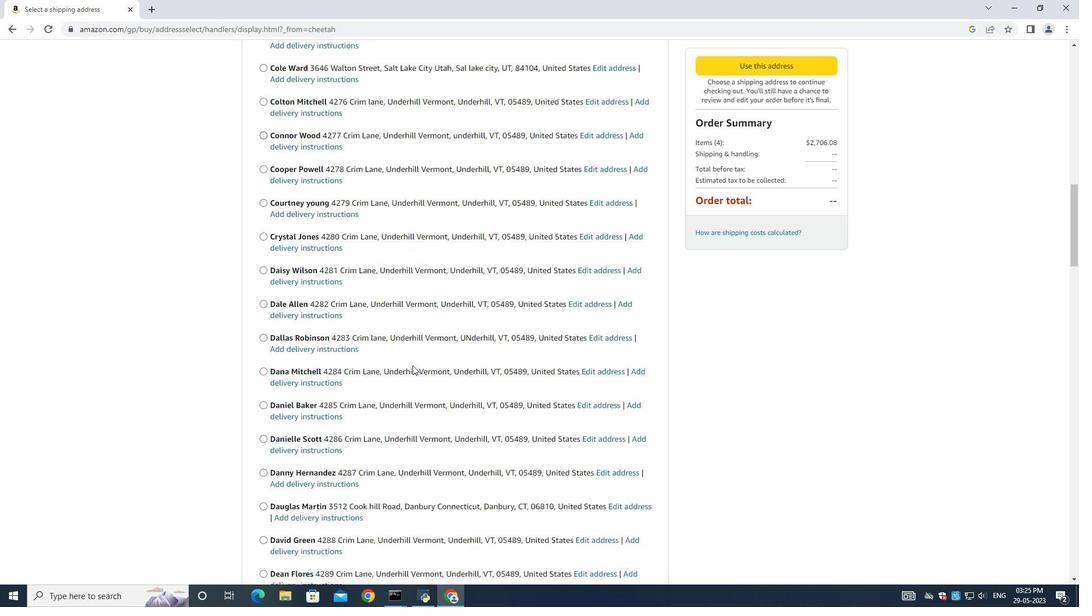 
Action: Mouse scrolled (413, 367) with delta (0, 0)
Screenshot: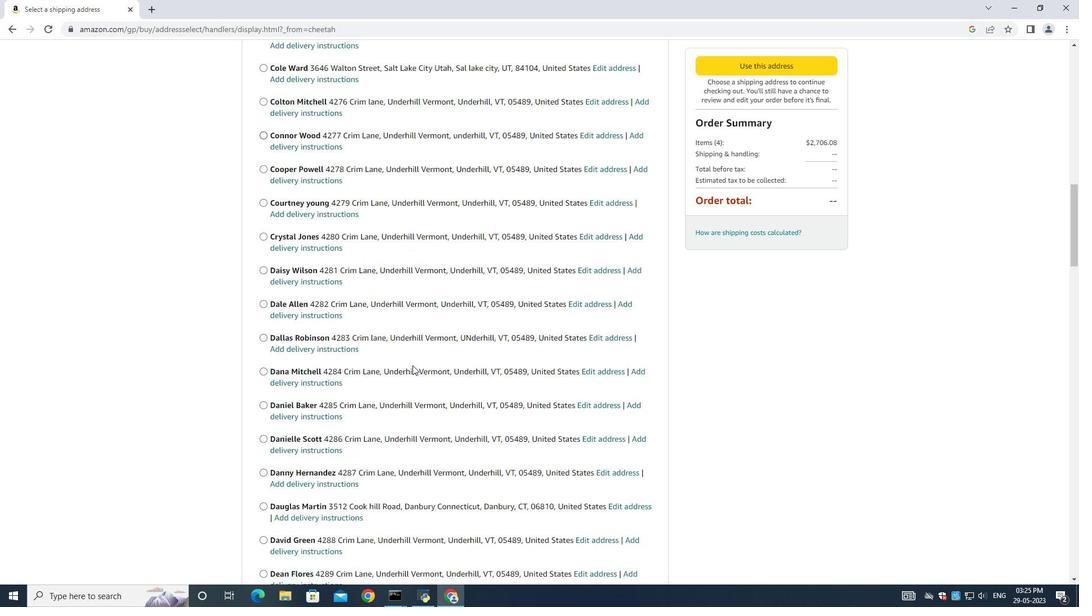 
Action: Mouse scrolled (413, 367) with delta (0, 0)
Screenshot: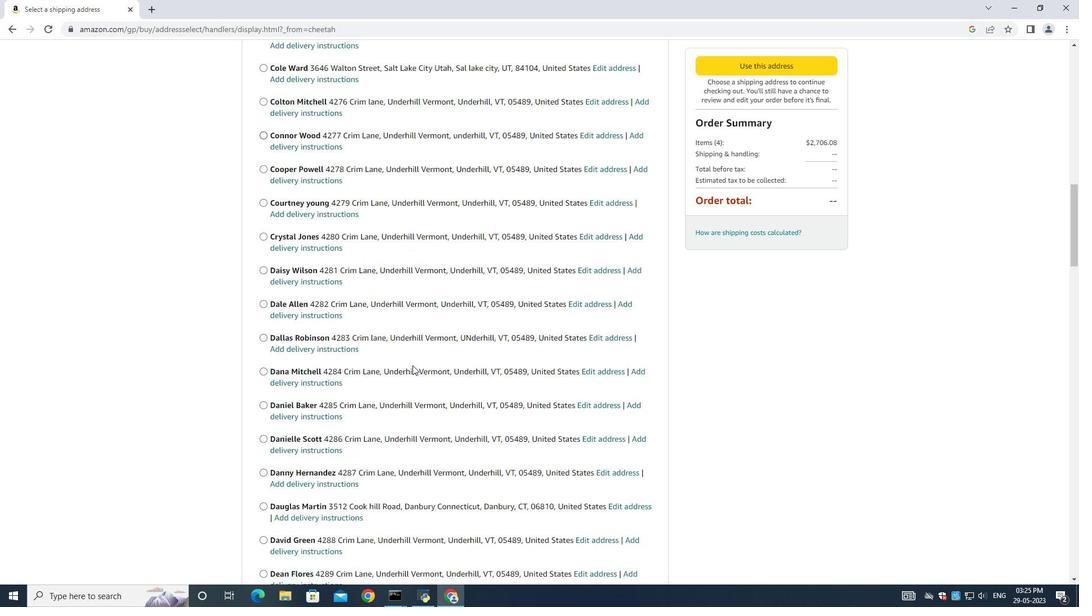 
Action: Mouse scrolled (413, 367) with delta (0, 0)
Screenshot: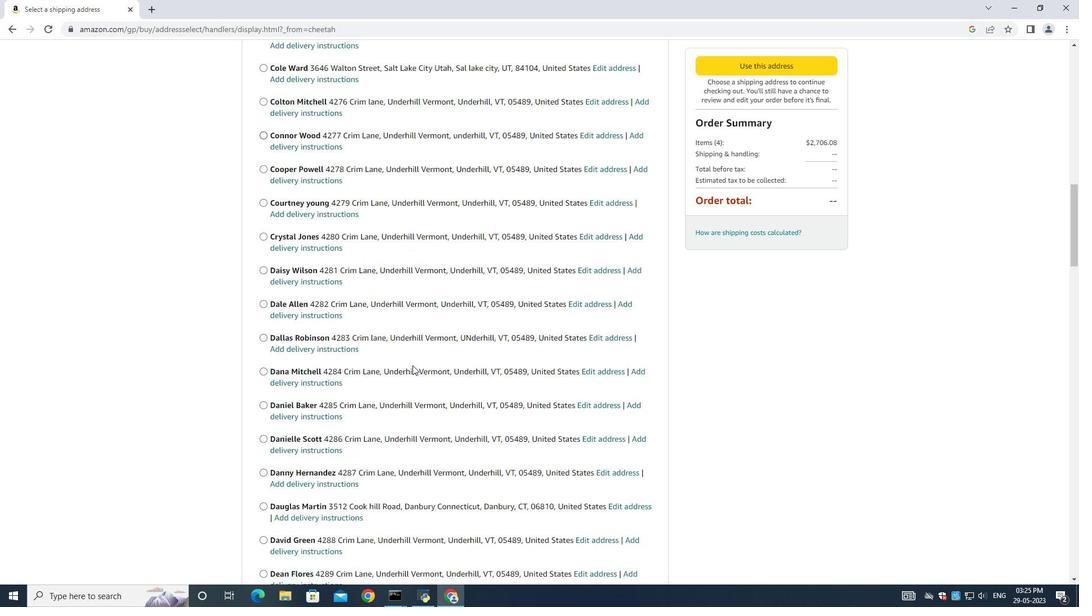 
Action: Mouse scrolled (413, 367) with delta (0, 0)
Screenshot: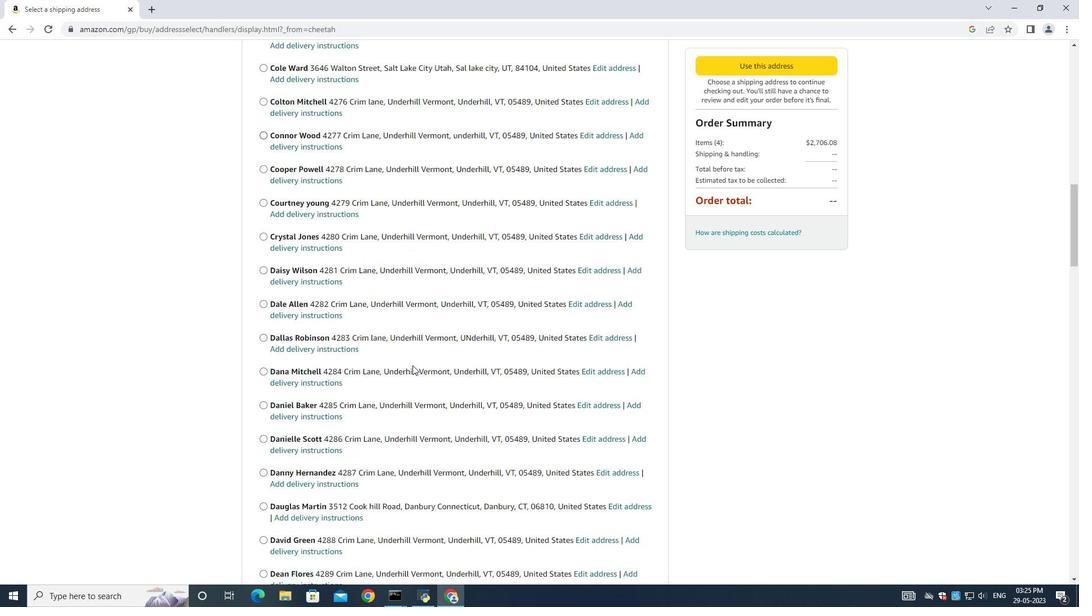 
Action: Mouse scrolled (413, 367) with delta (0, 0)
Screenshot: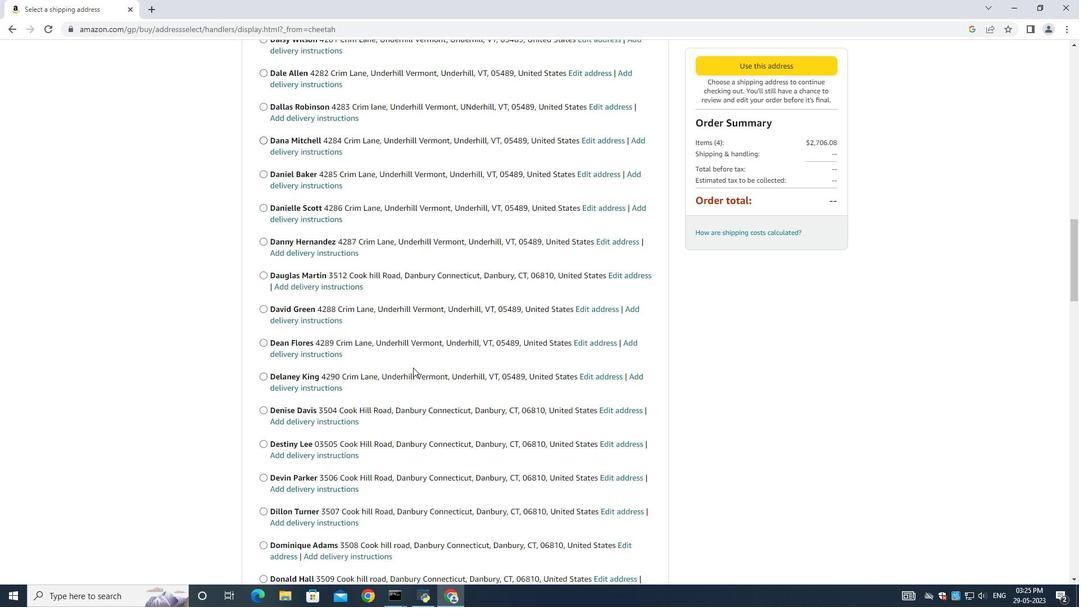 
Action: Mouse moved to (413, 369)
Screenshot: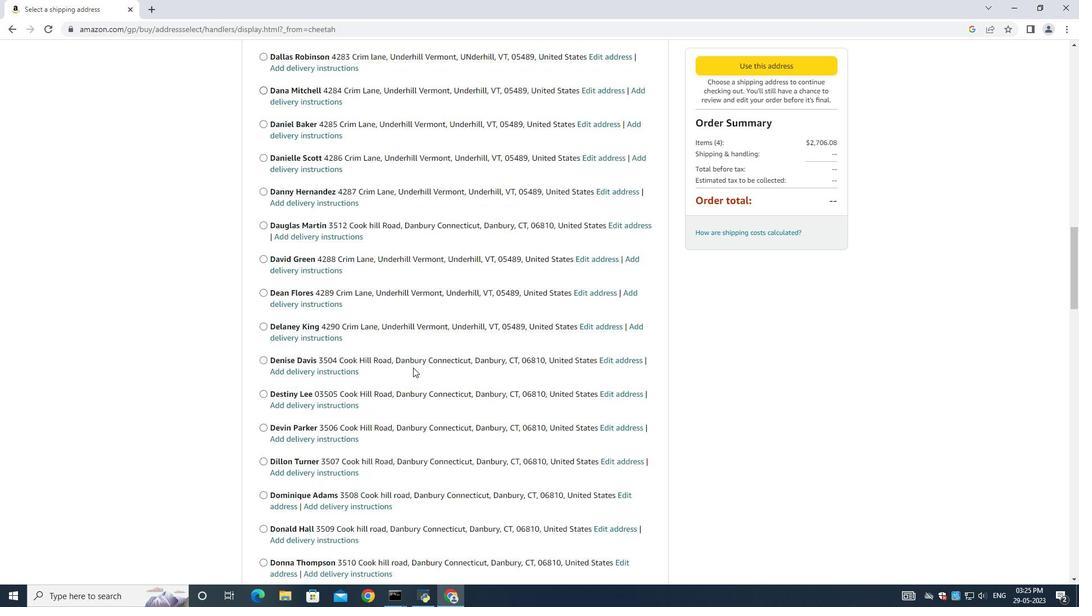 
Action: Mouse scrolled (413, 368) with delta (0, 0)
Screenshot: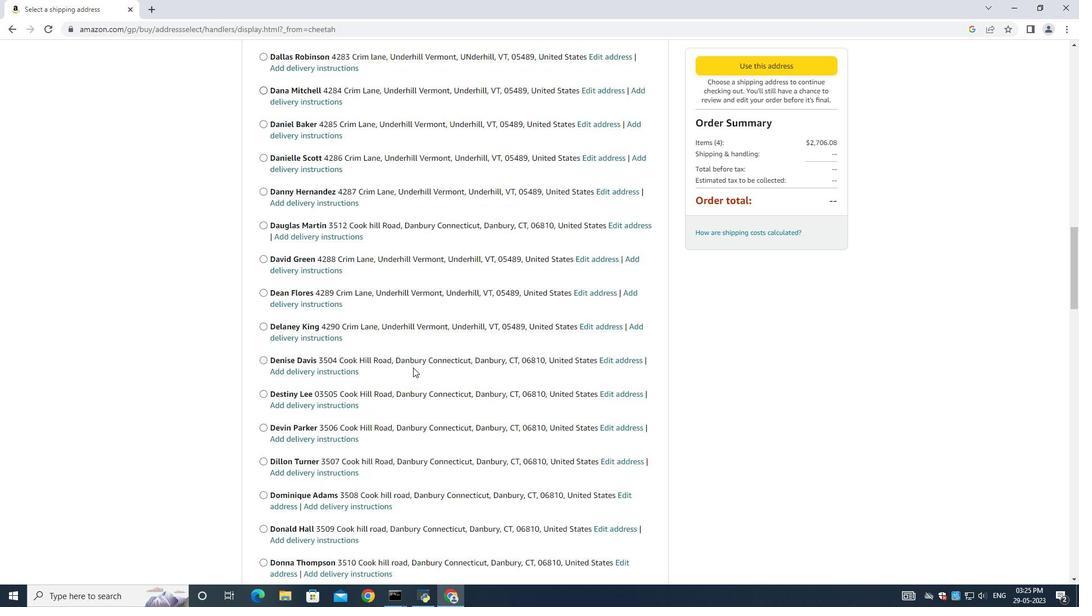 
Action: Mouse scrolled (413, 368) with delta (0, 0)
Screenshot: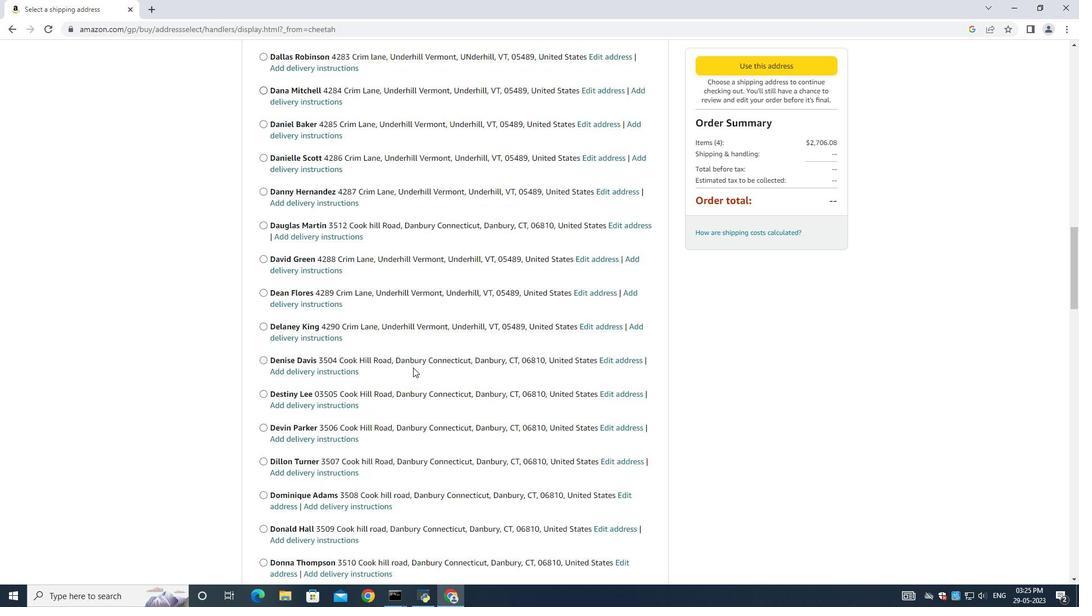 
Action: Mouse scrolled (413, 368) with delta (0, 0)
Screenshot: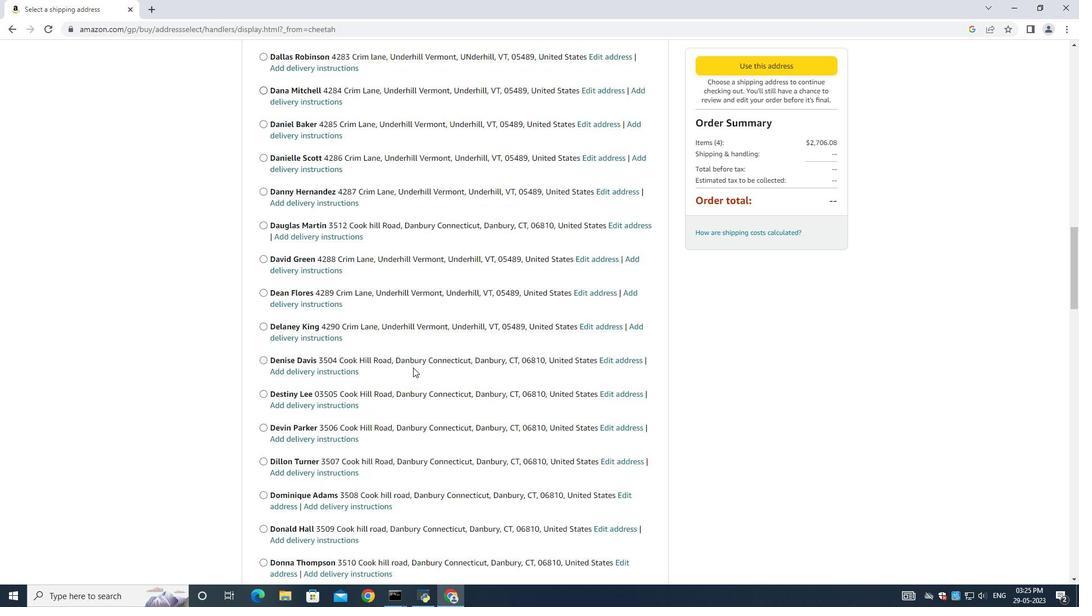 
Action: Mouse scrolled (413, 368) with delta (0, 0)
Screenshot: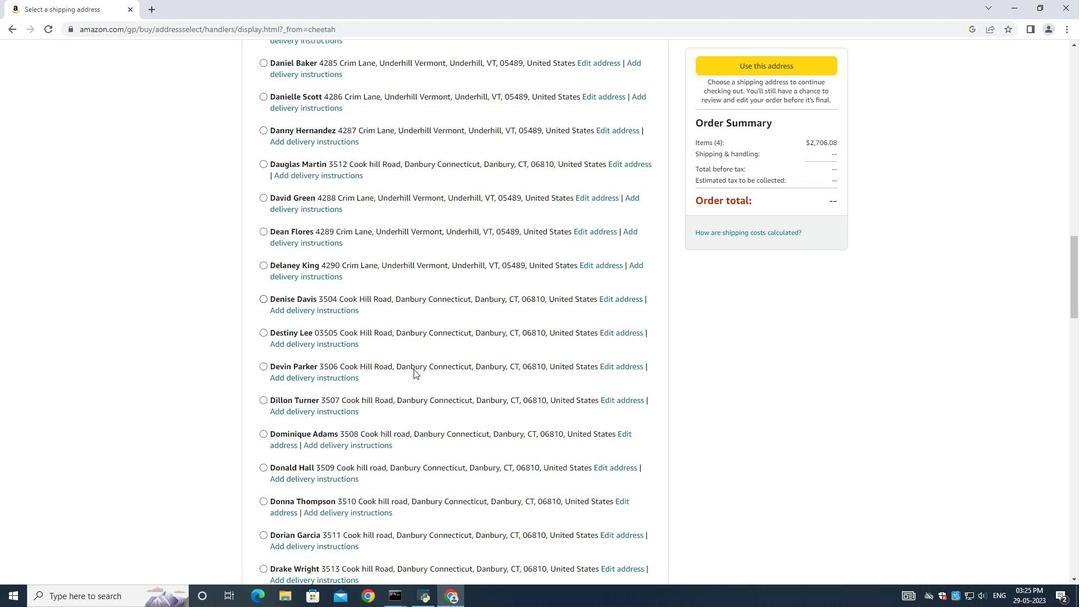 
Action: Mouse scrolled (413, 368) with delta (0, 0)
Screenshot: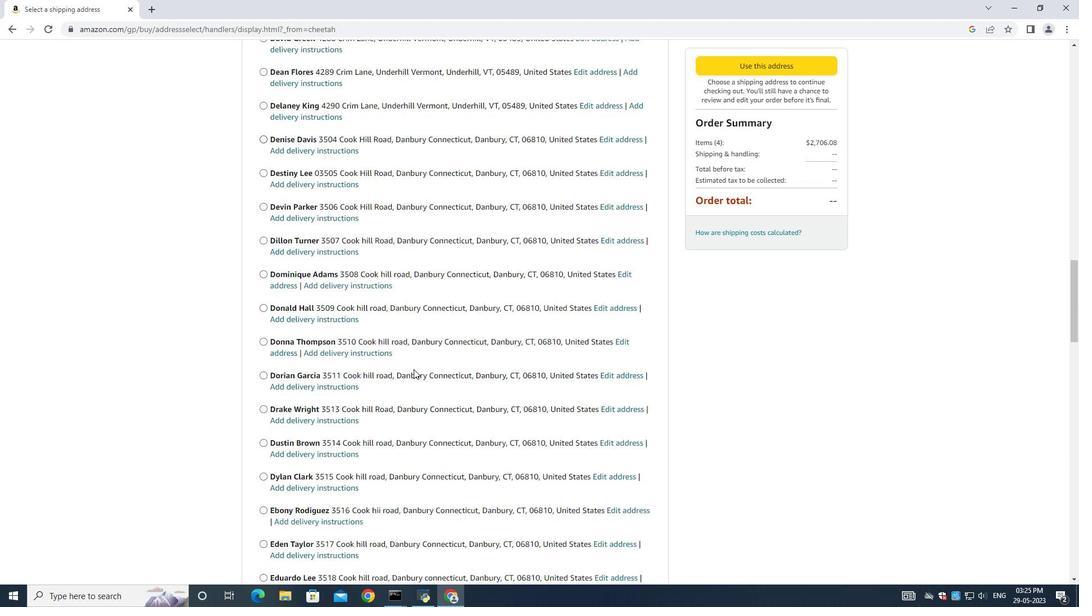 
Action: Mouse scrolled (413, 368) with delta (0, 0)
Screenshot: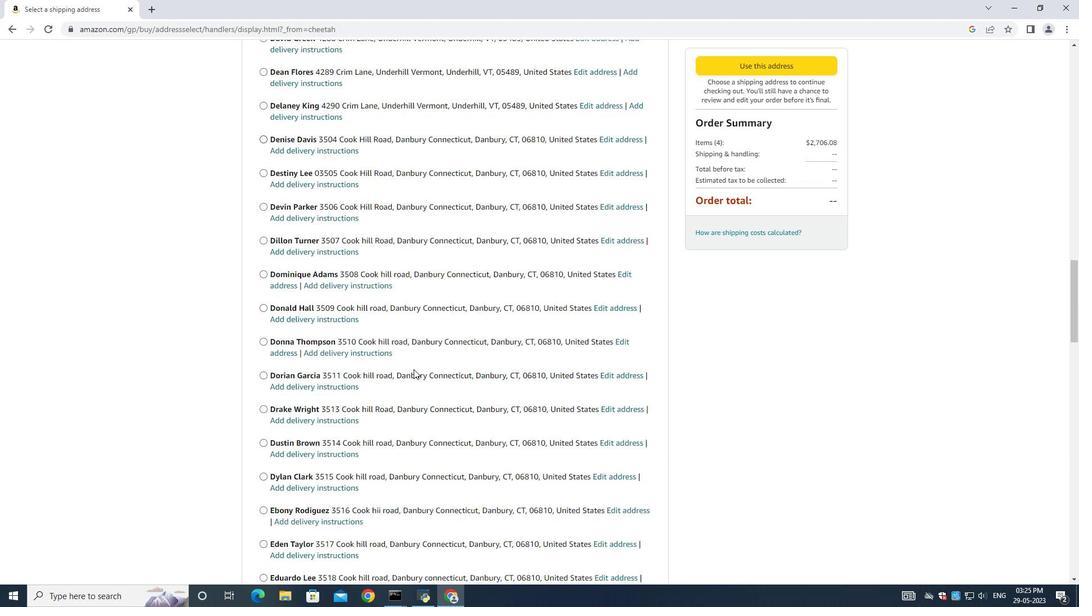 
Action: Mouse scrolled (413, 368) with delta (0, 0)
Screenshot: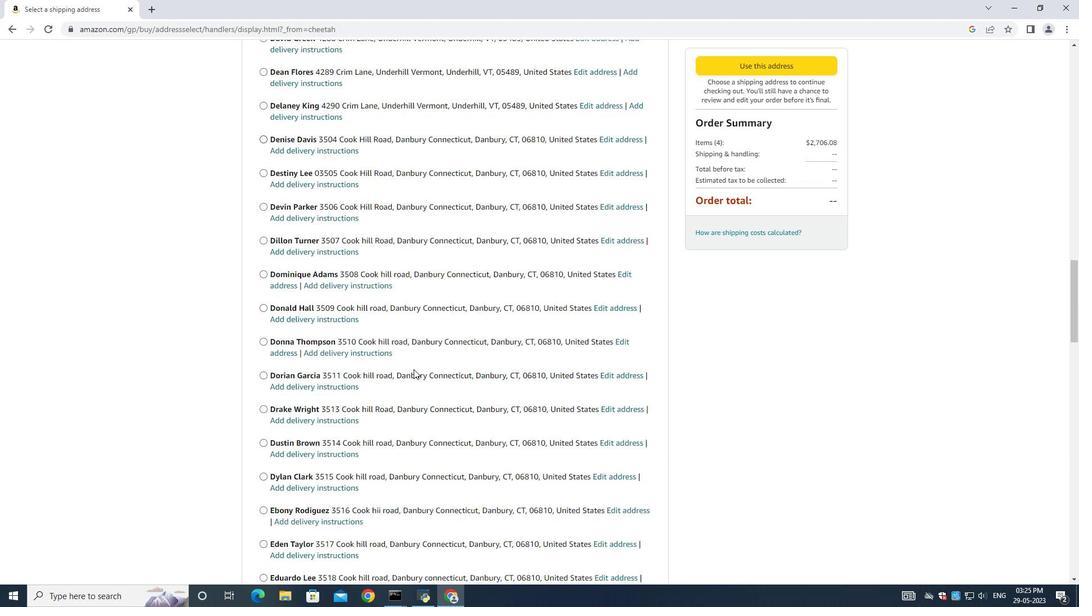 
Action: Mouse scrolled (413, 368) with delta (0, 0)
Screenshot: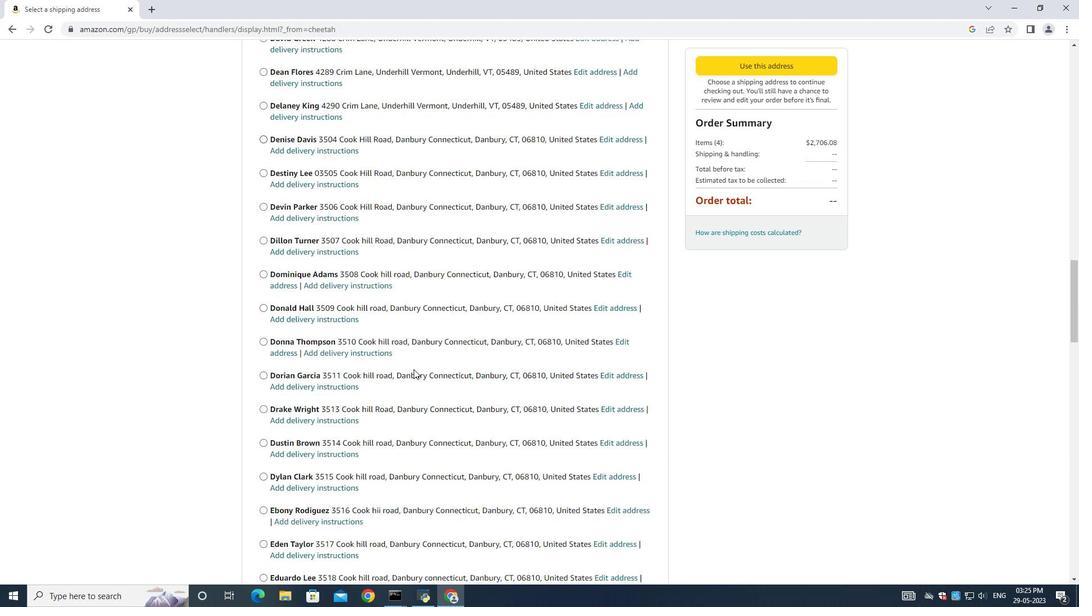 
Action: Mouse scrolled (413, 368) with delta (0, 0)
Screenshot: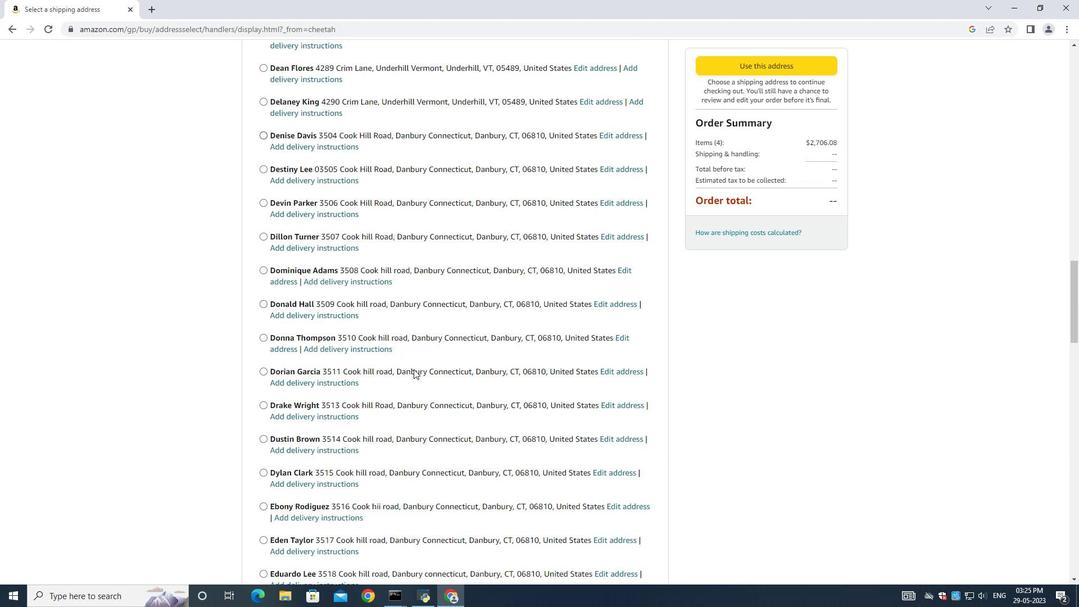 
Action: Mouse scrolled (413, 368) with delta (0, 0)
Screenshot: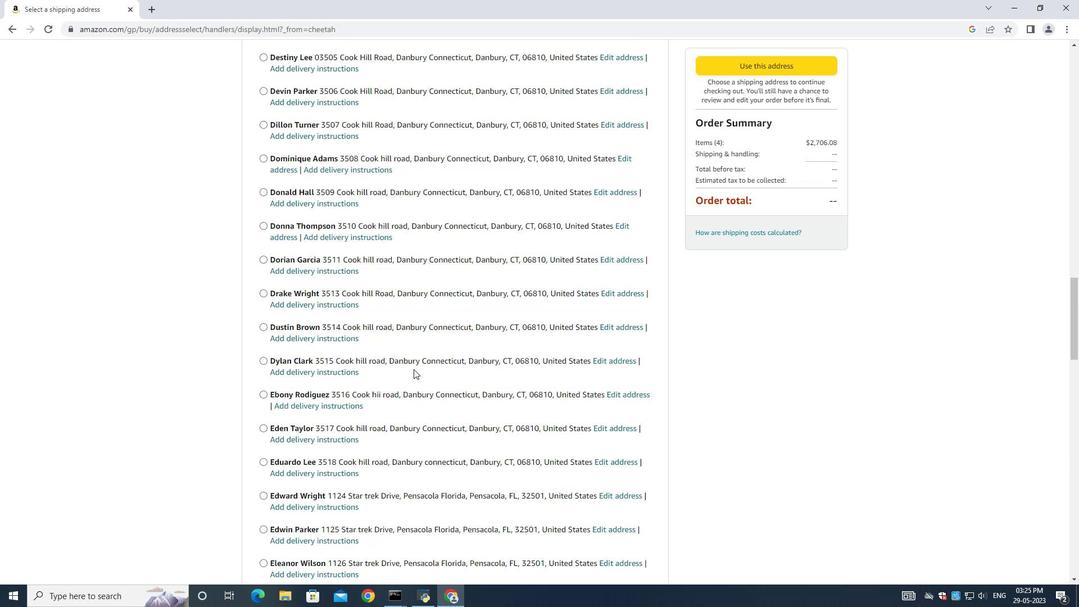 
Action: Mouse moved to (413, 370)
Screenshot: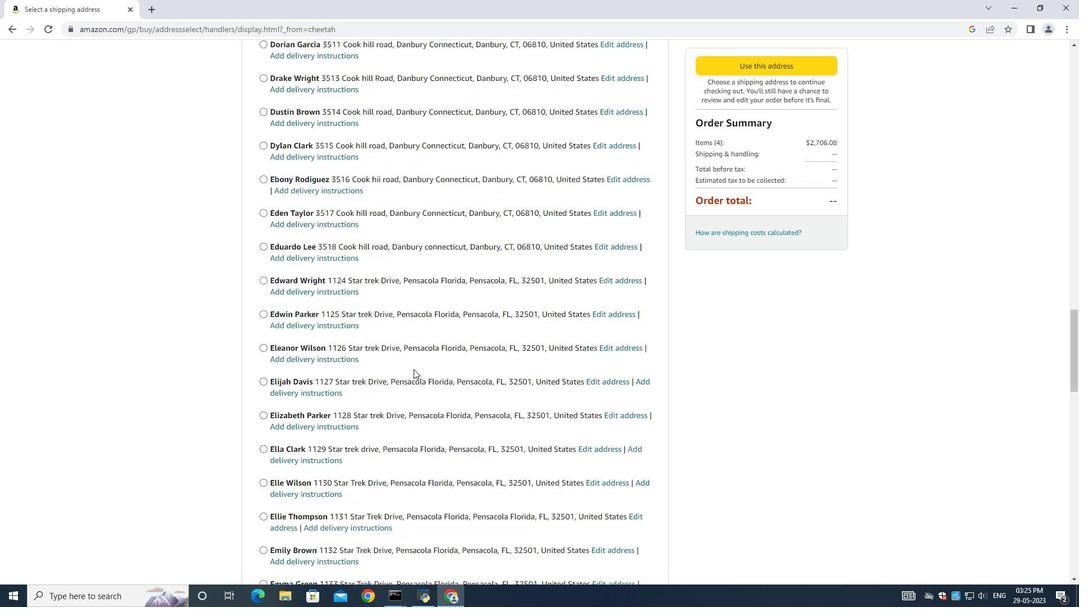 
Action: Mouse scrolled (413, 369) with delta (0, 0)
Screenshot: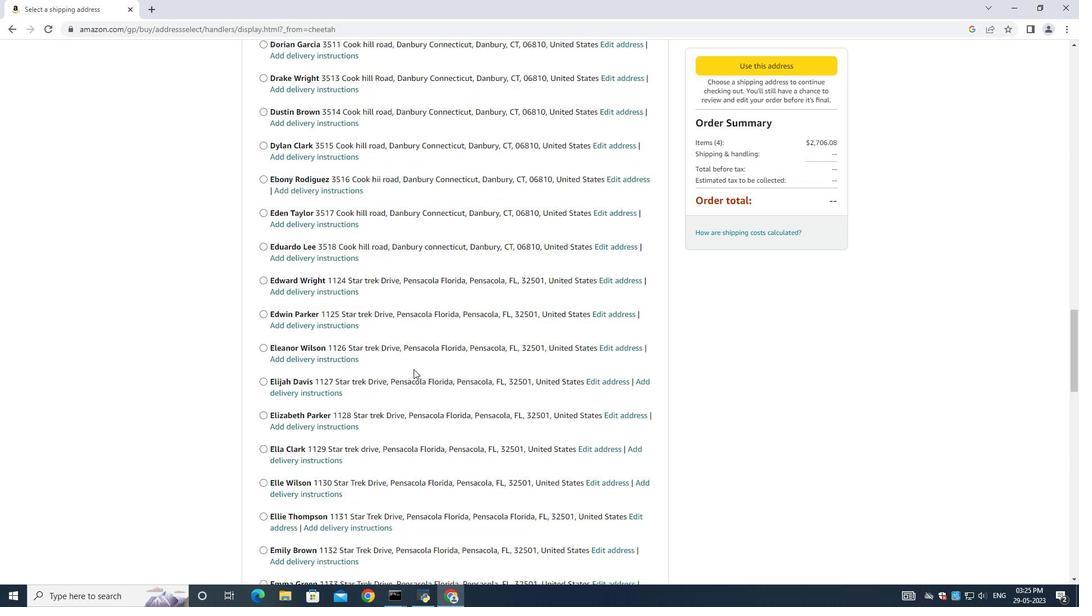 
Action: Mouse scrolled (413, 369) with delta (0, 0)
Screenshot: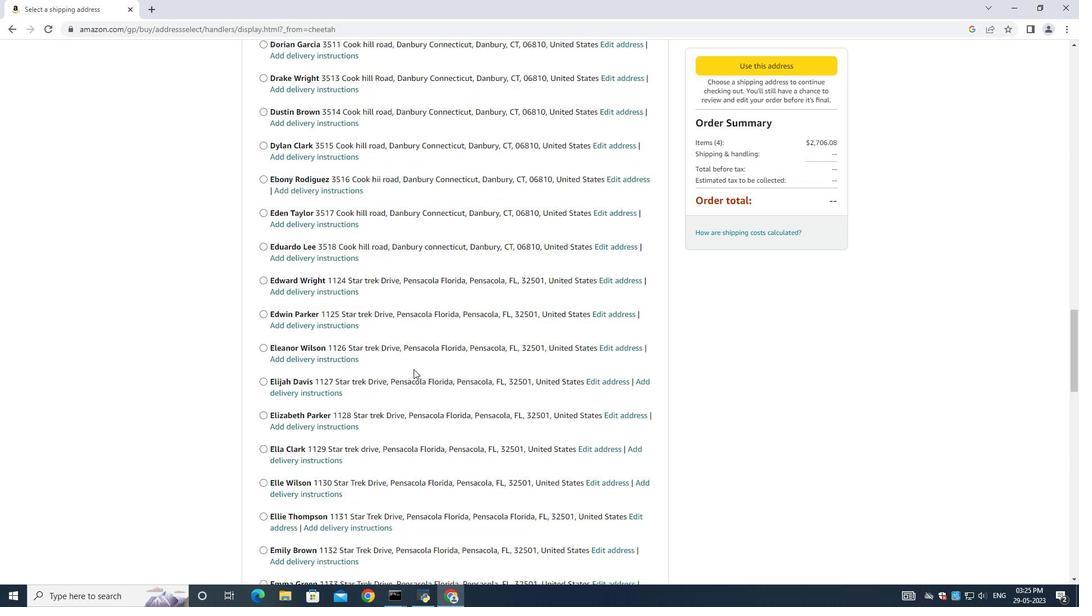 
Action: Mouse scrolled (413, 369) with delta (0, 0)
Screenshot: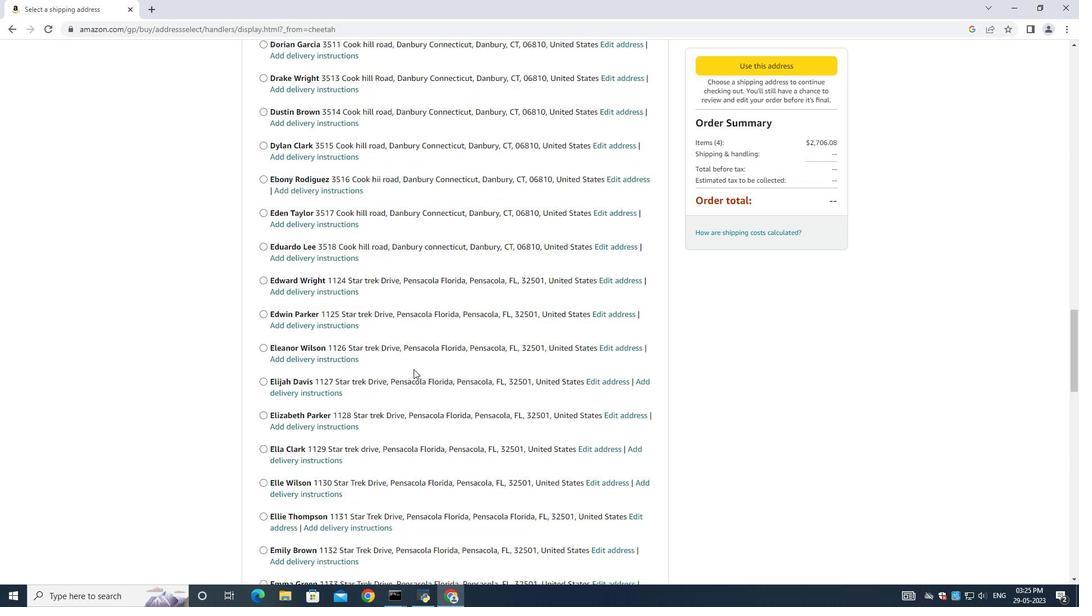 
Action: Mouse scrolled (413, 369) with delta (0, 0)
Screenshot: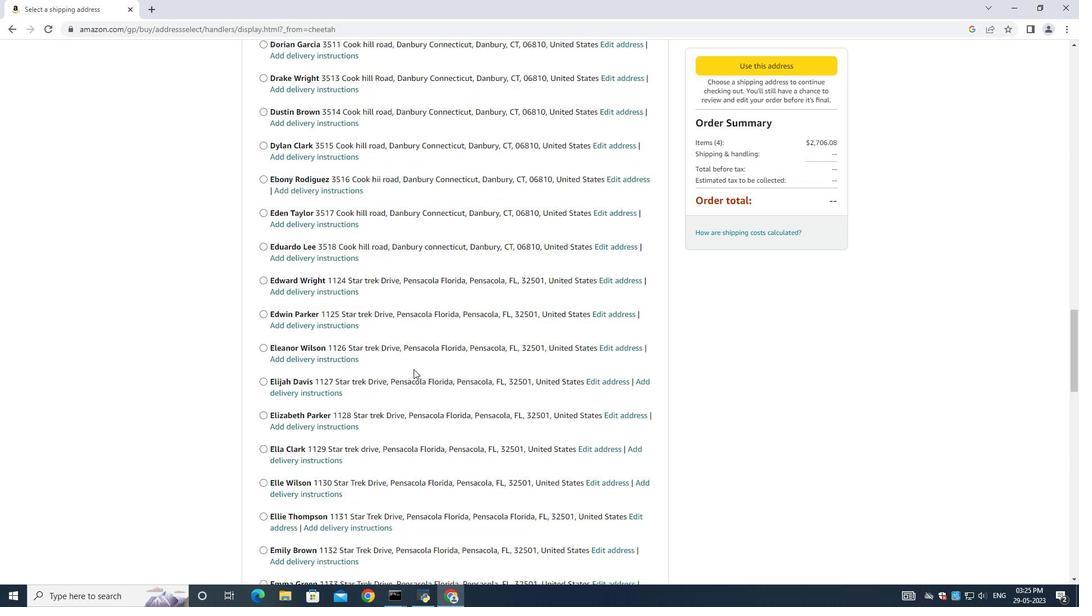 
Action: Mouse moved to (414, 372)
Screenshot: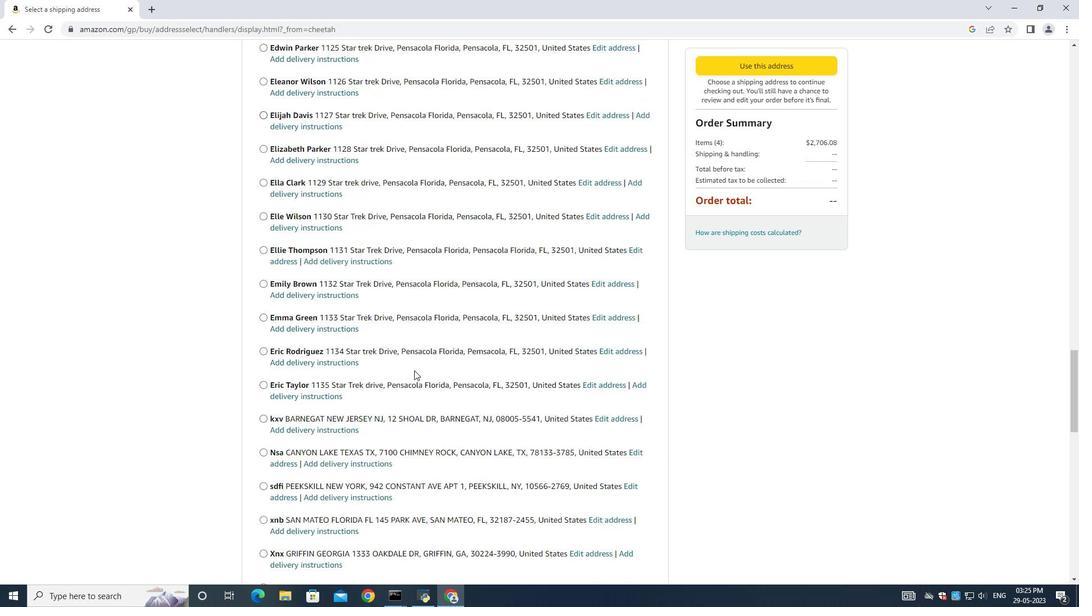 
Action: Mouse scrolled (414, 372) with delta (0, 0)
Screenshot: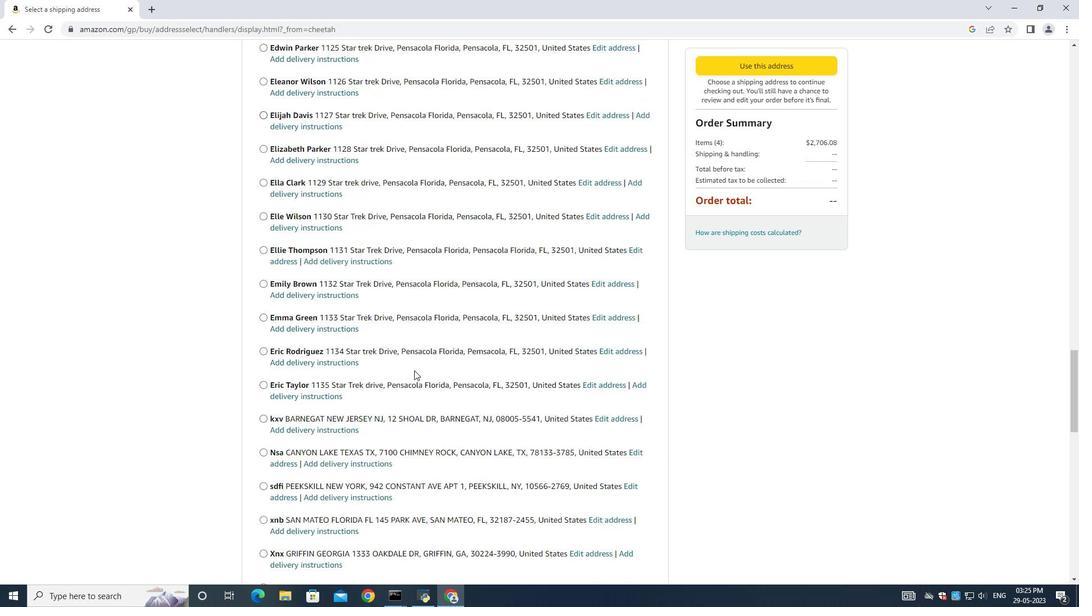 
Action: Mouse moved to (414, 372)
Screenshot: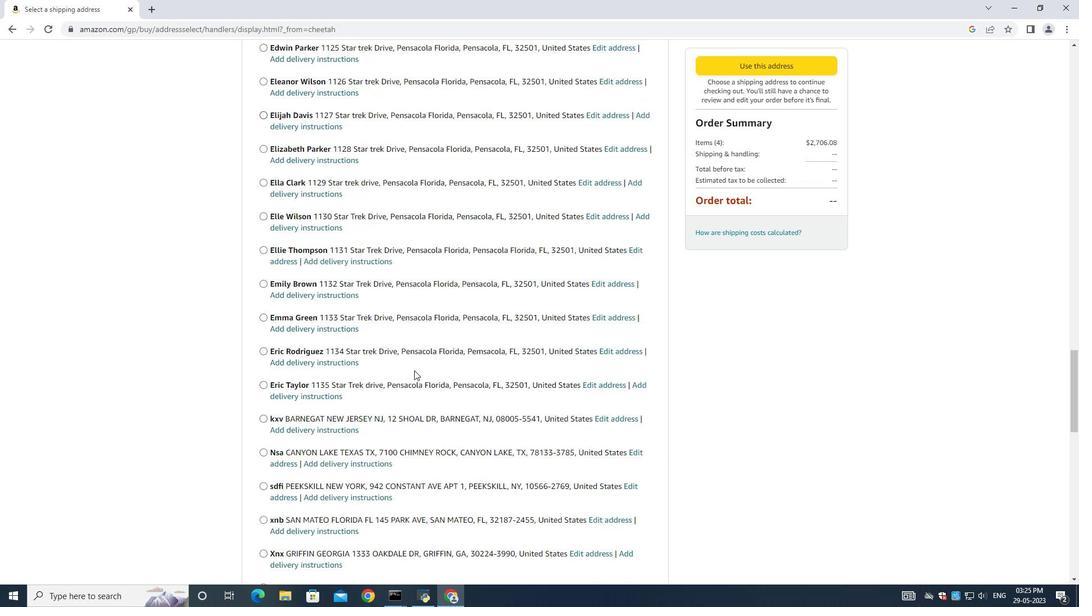 
Action: Mouse scrolled (414, 372) with delta (0, 0)
Screenshot: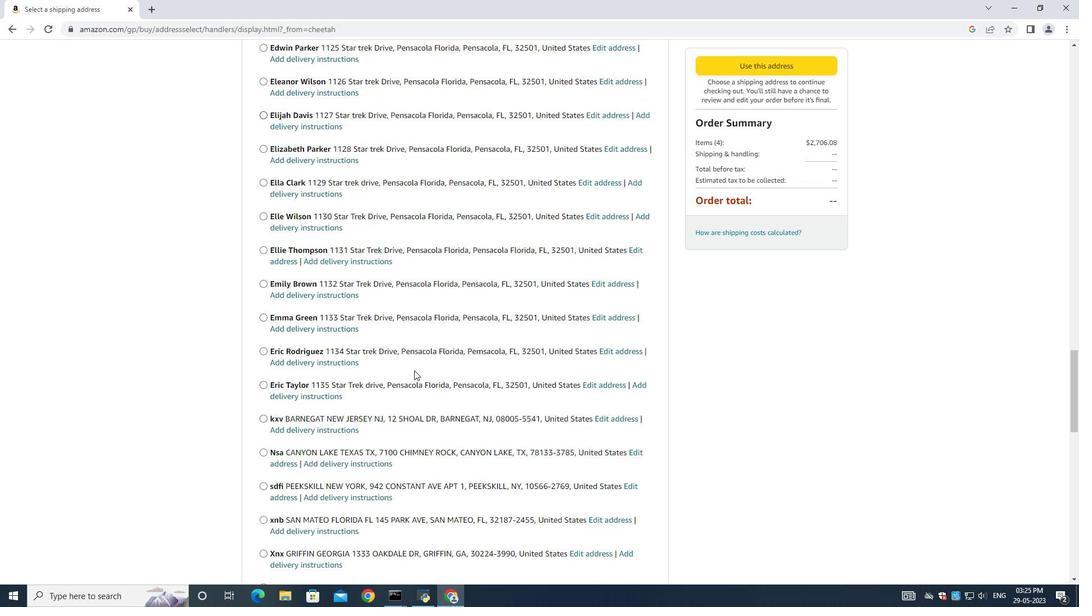 
Action: Mouse scrolled (414, 372) with delta (0, 0)
Screenshot: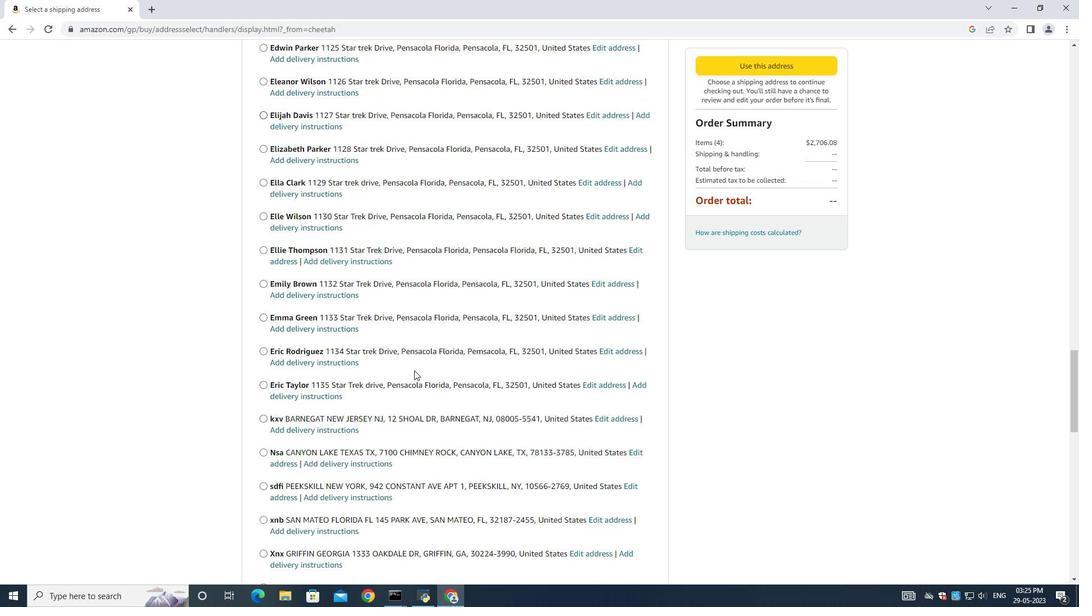 
Action: Mouse scrolled (414, 372) with delta (0, 0)
Screenshot: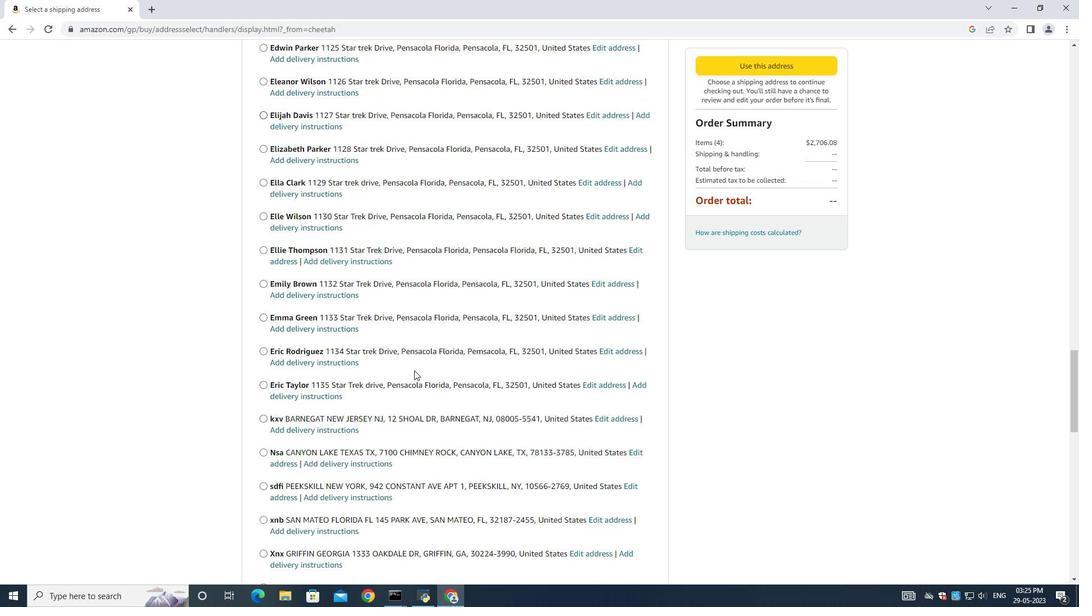 
Action: Mouse scrolled (414, 372) with delta (0, 0)
Screenshot: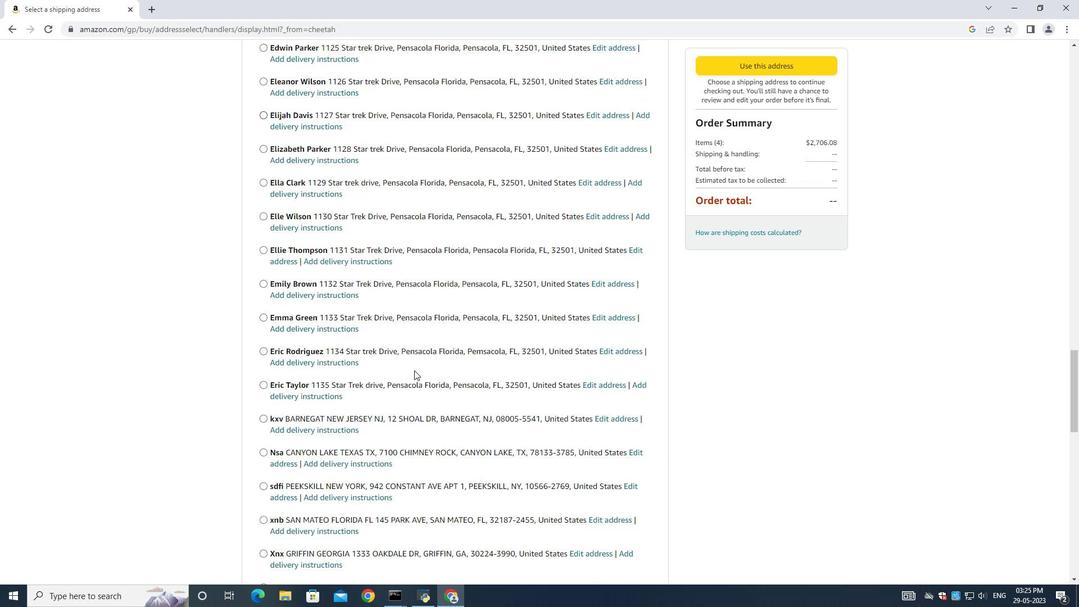 
Action: Mouse scrolled (414, 372) with delta (0, 0)
Screenshot: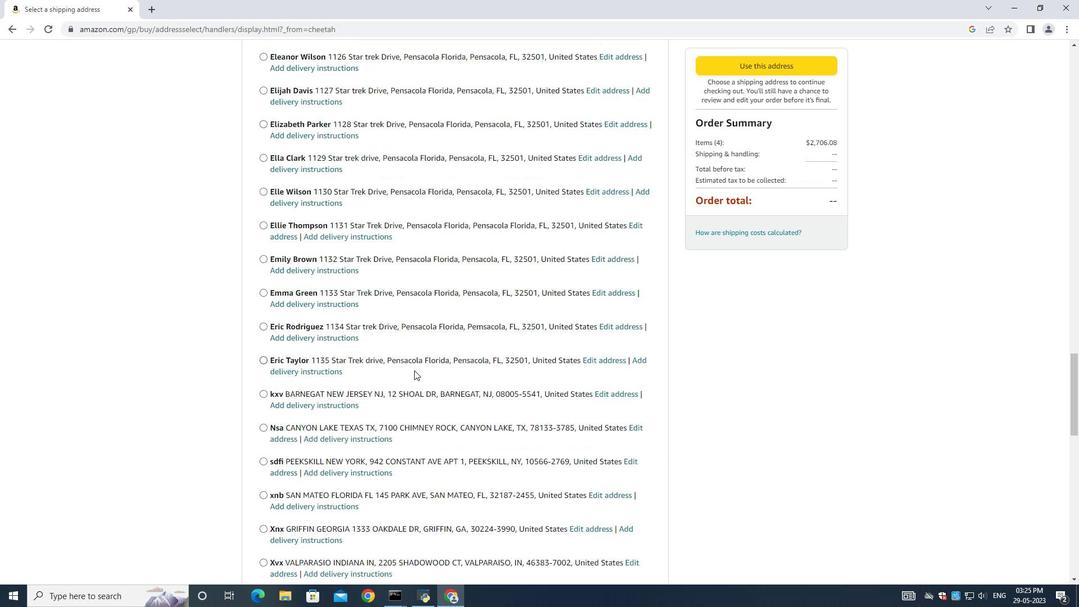 
Action: Mouse scrolled (414, 372) with delta (0, 0)
Screenshot: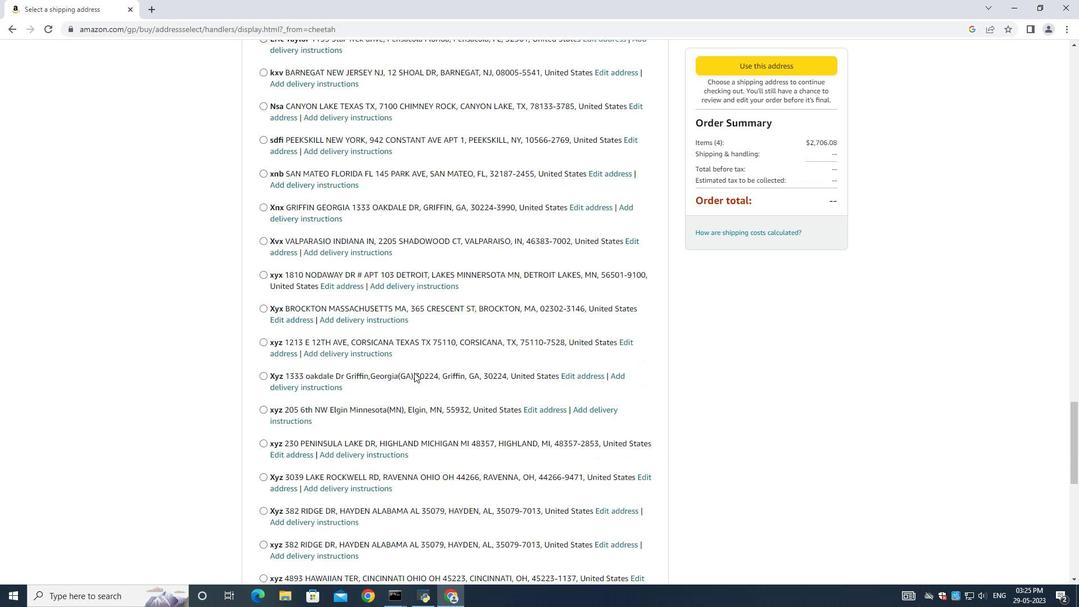 
Action: Mouse moved to (414, 373)
Screenshot: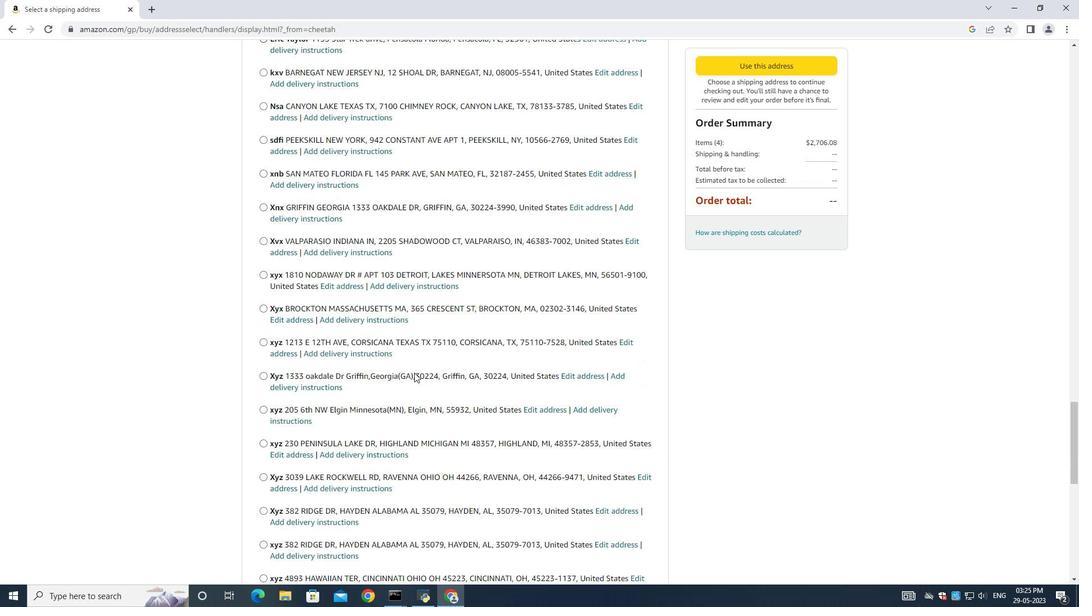 
Action: Mouse scrolled (414, 372) with delta (0, 0)
Screenshot: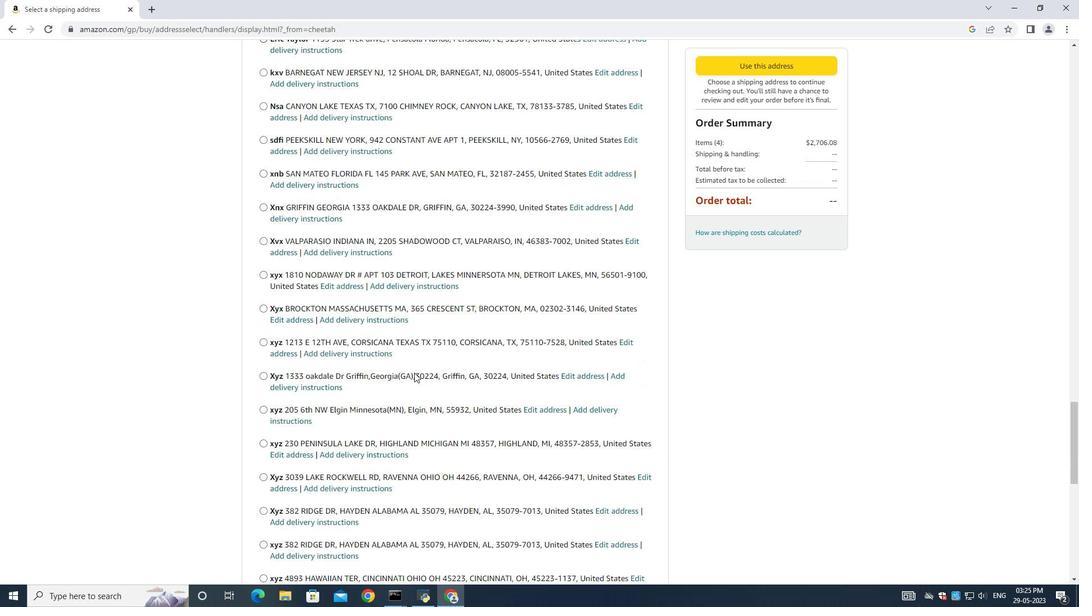 
Action: Mouse moved to (414, 374)
Screenshot: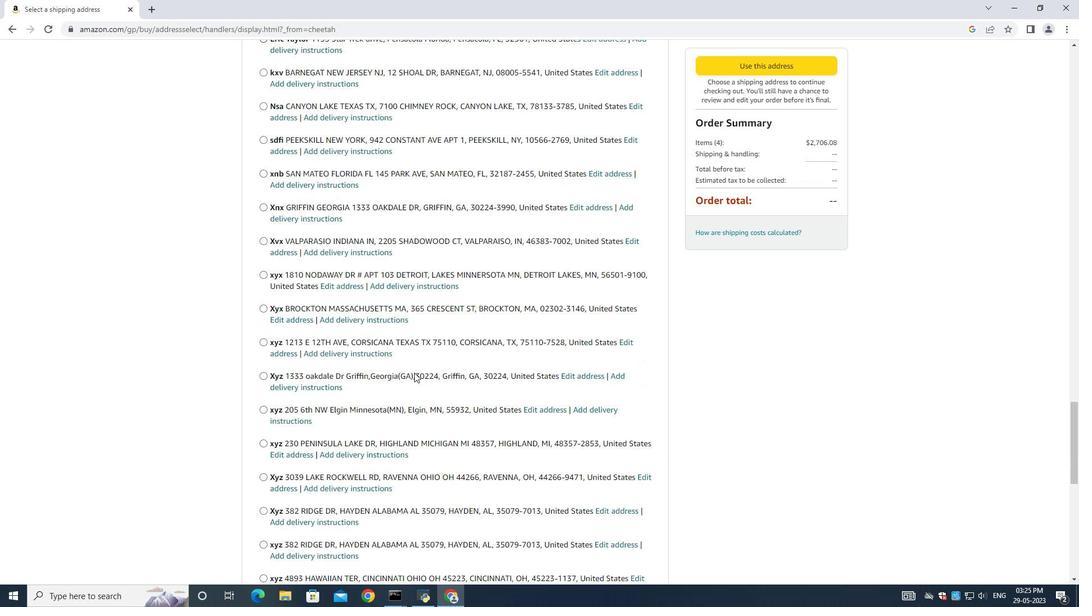 
Action: Mouse scrolled (414, 372) with delta (0, 0)
Screenshot: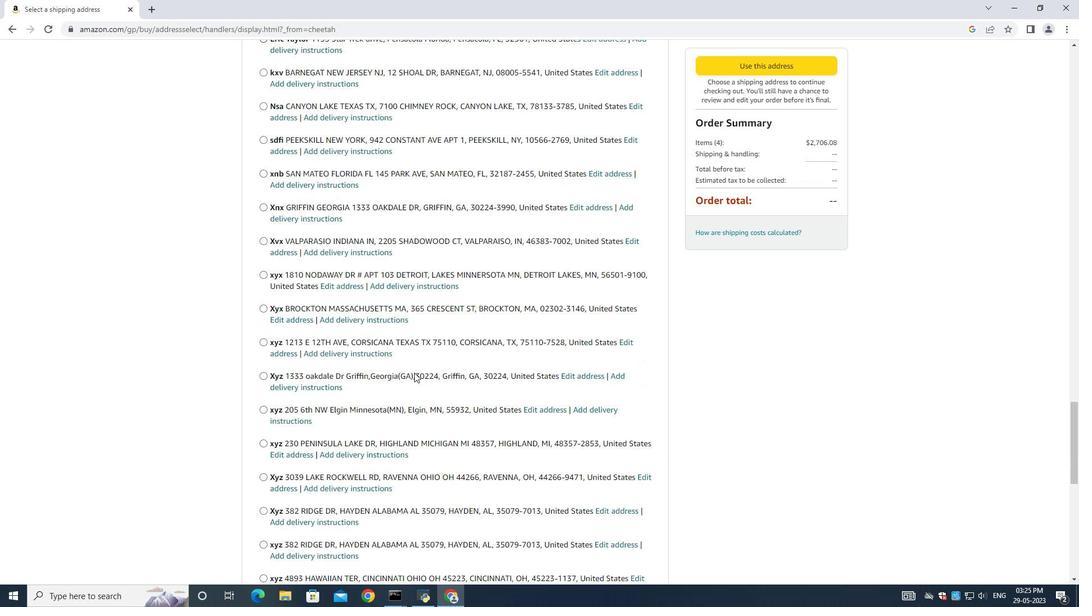 
Action: Mouse scrolled (414, 373) with delta (0, 0)
Screenshot: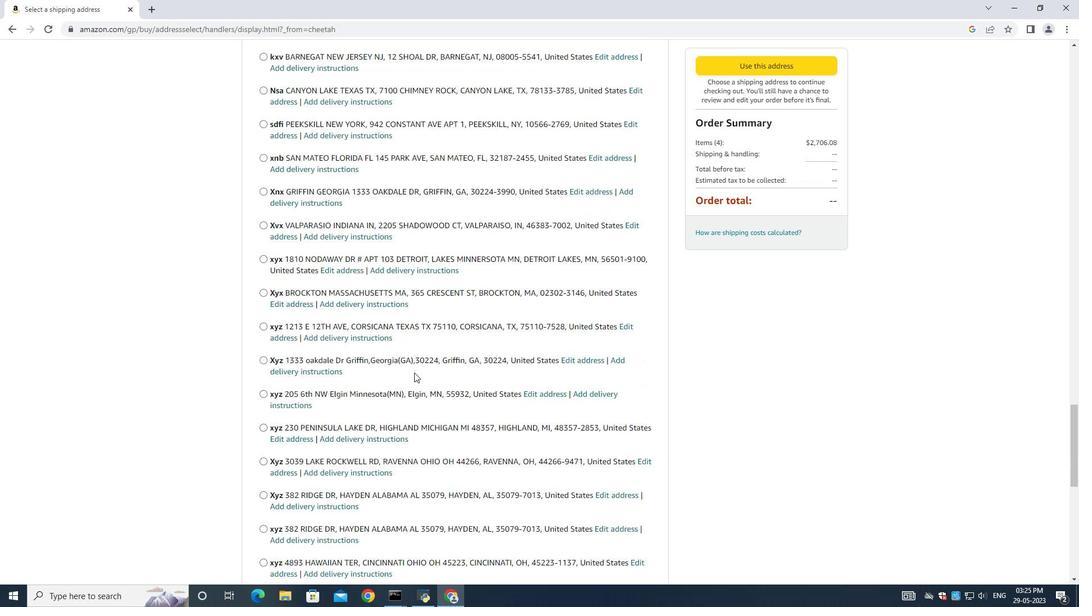 
Action: Mouse scrolled (414, 373) with delta (0, 0)
Screenshot: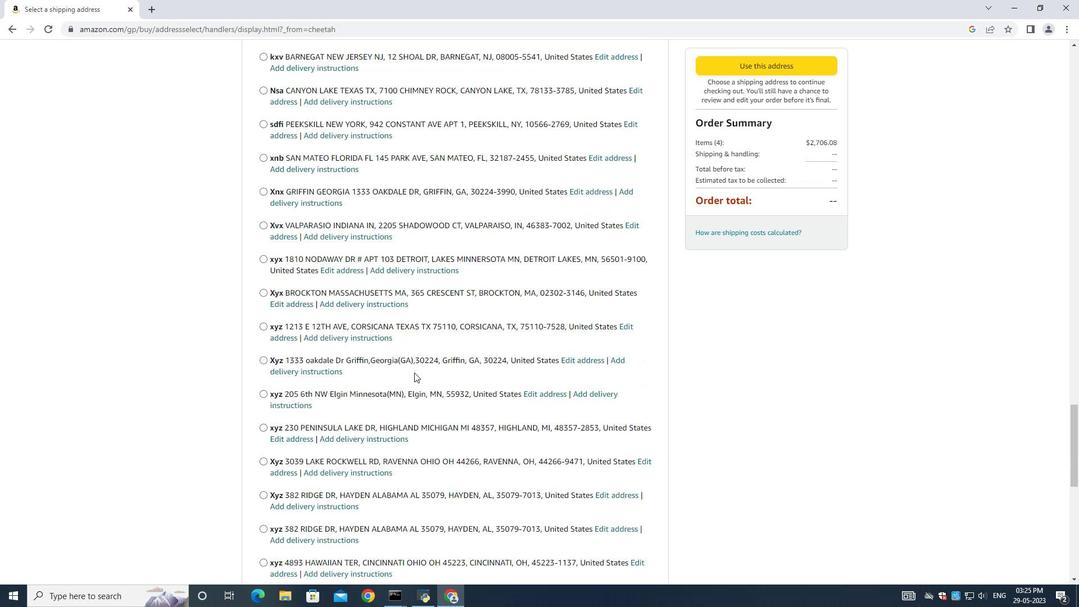 
Action: Mouse scrolled (414, 373) with delta (0, 0)
Screenshot: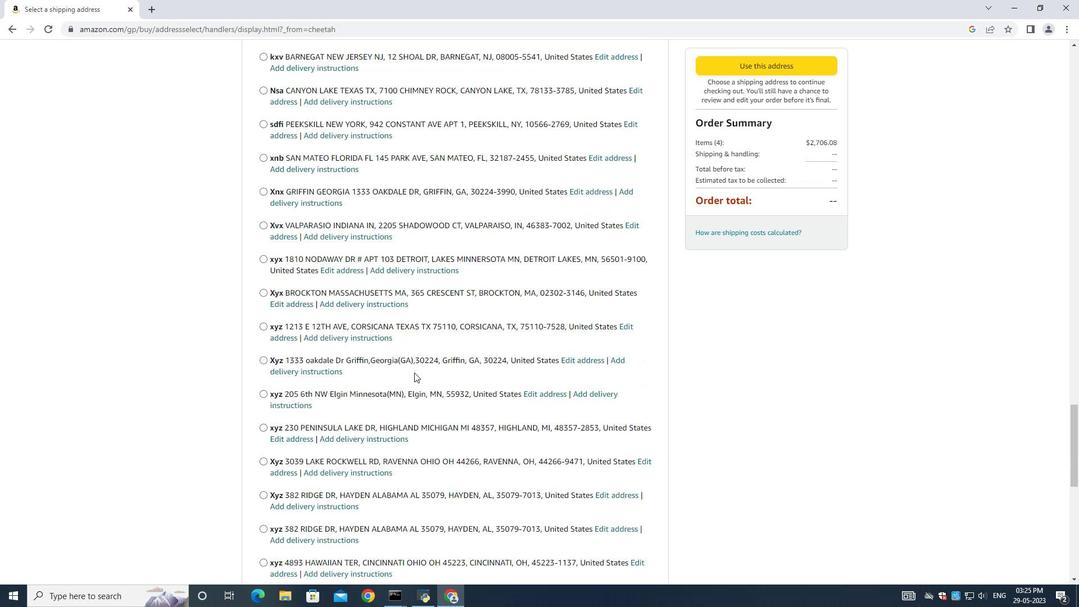 
Action: Mouse scrolled (414, 373) with delta (0, 0)
Screenshot: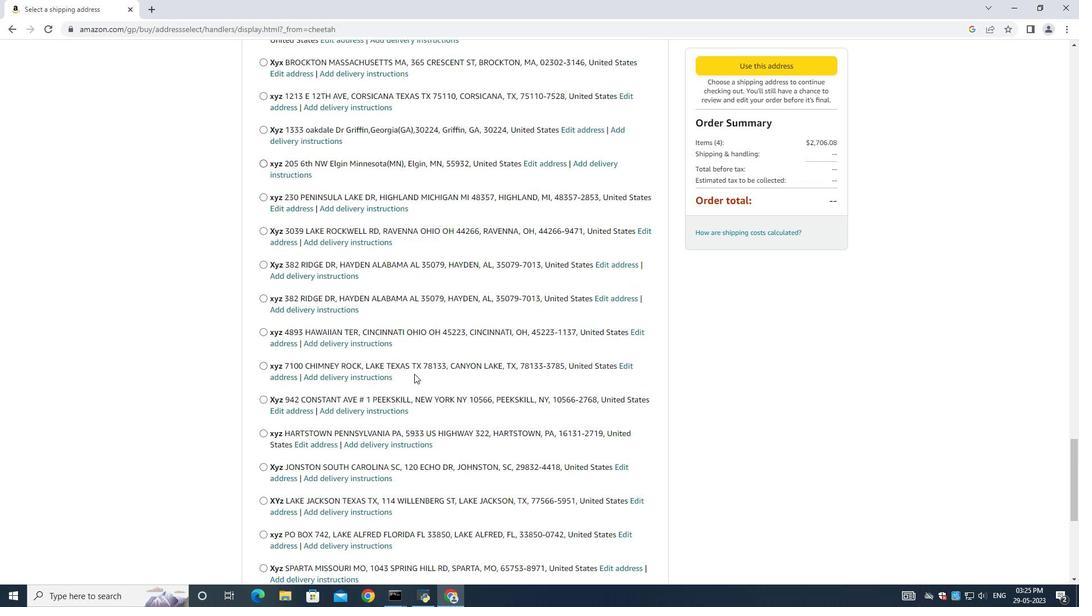 
Action: Mouse scrolled (414, 373) with delta (0, 0)
Screenshot: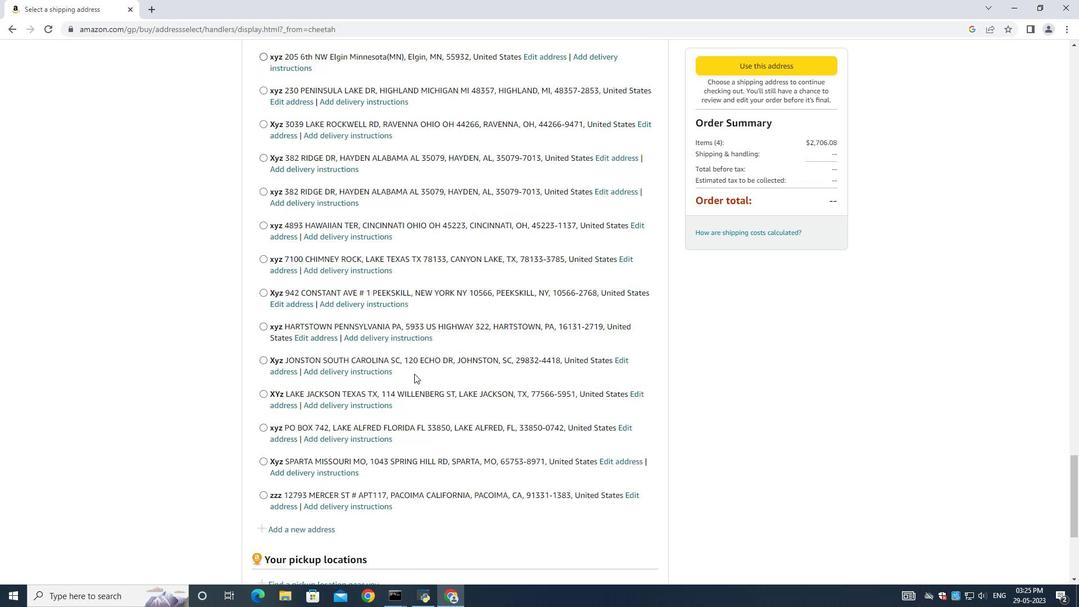 
Action: Mouse scrolled (414, 373) with delta (0, 0)
Screenshot: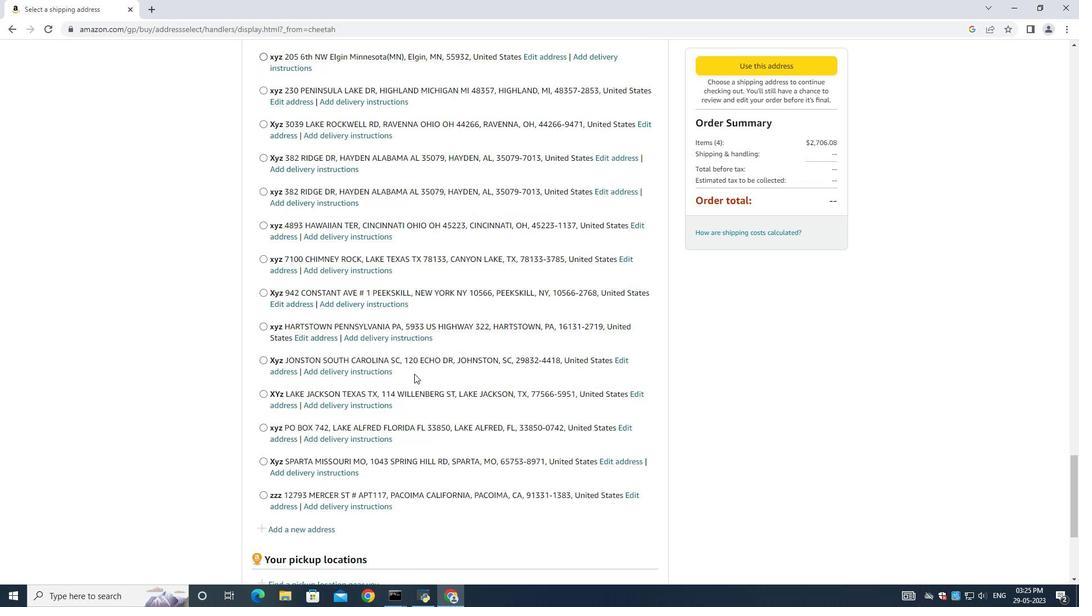 
Action: Mouse scrolled (414, 373) with delta (0, 0)
Screenshot: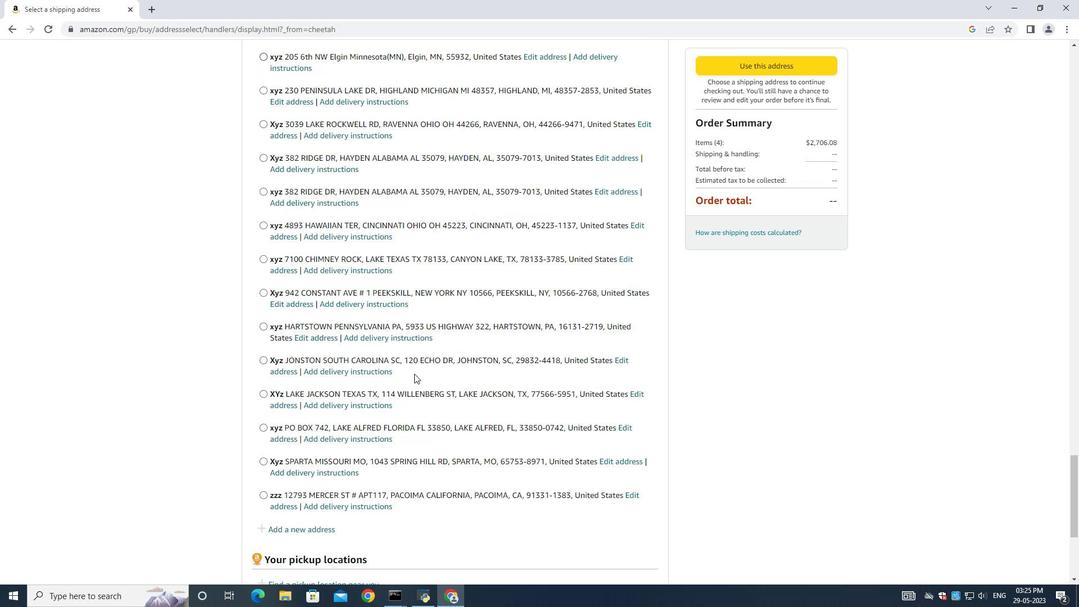 
Action: Mouse moved to (319, 307)
Screenshot: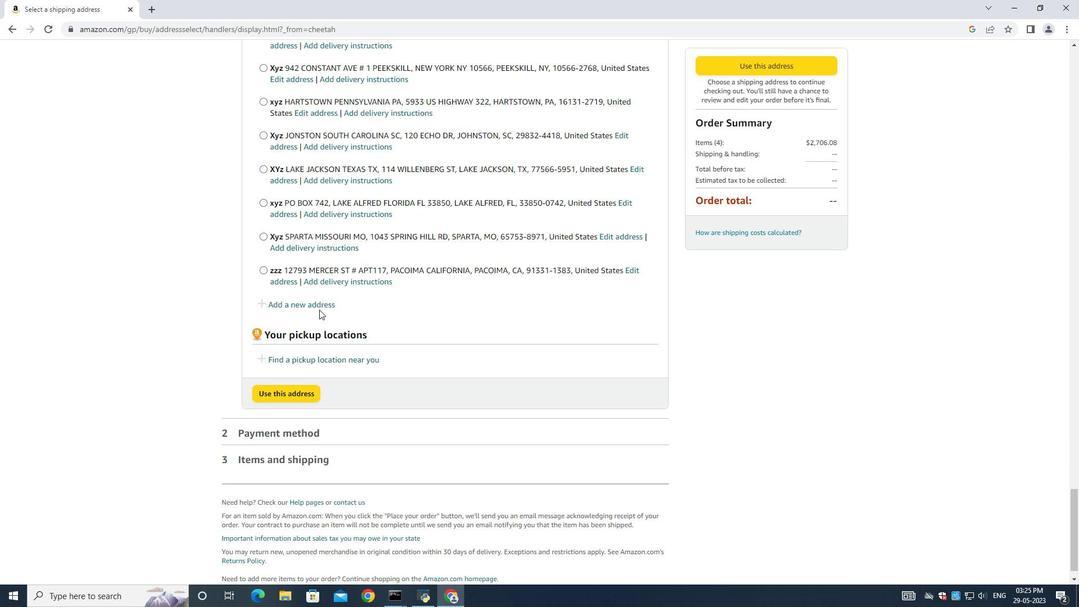 
Action: Mouse pressed left at (319, 307)
Screenshot: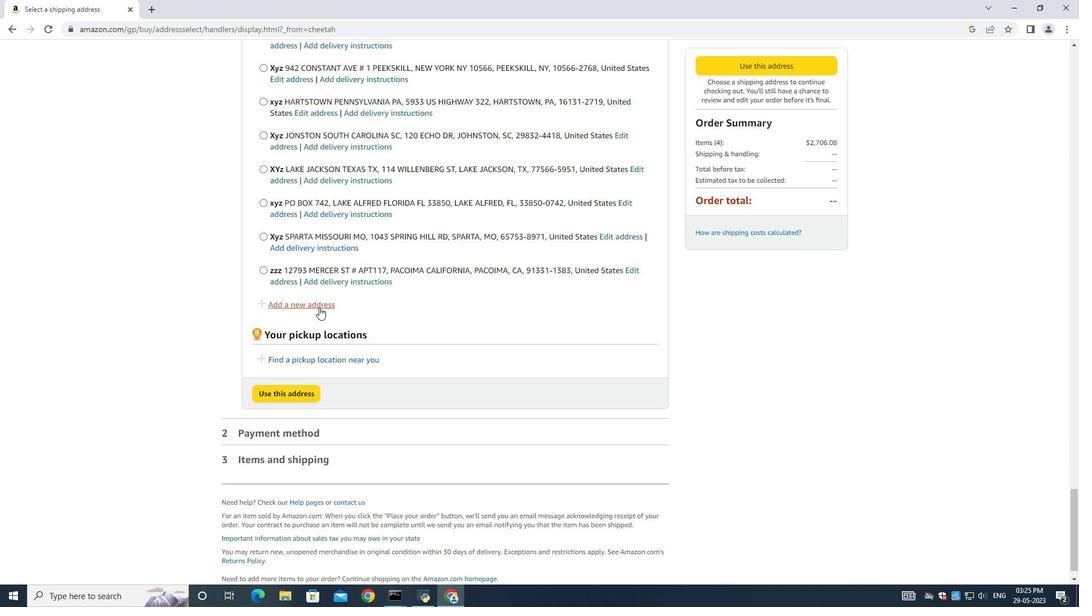 
Action: Mouse moved to (380, 310)
Screenshot: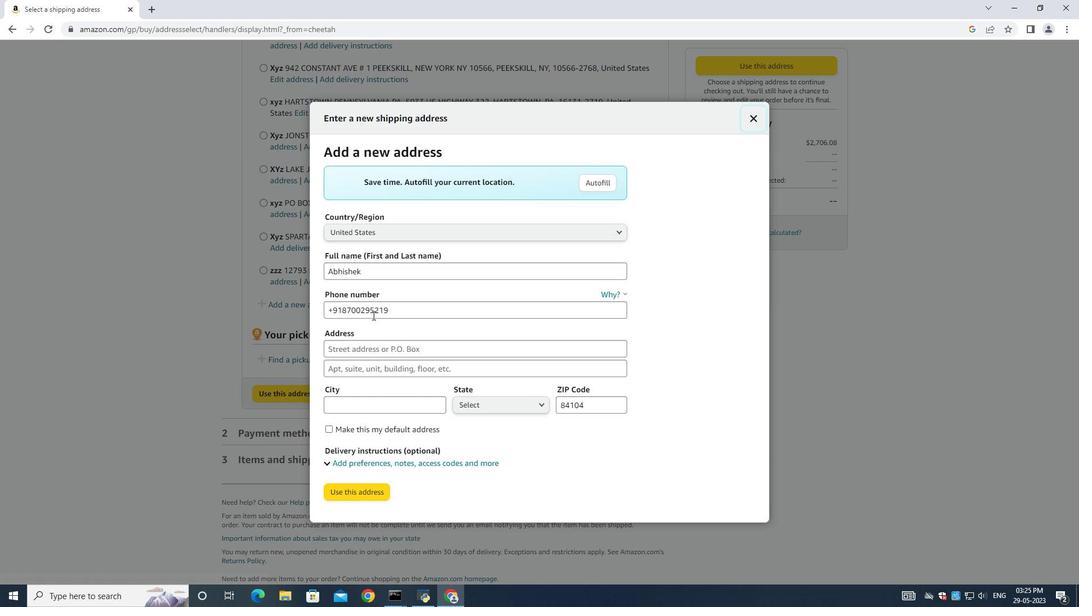 
Action: Mouse pressed left at (380, 310)
Screenshot: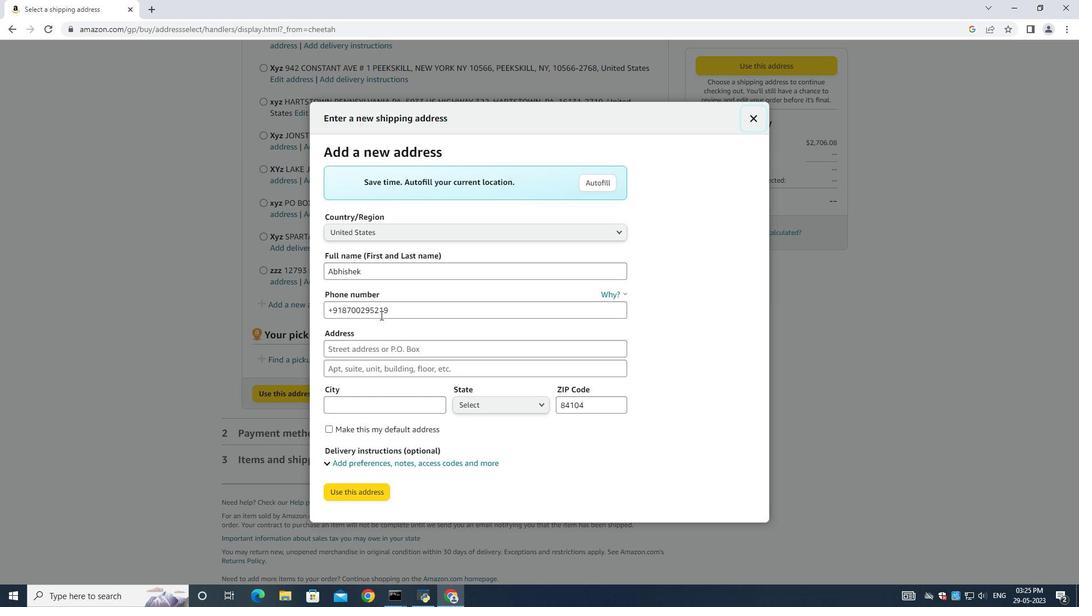 
Action: Key pressed ctrl+A<Key.backspace>
Screenshot: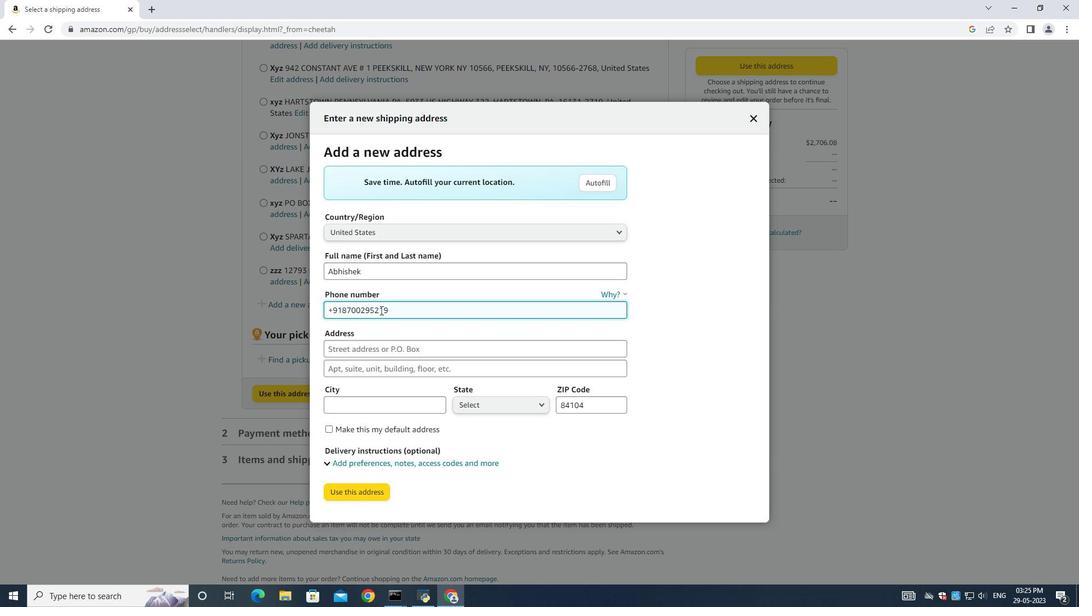 
Action: Mouse moved to (518, 272)
Screenshot: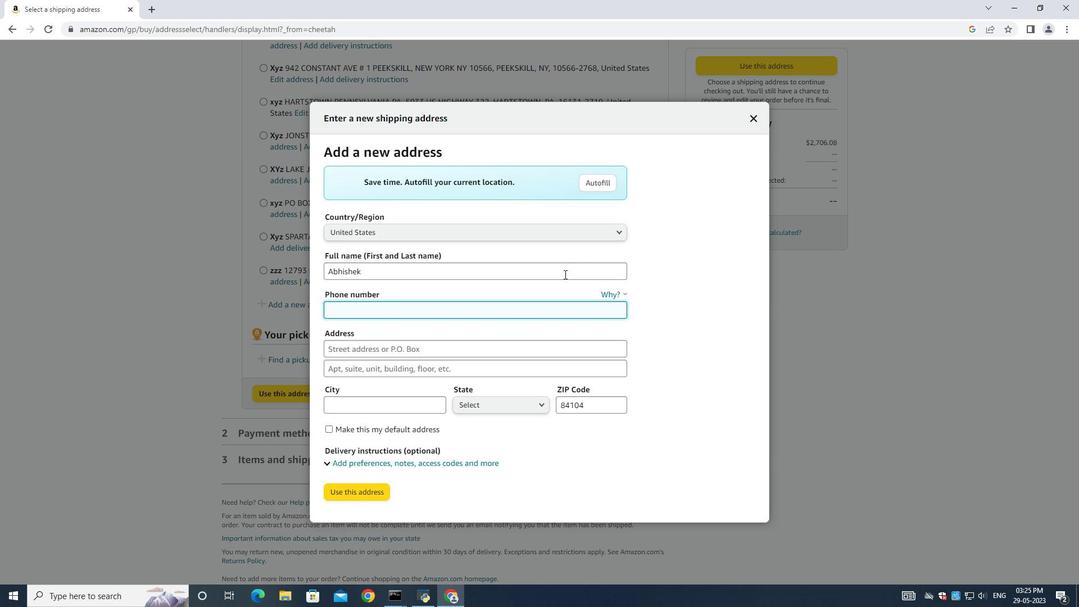 
Action: Mouse pressed left at (518, 272)
Screenshot: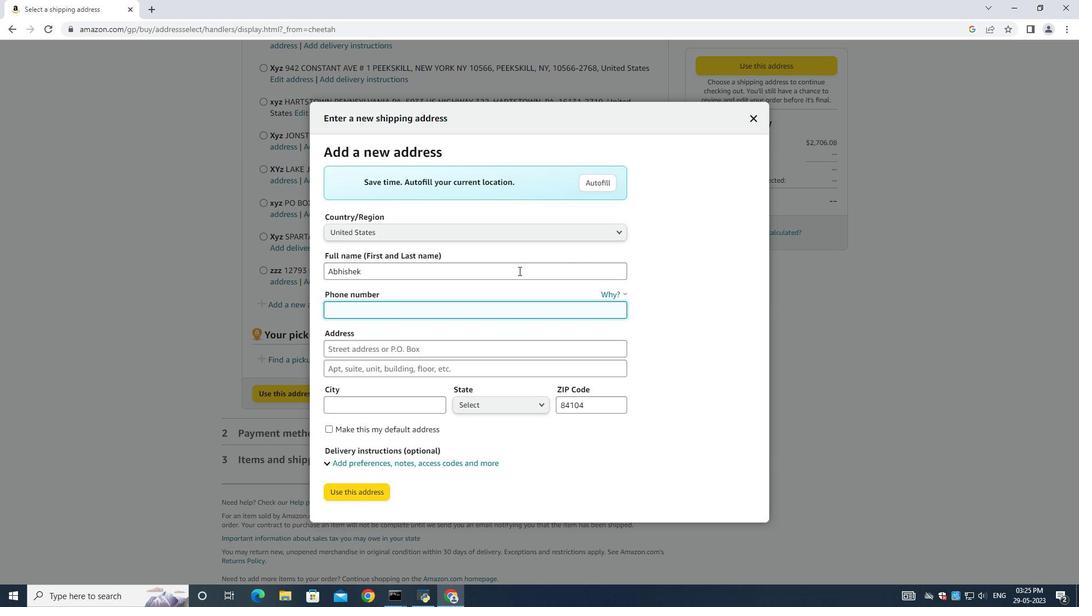 
Action: Key pressed ctrl+A<Key.backspace><Key.shift><Key.shift><Key.shift><Key.shift><Key.shift><Key.shift><Key.shift><Key.shift><Key.shift><Key.shift><Key.shift><Key.shift><Key.shift><Key.shift><Key.shift><Key.shift><Key.shift><Key.shift><Key.shift><Key.shift><Key.shift><Key.shift><Key.shift><Key.shift><Key.shift><Key.shift><Key.shift><Key.shift><Key.shift><Key.shift><Key.shift><Key.shift><Key.shift><Key.shift><Key.shift><Key.shift><Key.shift><Key.shift><Key.shift><Key.shift><Key.shift><Key.shift><Key.shift><Key.shift><Key.shift><Key.shift><Key.shift><Key.shift><Key.shift><Key.shift><Key.shift><Key.shift><Key.shift><Key.shift><Key.shift><Key.shift><Key.shift><Key.shift><Key.shift><Key.shift><Key.shift><Key.shift><Key.shift><Key.shift><Key.shift><Key.shift><Key.shift><Key.shift><Key.shift><Key.shift>Eric<Key.space><Key.shift><Key.shift><Key.shift>Martin<Key.space>
Screenshot: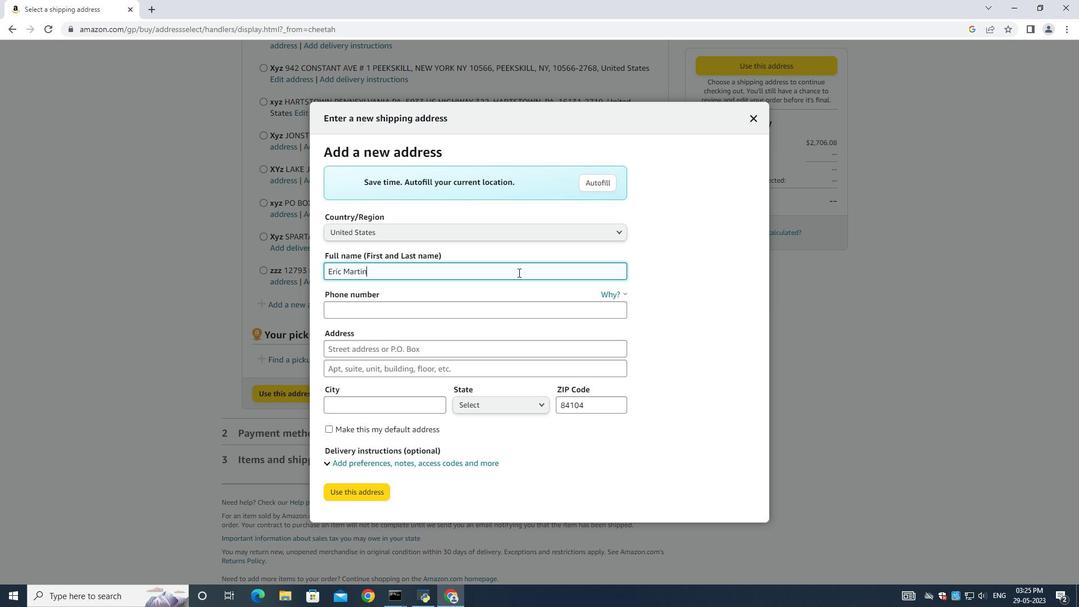 
Action: Mouse moved to (420, 307)
Screenshot: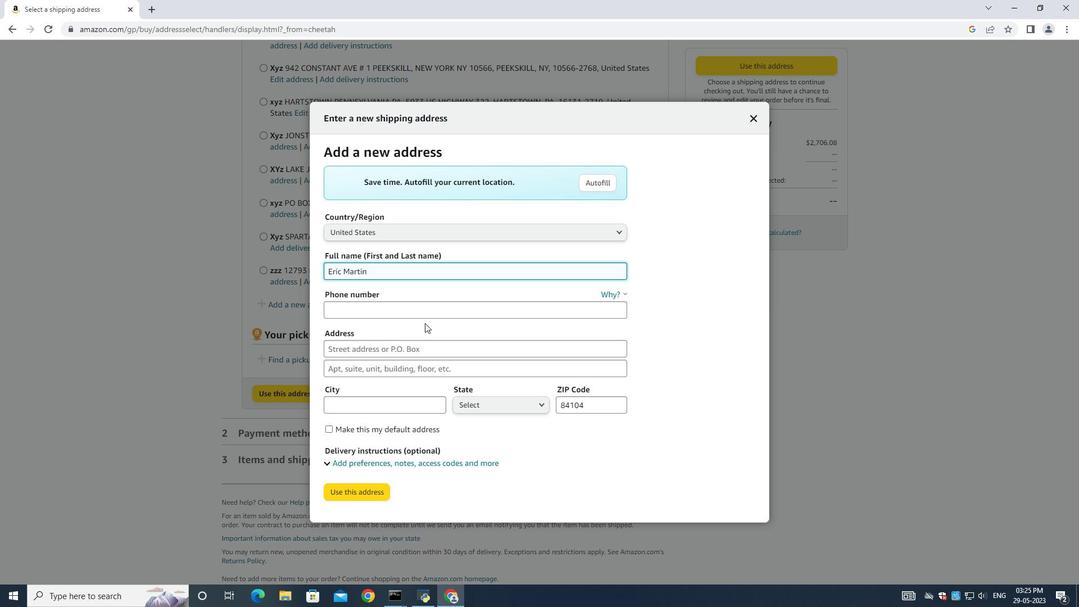 
Action: Mouse pressed left at (420, 307)
Screenshot: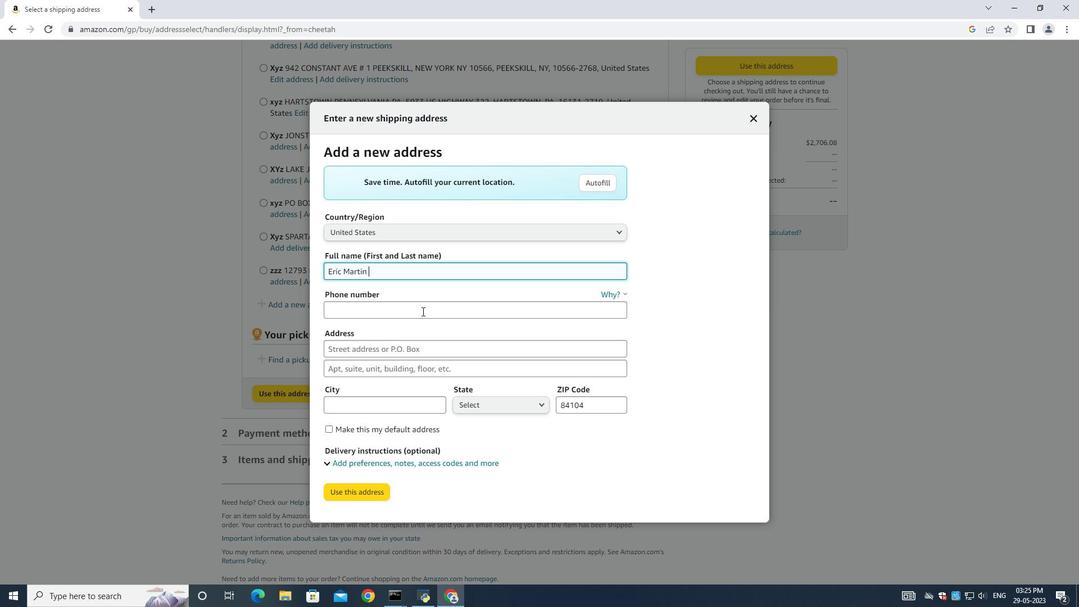 
Action: Mouse moved to (420, 307)
Screenshot: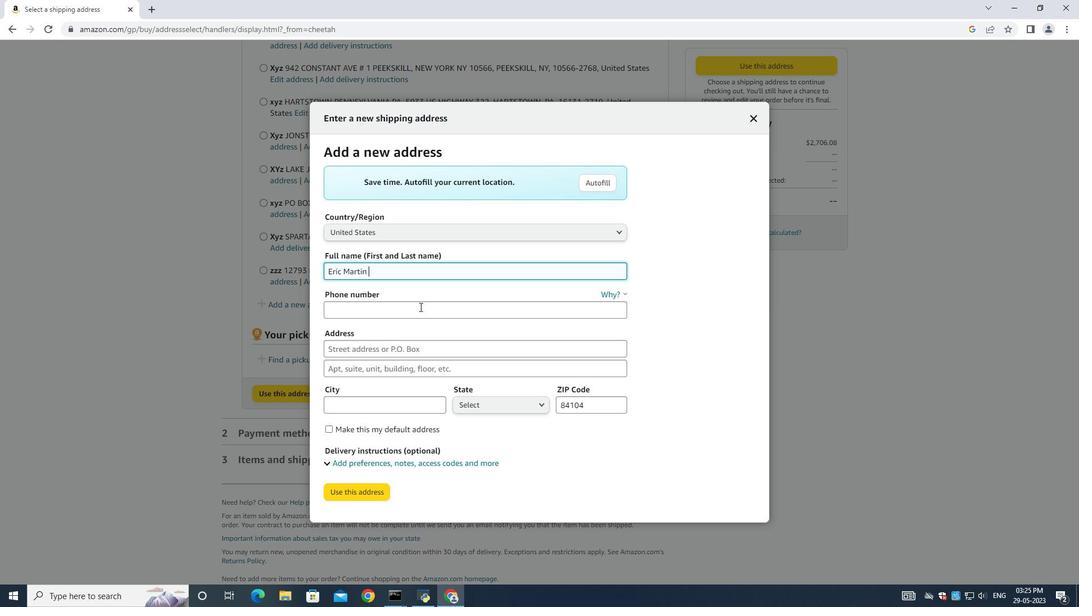 
Action: Key pressed 2
Screenshot: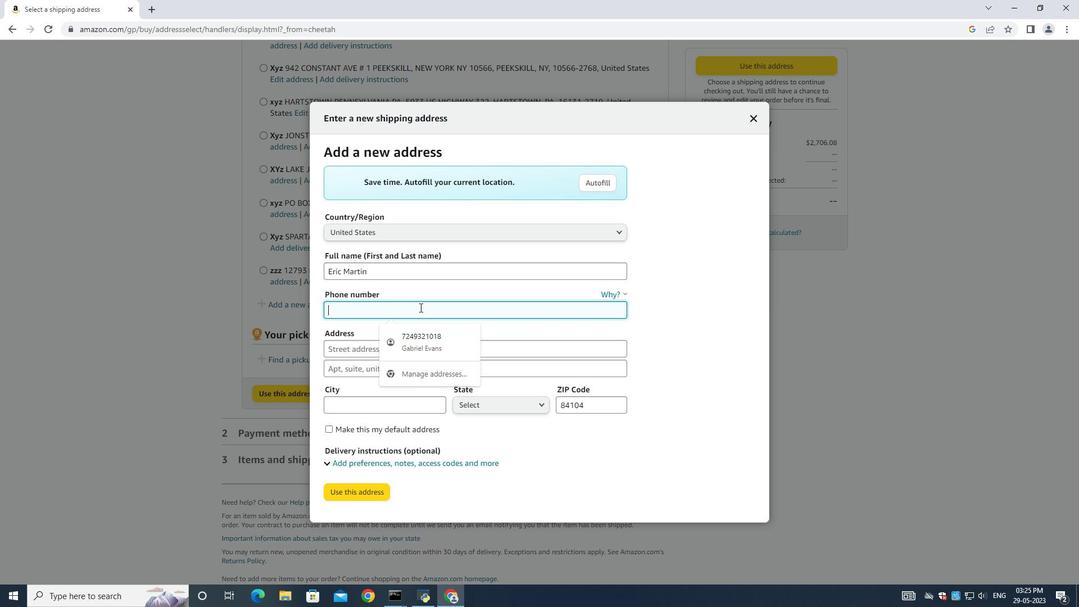 
Action: Mouse moved to (390, 259)
Screenshot: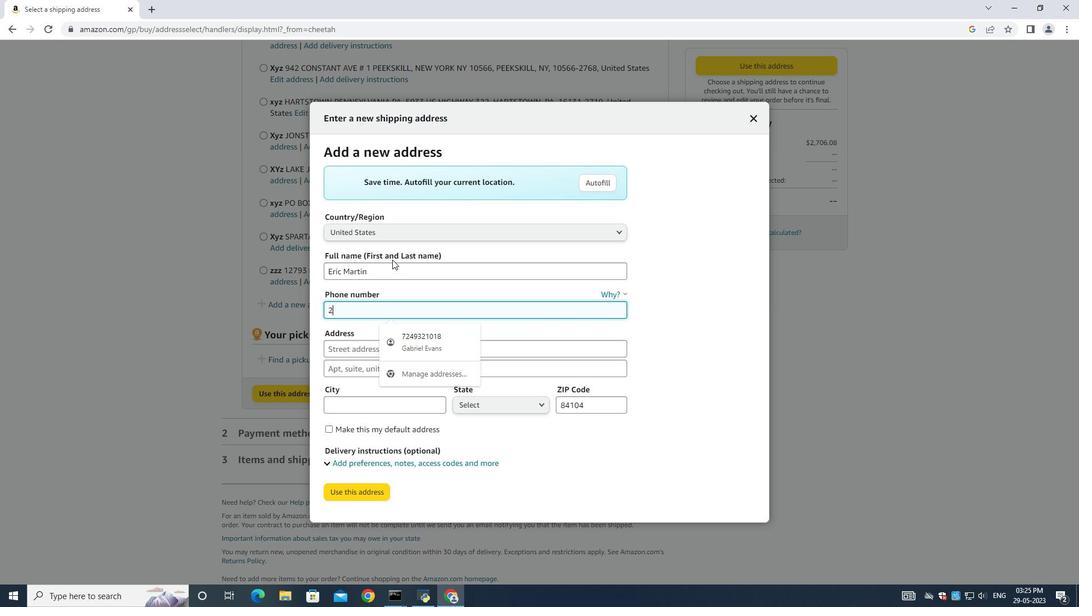 
Action: Key pressed <Key.backspace>8503109646
Screenshot: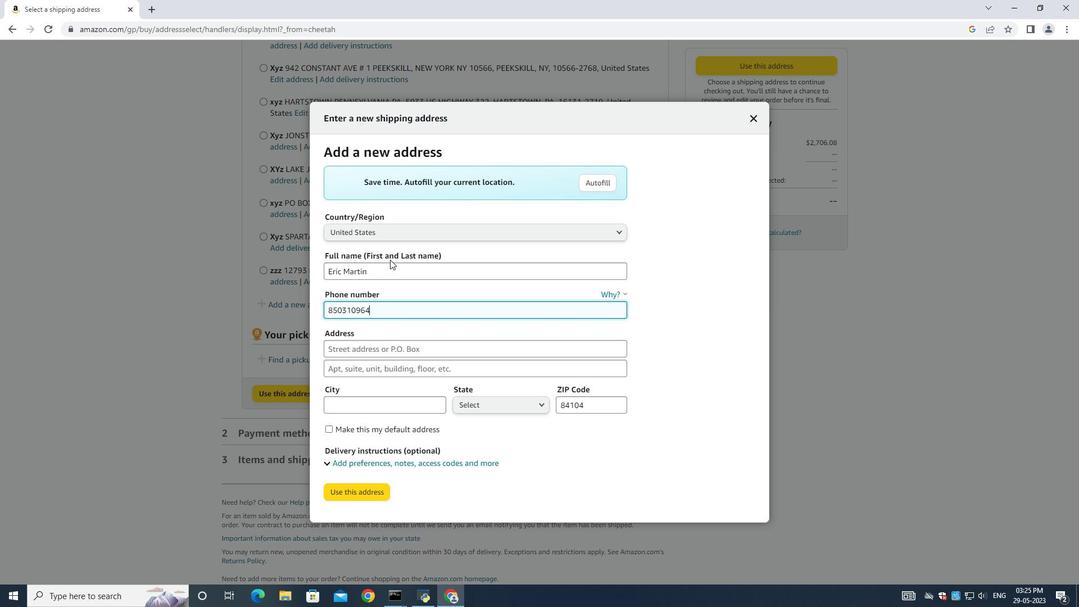 
Action: Mouse moved to (359, 349)
Screenshot: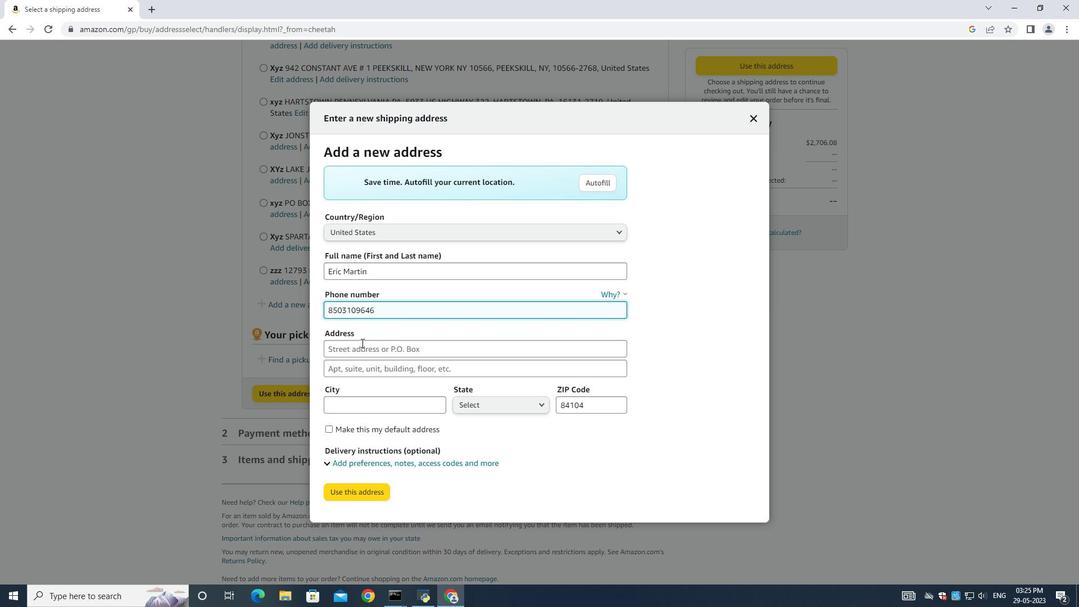 
Action: Mouse pressed left at (359, 349)
Screenshot: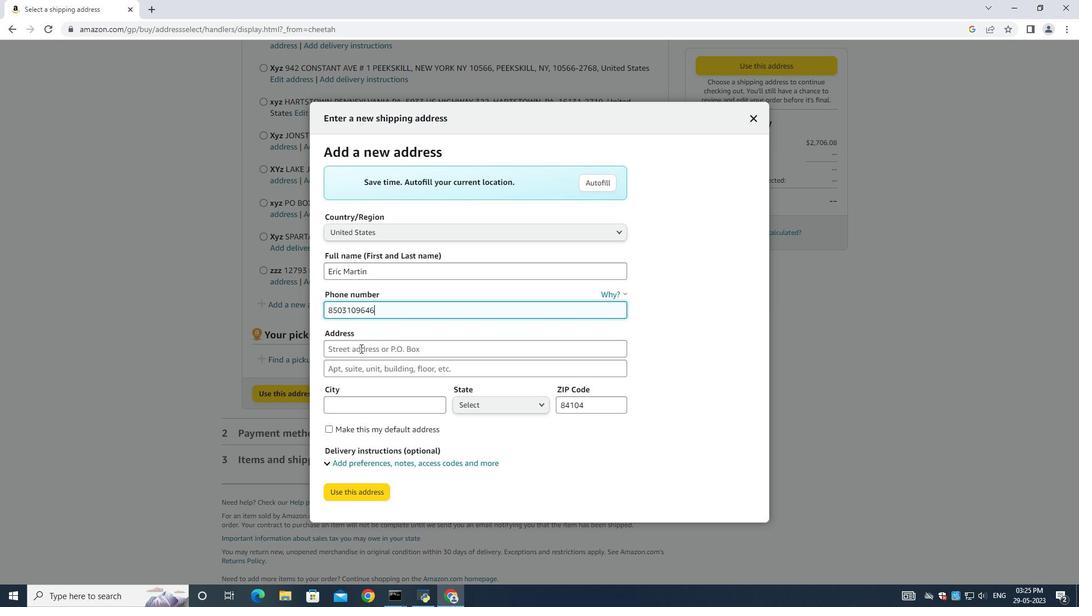 
Action: Mouse moved to (357, 349)
Screenshot: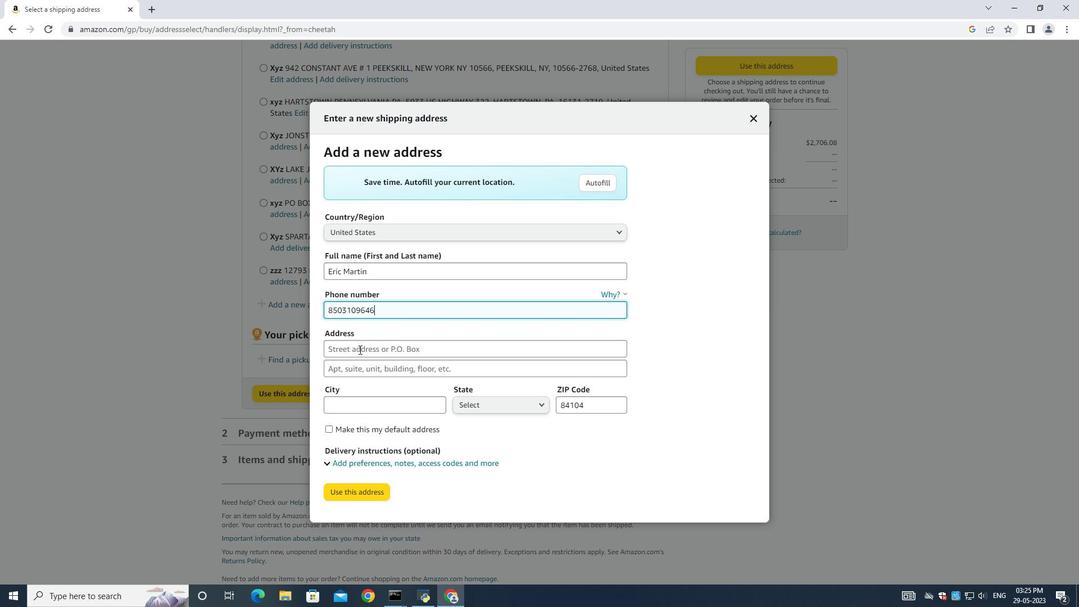 
Action: Key pressed 1136<Key.space><Key.shift><Key.shift>Star<Key.space><Key.shift><Key.shift><Key.shift><Key.shift><Key.shift><Key.shift><Key.shift><Key.shift><Key.shift><Key.shift><Key.shift><Key.shift><Key.shift><Key.shift><Key.shift><Key.shift><Key.shift><Key.shift><Key.shift><Key.shift><Key.shift><Key.shift><Key.shift><Key.shift><Key.shift><Key.shift><Key.shift><Key.shift><Key.shift><Key.shift><Key.shift><Key.shift><Key.shift><Key.shift><Key.shift><Key.shift><Key.shift><Key.shift><Key.shift><Key.shift><Key.shift>Trek<Key.space><Key.shift><Key.shift><Key.shift><Key.shift><Key.shift><Key.shift><Key.shift><Key.shift><Key.shift>F<Key.backspace><Key.shift>Drive<Key.tab><Key.shift><Key.shift><Key.shift><Key.shift><Key.shift><Key.shift><Key.shift><Key.shift><Key.shift><Key.shift><Key.shift><Key.shift><Key.shift><Key.shift><Key.shift><Key.shift><Key.shift><Key.shift><Key.shift><Key.shift><Key.shift><Key.shift><Key.shift><Key.shift><Key.shift><Key.shift><Key.shift><Key.shift><Key.shift><Key.shift><Key.shift><Key.shift>Pensacola<Key.space><Key.shift><Key.shift><Key.shift><Key.shift><Key.shift><Key.shift><Key.shift><Key.shift><Key.shift><Key.shift><Key.shift><Key.shift><Key.shift><Key.shift><Key.shift><Key.shift><Key.shift><Key.shift><Key.shift><Key.shift><Key.shift><Key.shift><Key.shift><Key.shift><Key.shift><Key.shift><Key.shift><Key.shift>Florida<Key.space>
Screenshot: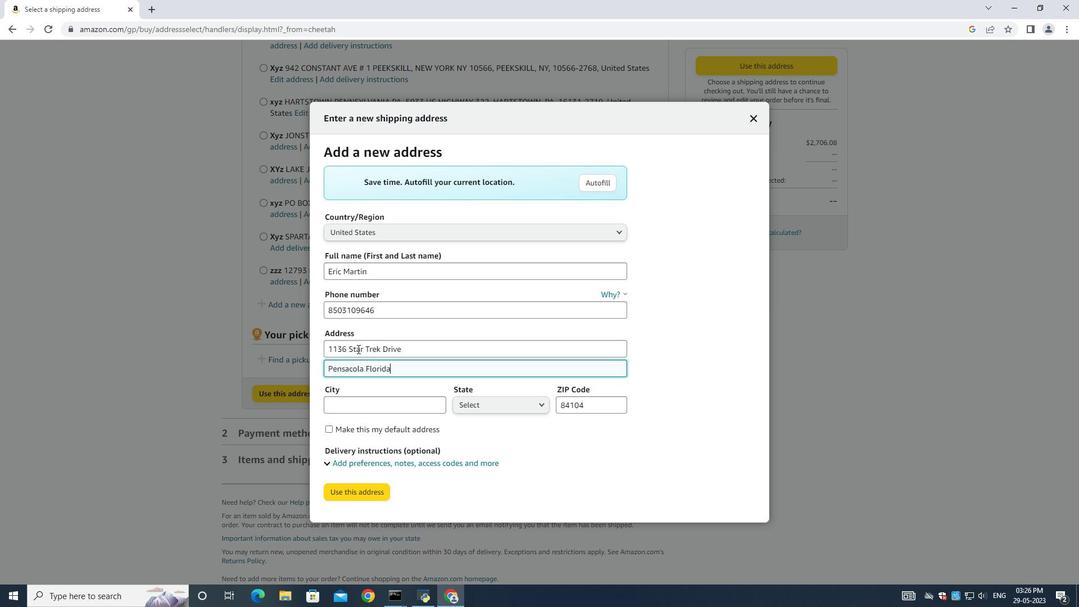 
Action: Mouse moved to (371, 397)
Screenshot: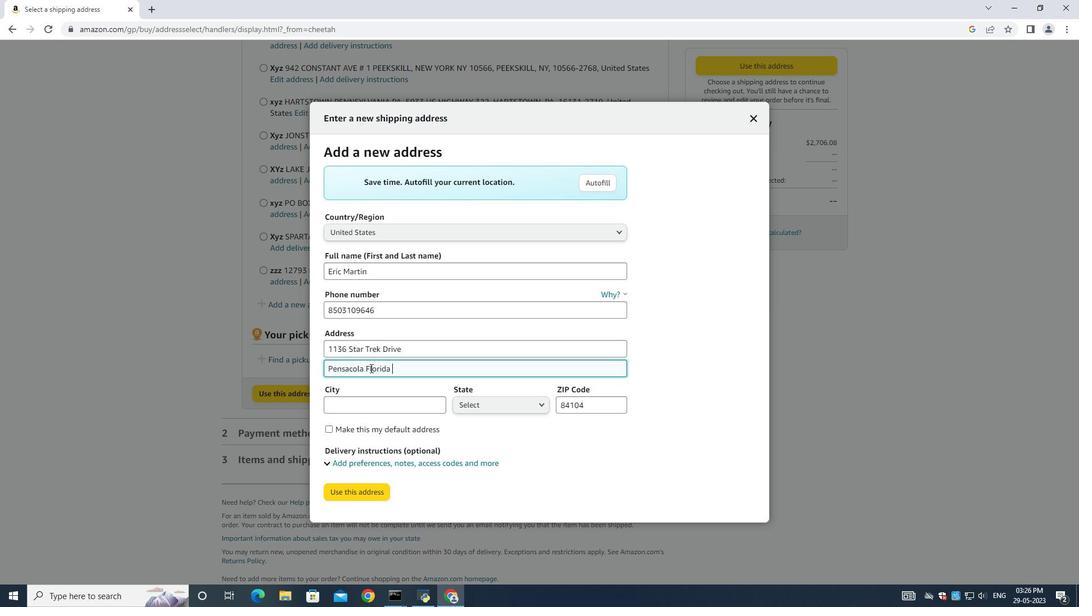 
Action: Mouse pressed left at (371, 397)
Screenshot: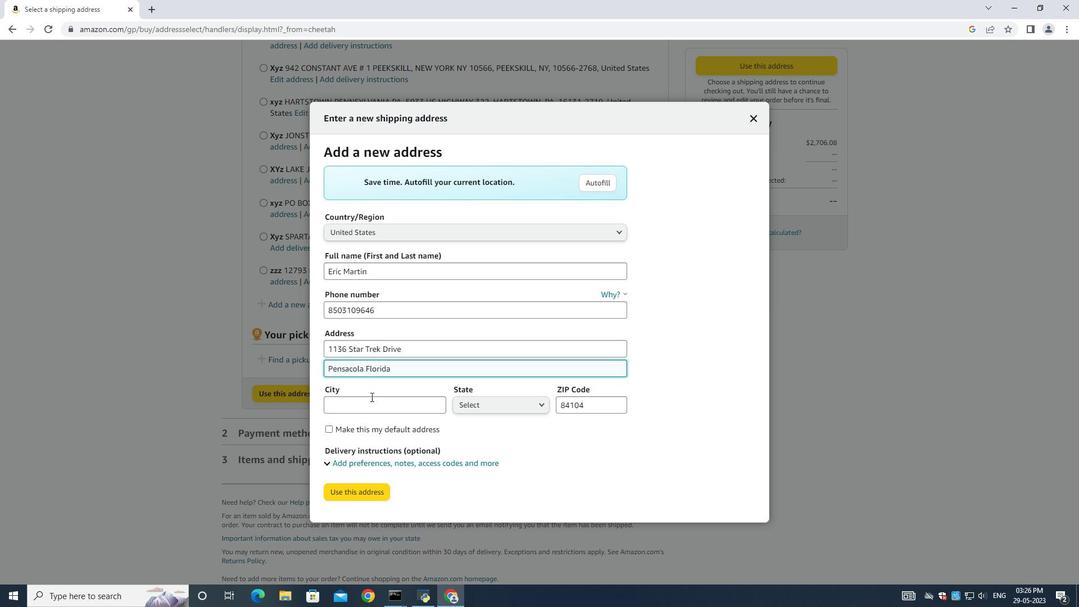 
Action: Key pressed <Key.shift>Pensacola<Key.space>
Screenshot: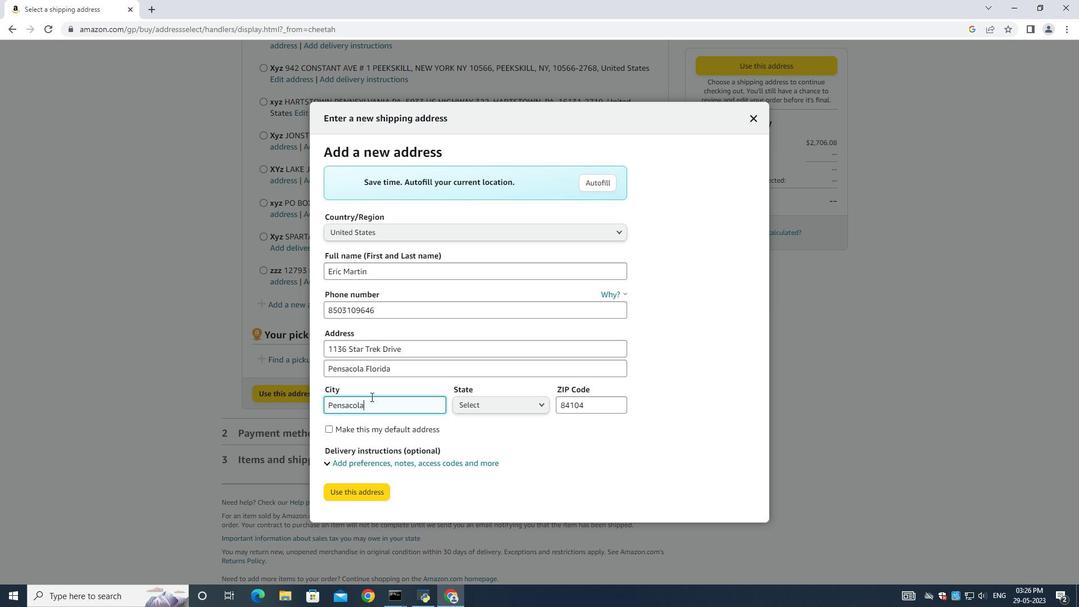 
Action: Mouse moved to (483, 409)
Screenshot: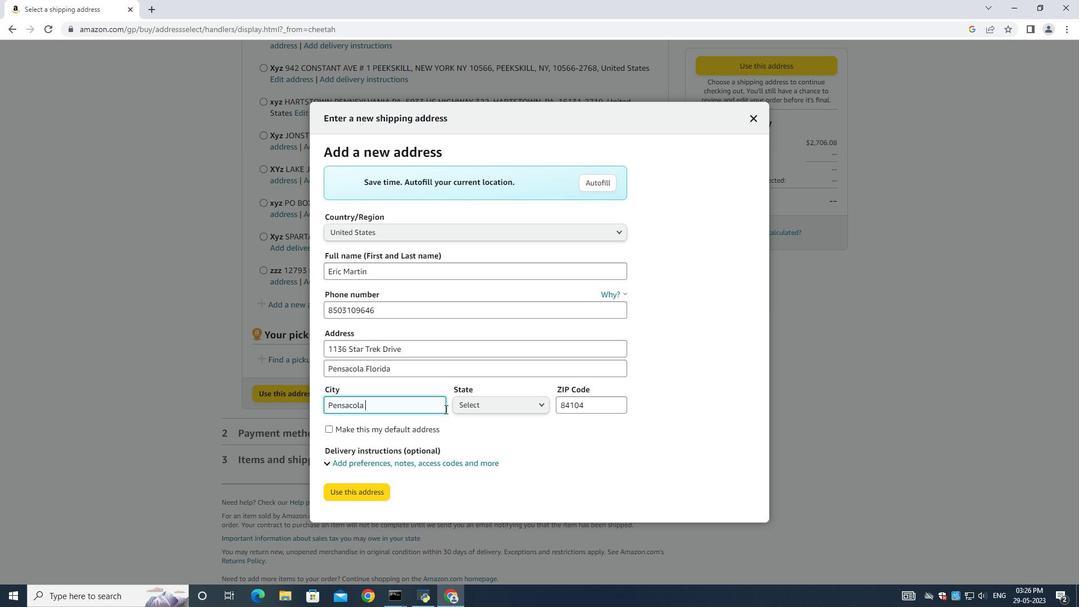 
Action: Mouse pressed left at (483, 409)
Screenshot: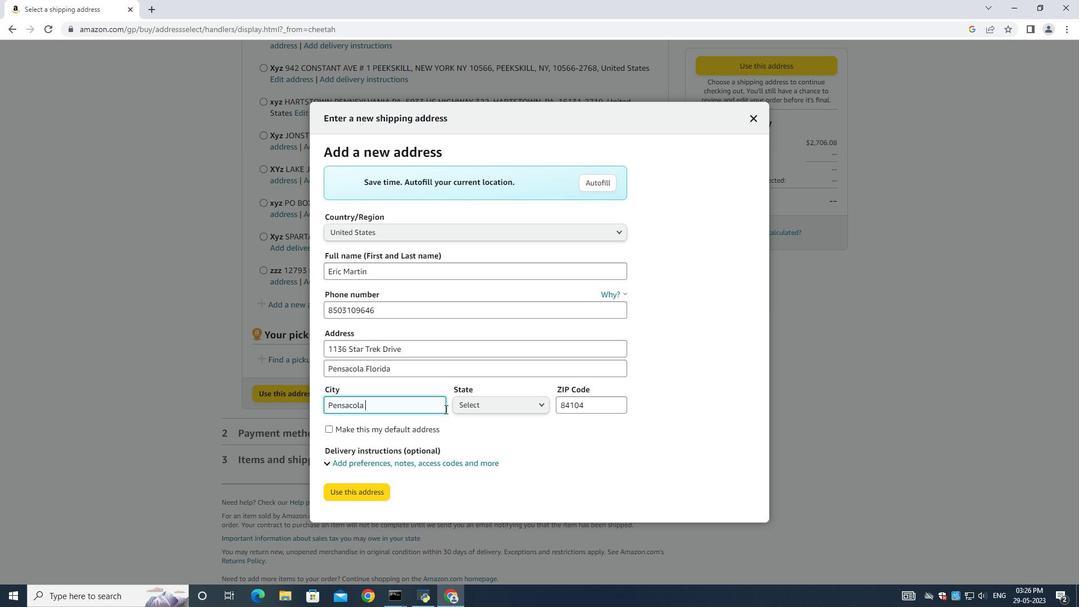 
Action: Mouse moved to (484, 411)
Screenshot: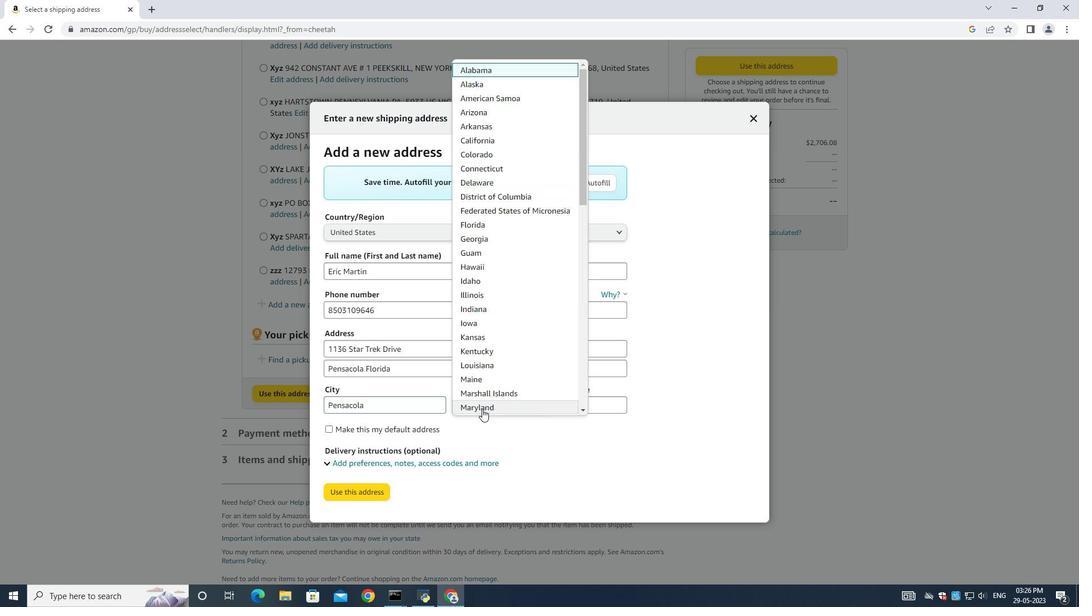 
Action: Key pressed f
Screenshot: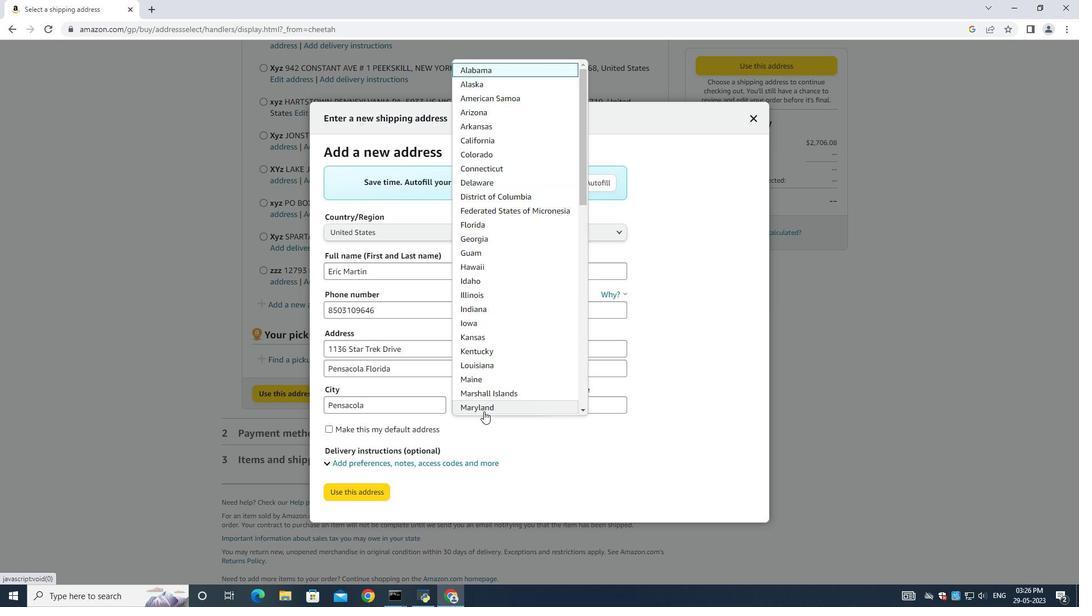 
Action: Mouse moved to (488, 223)
Screenshot: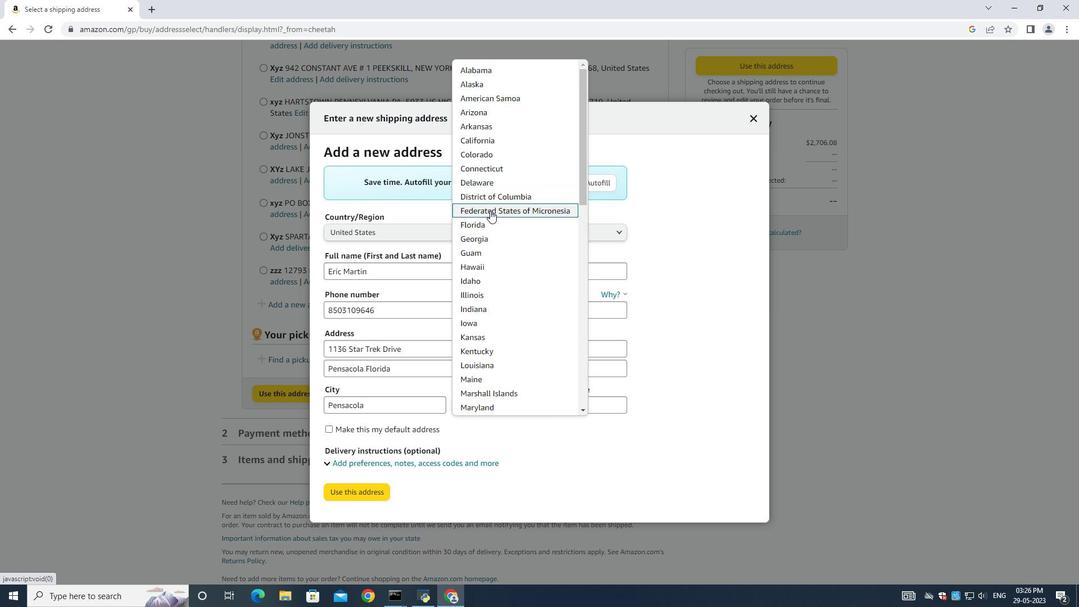 
Action: Mouse pressed left at (488, 223)
Screenshot: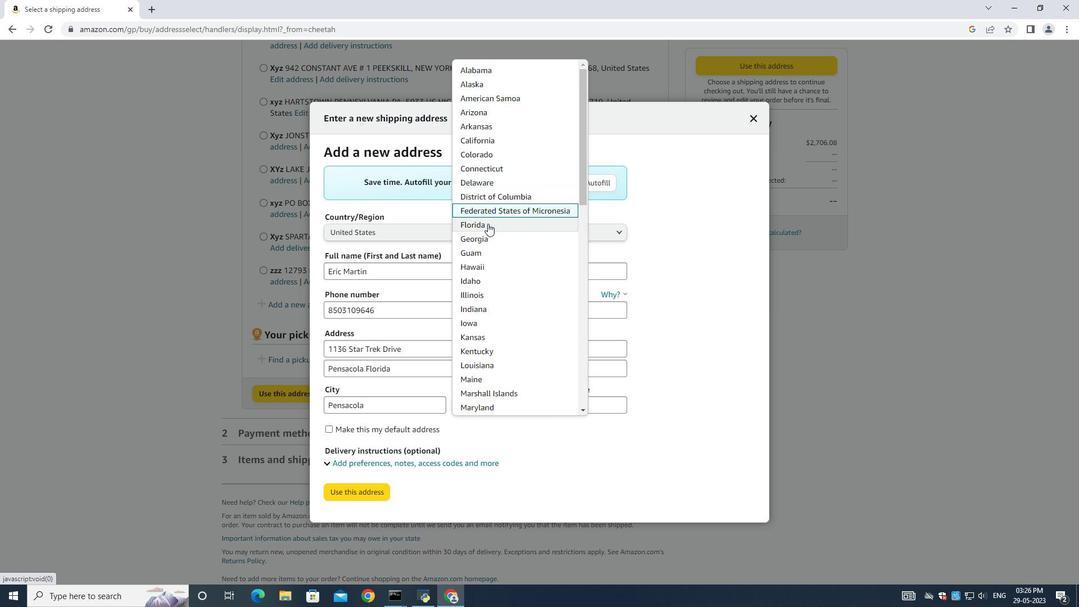 
Action: Mouse moved to (578, 403)
Screenshot: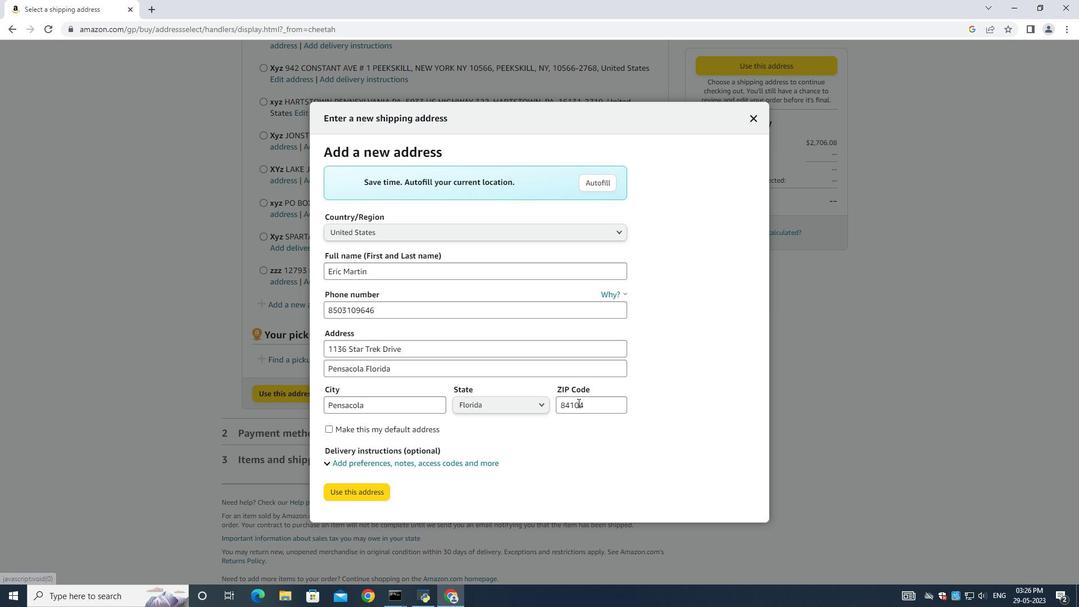 
Action: Mouse pressed left at (578, 403)
Screenshot: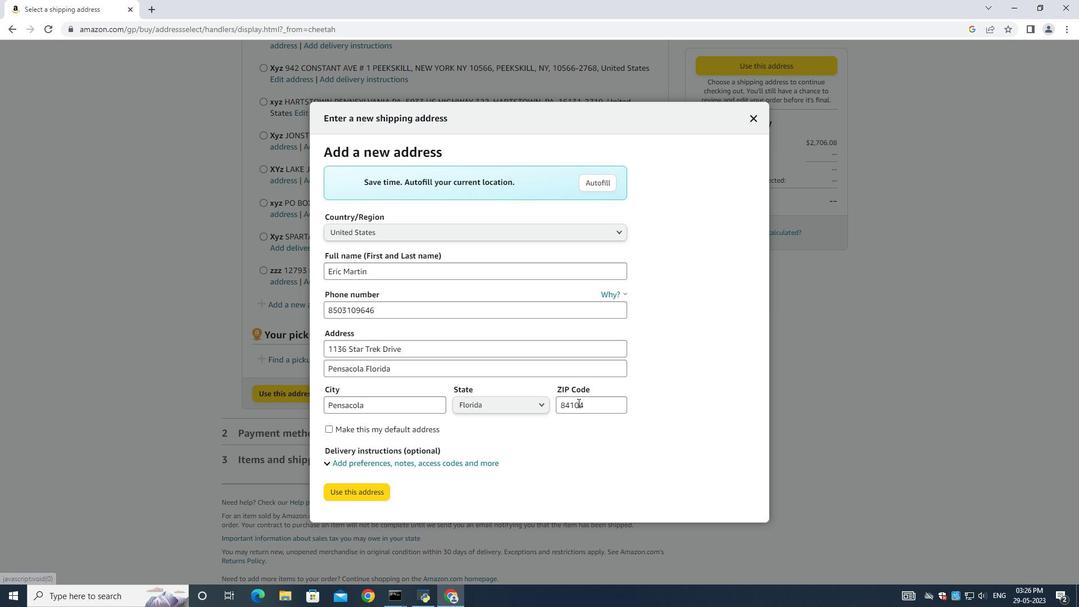 
Action: Mouse moved to (577, 403)
Screenshot: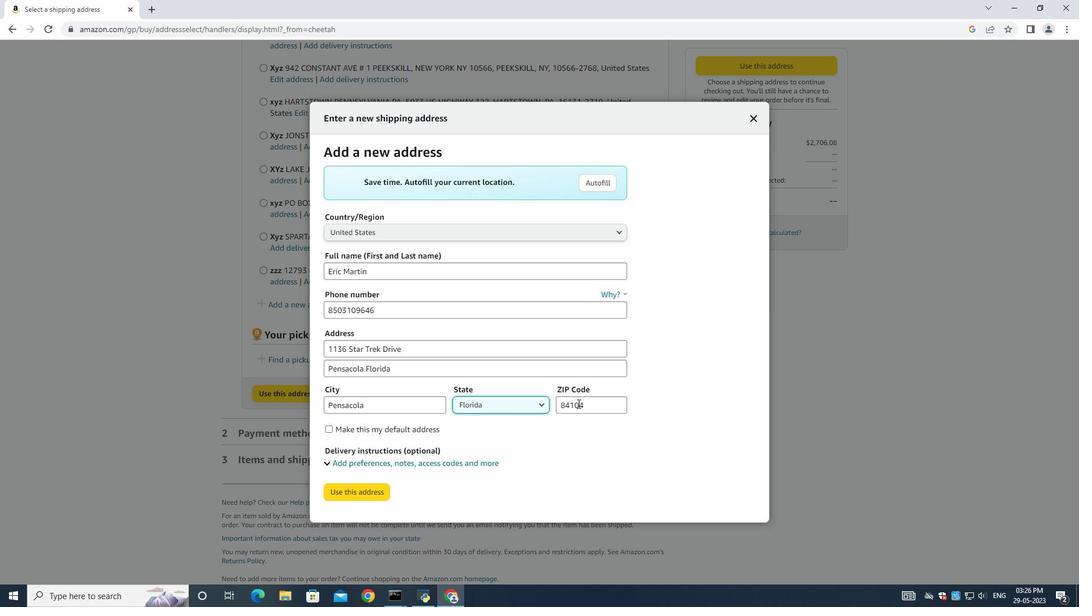 
Action: Key pressed ctrl+A<Key.backspace>32501
Screenshot: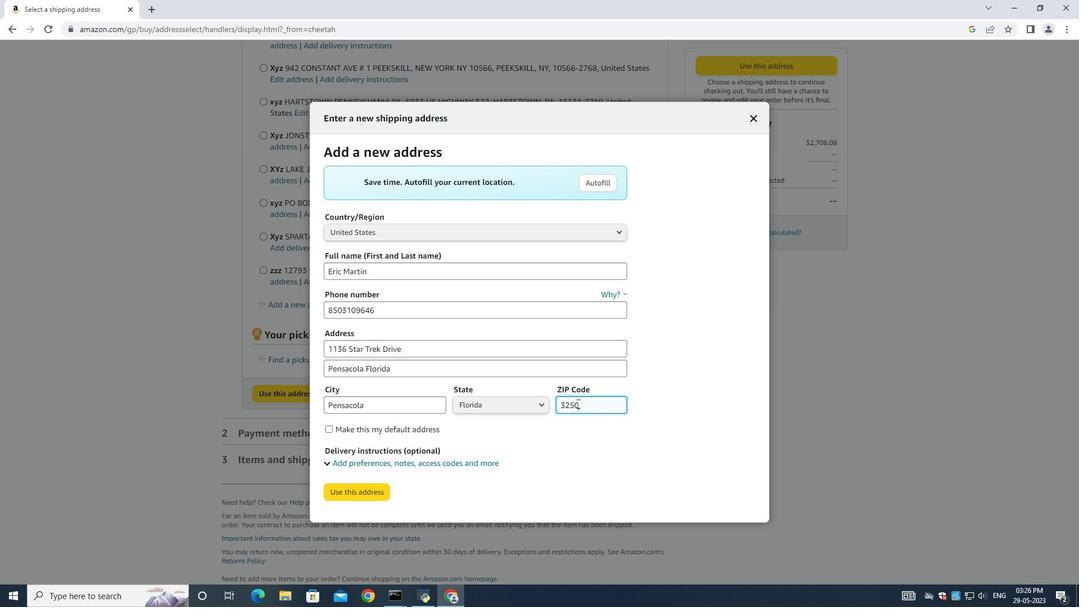 
Action: Mouse moved to (365, 488)
Screenshot: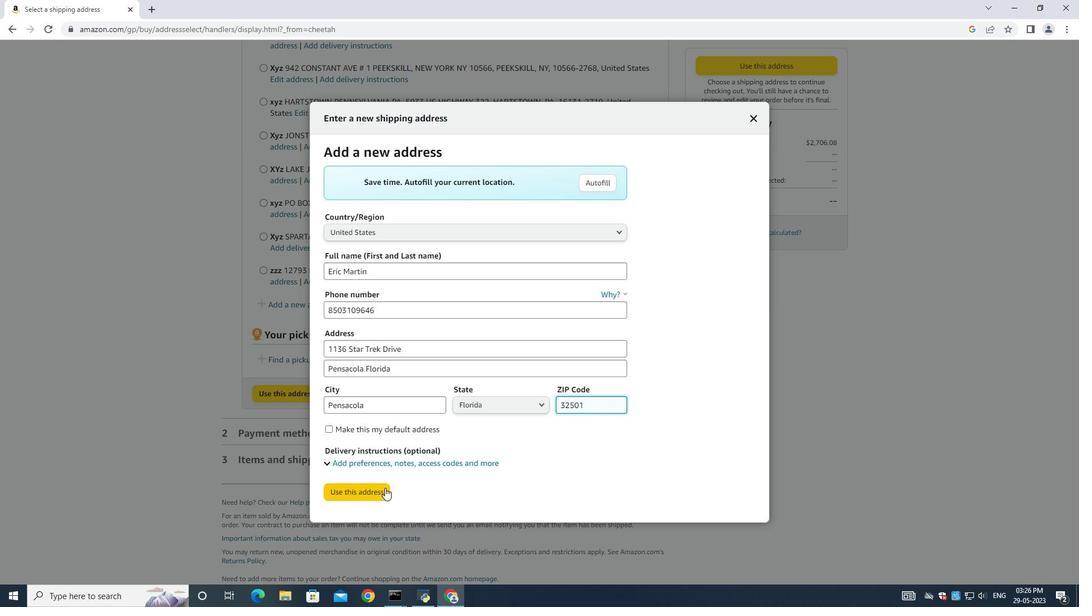 
Action: Mouse pressed left at (365, 488)
Screenshot: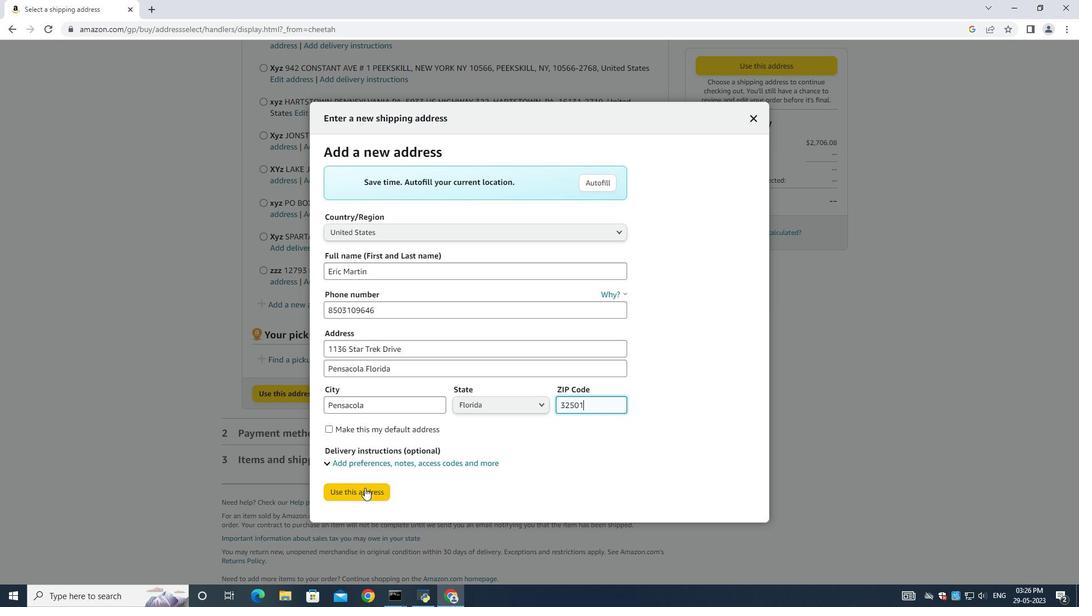 
Action: Mouse moved to (364, 488)
Screenshot: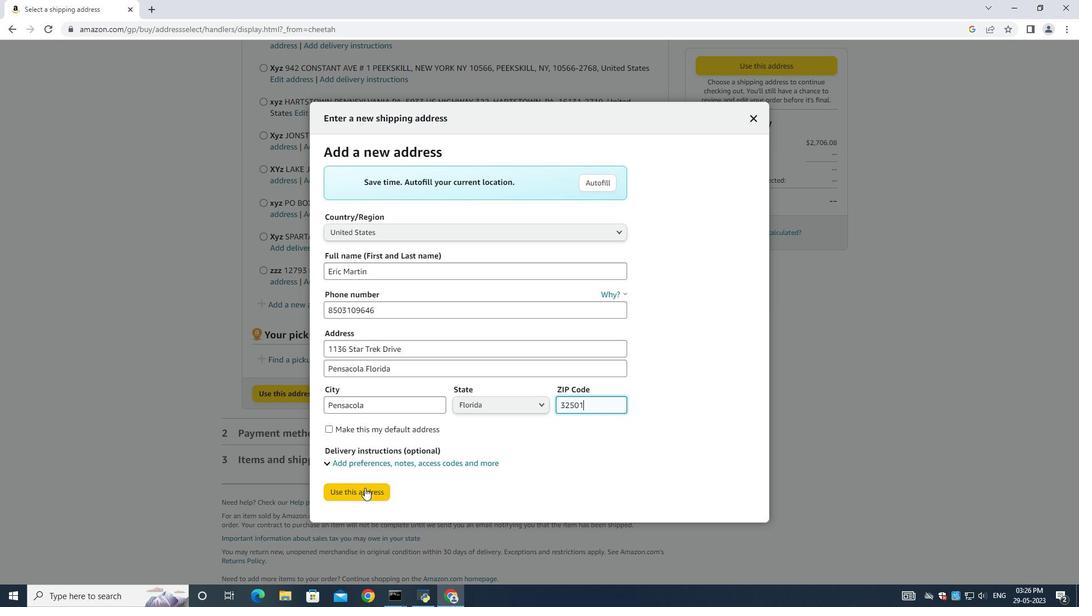 
Action: Mouse pressed left at (364, 488)
Screenshot: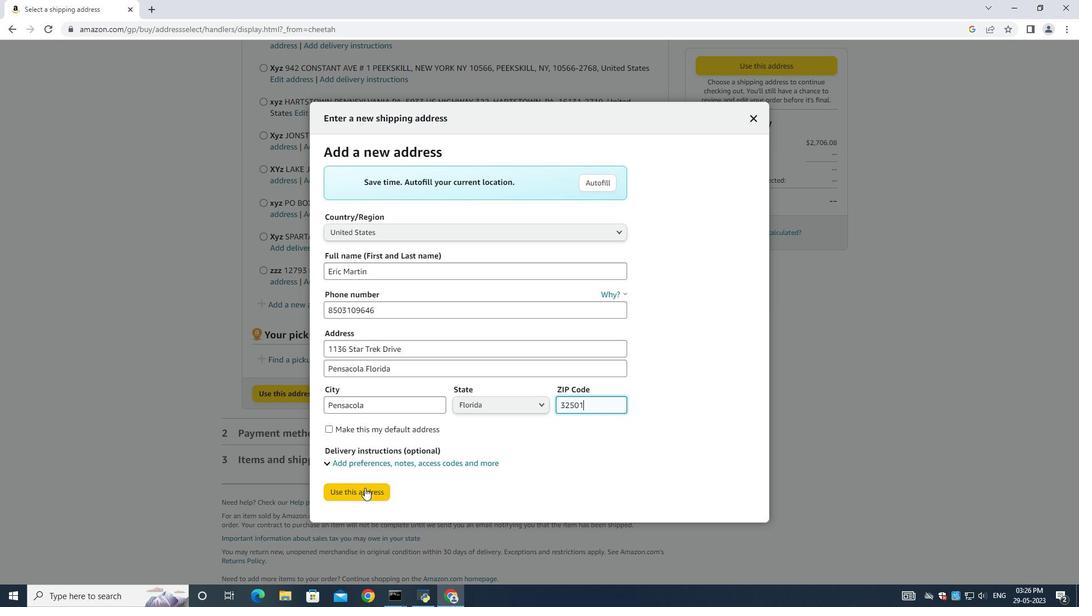 
Action: Mouse moved to (348, 569)
Screenshot: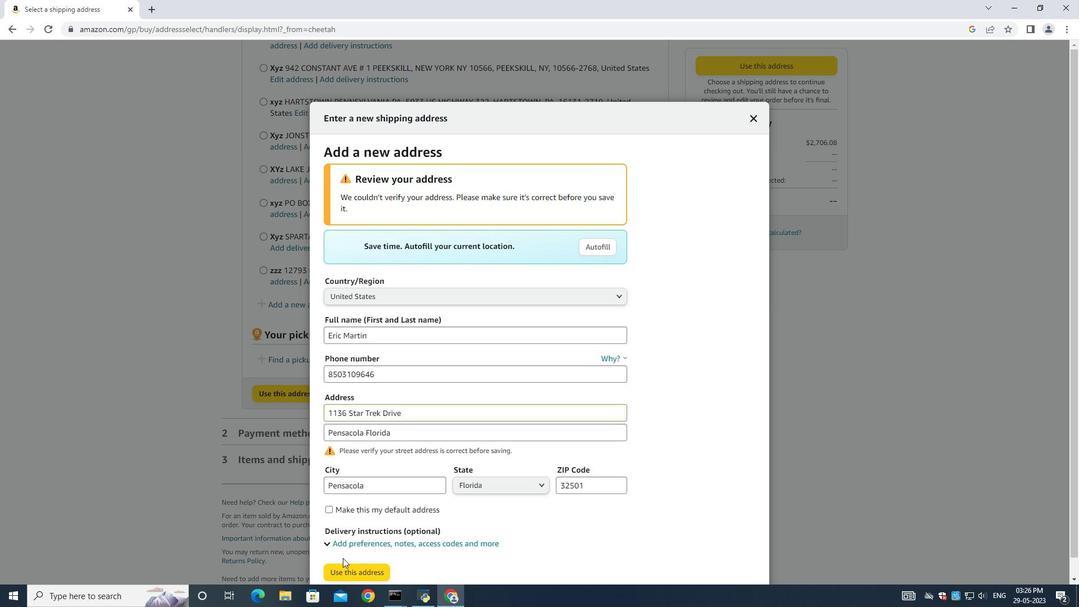 
Action: Mouse pressed left at (348, 569)
Screenshot: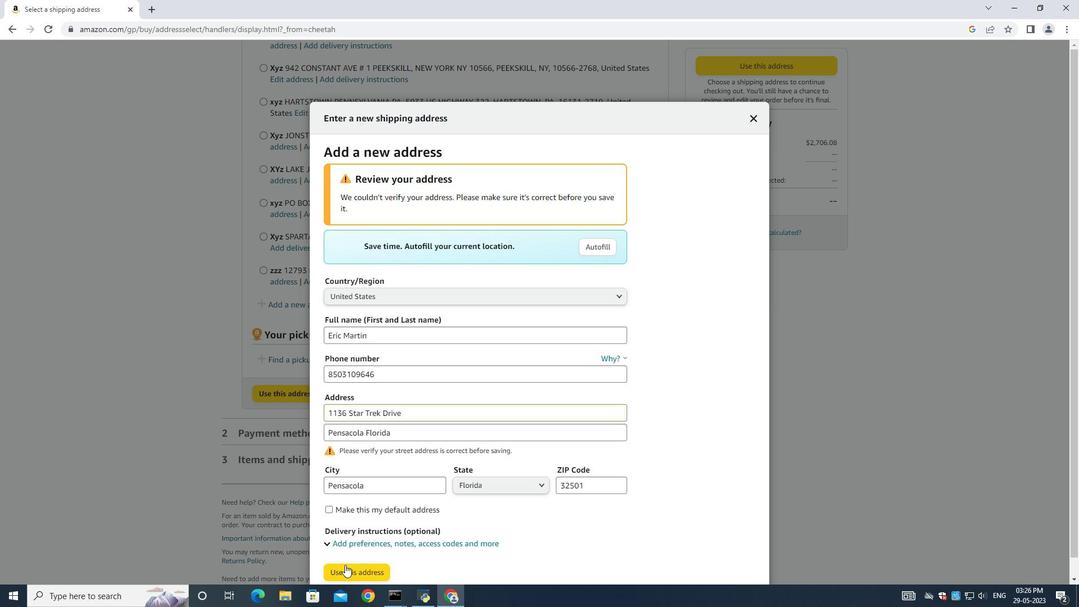 
Action: Mouse moved to (491, 331)
Screenshot: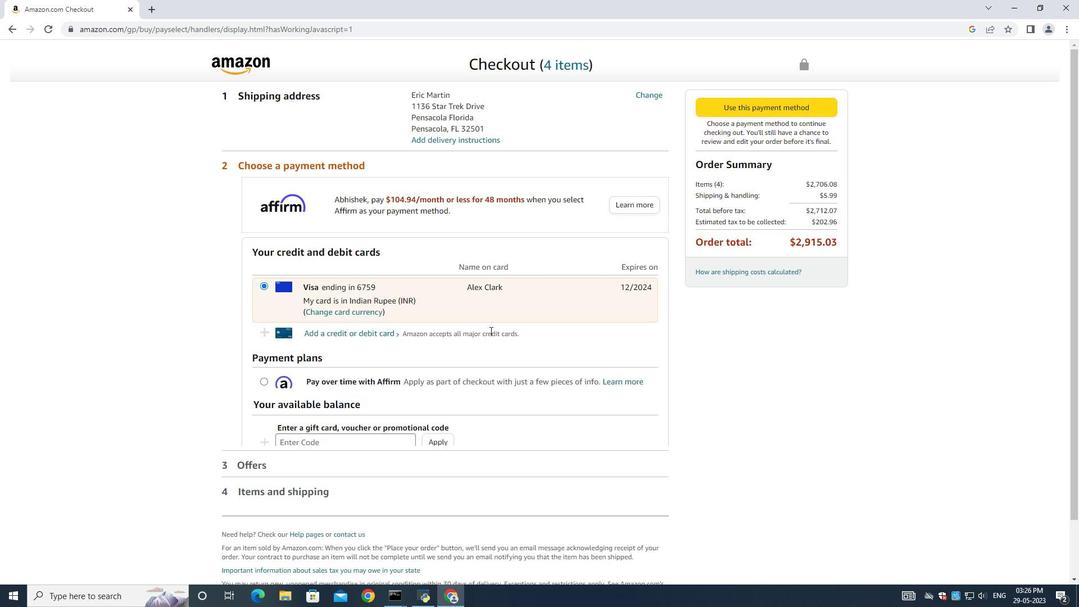 
